 Task: Create new customer invoice with Date Opened: 31-May-23, Select Customer: Health Science, Terms: Net 30. Make invoice entry for item-1 with Date: 31-May-23, Description: Olaplex Bond Intense Moisture Hair Mask Number 8 (3.3 oz)
, Income Account: Income:Sales, Quantity: 1, Unit Price: 12.49, Sales Tax: Y, Sales Tax Included: N, Tax Table: Sales Tax. Post Invoice with Post Date: 31-May-23, Post to Accounts: Assets:Accounts Receivable. Pay / Process Payment with Transaction Date: 29-Jun-23, Amount: 13.24, Transfer Account: Checking Account. Go to 'Print Invoice'.
Action: Mouse moved to (182, 32)
Screenshot: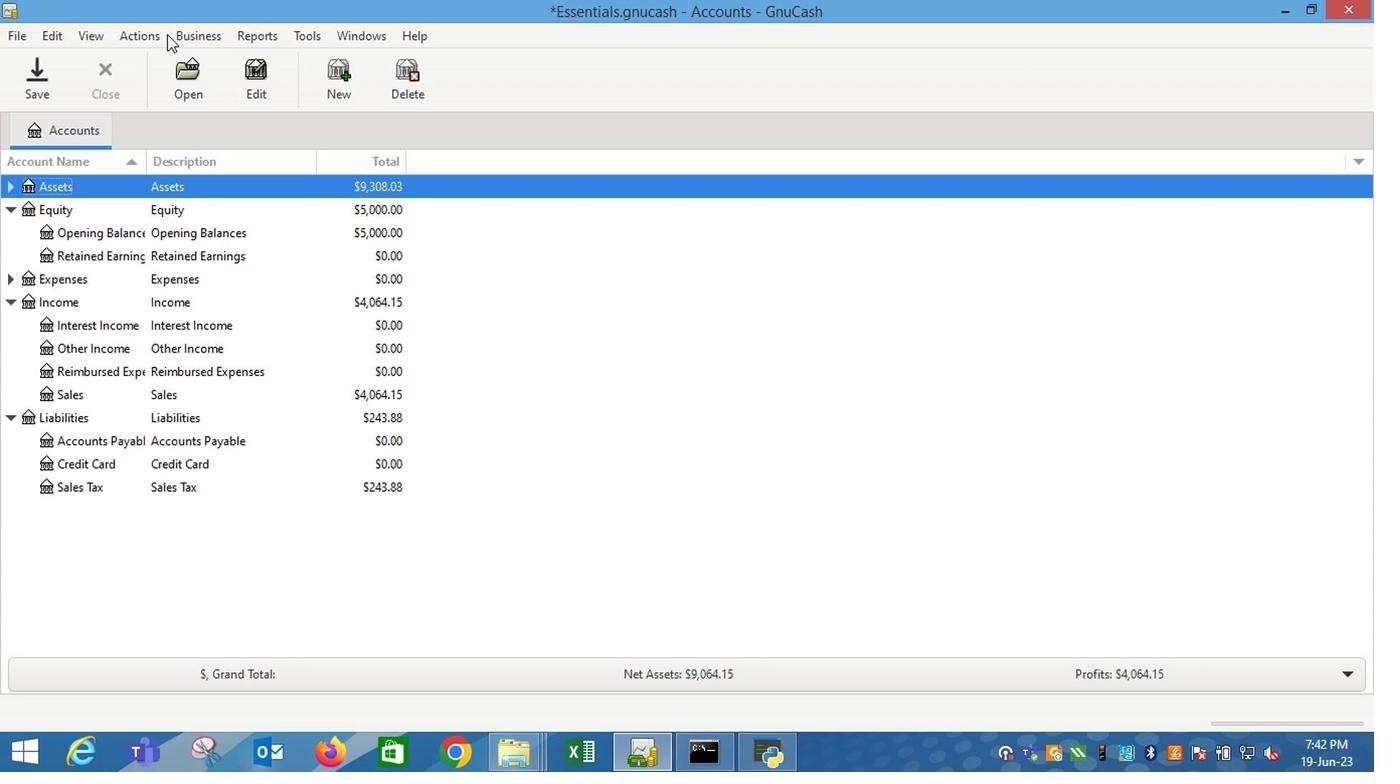 
Action: Mouse pressed left at (182, 32)
Screenshot: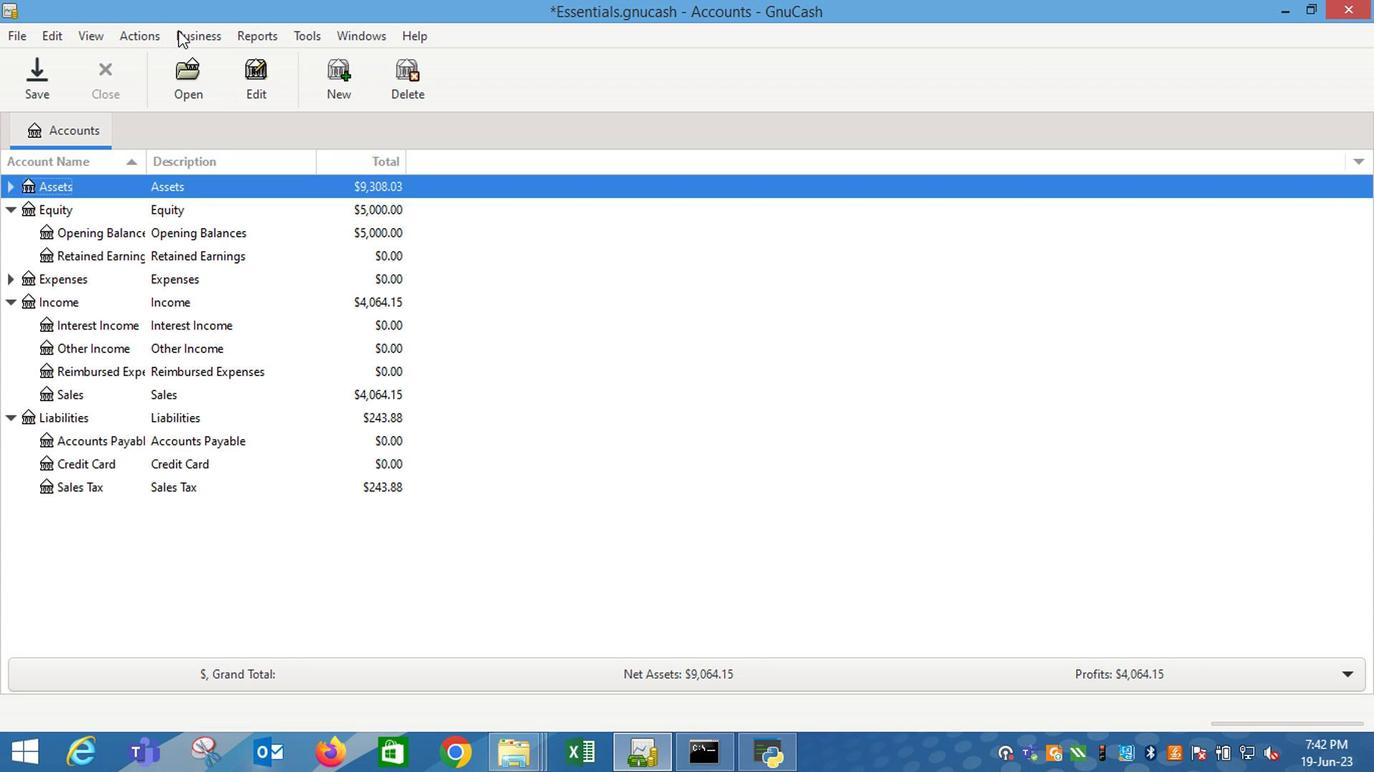 
Action: Mouse moved to (451, 142)
Screenshot: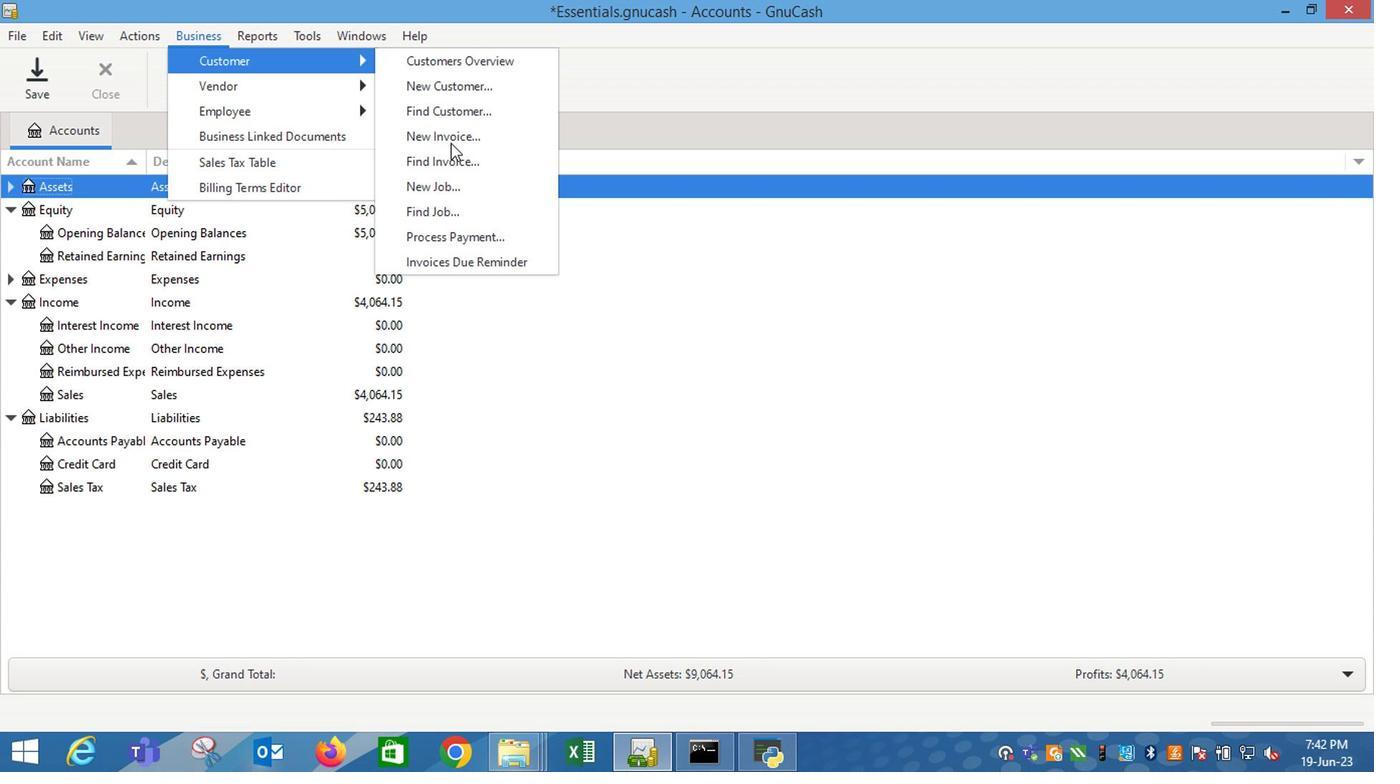
Action: Mouse pressed left at (451, 142)
Screenshot: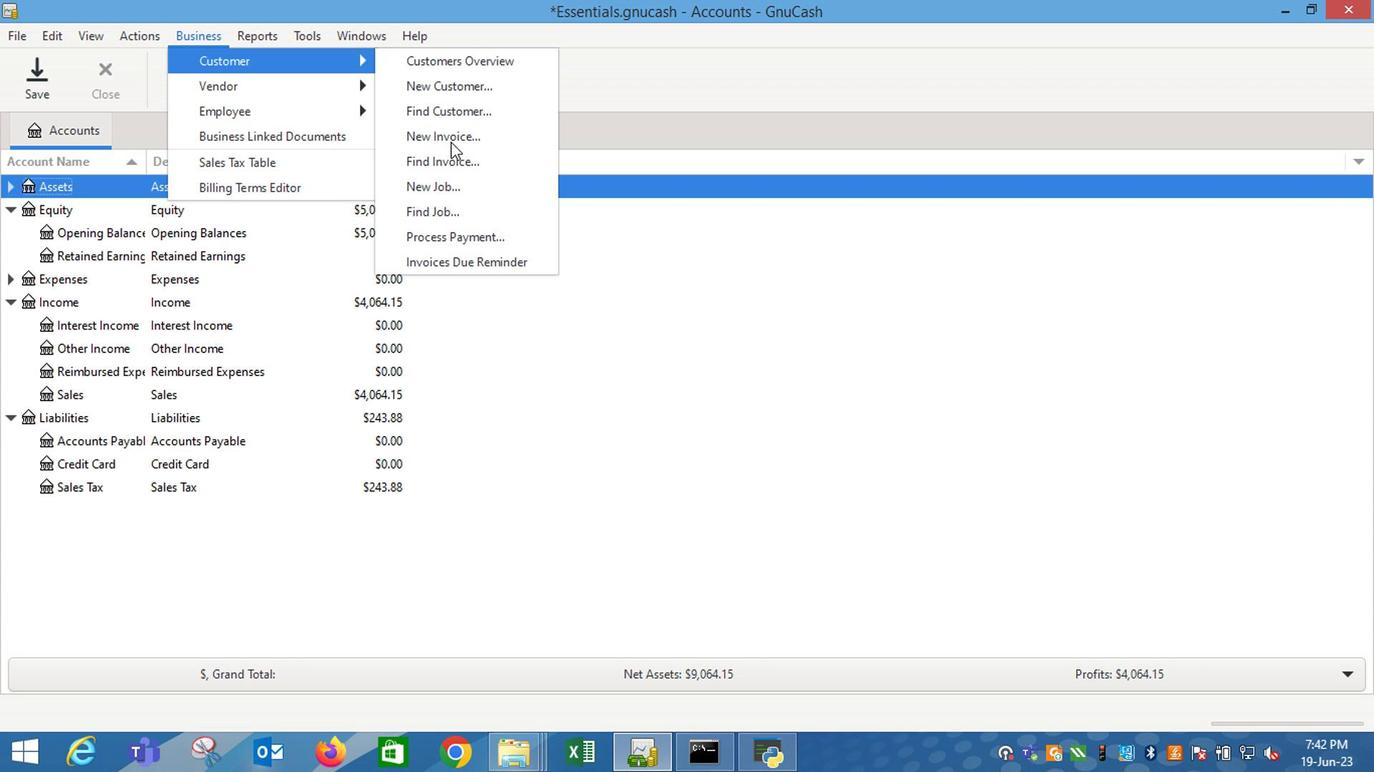 
Action: Mouse moved to (819, 314)
Screenshot: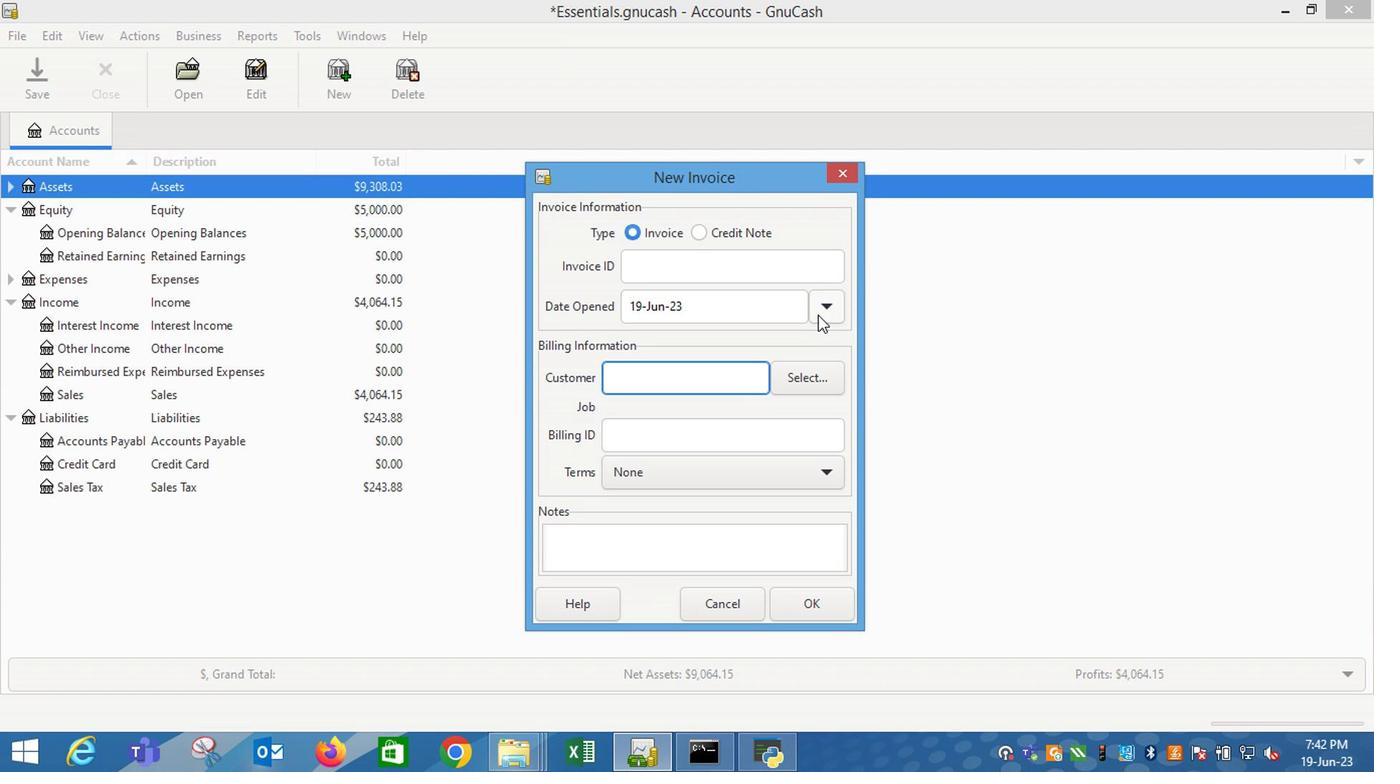 
Action: Mouse pressed left at (819, 314)
Screenshot: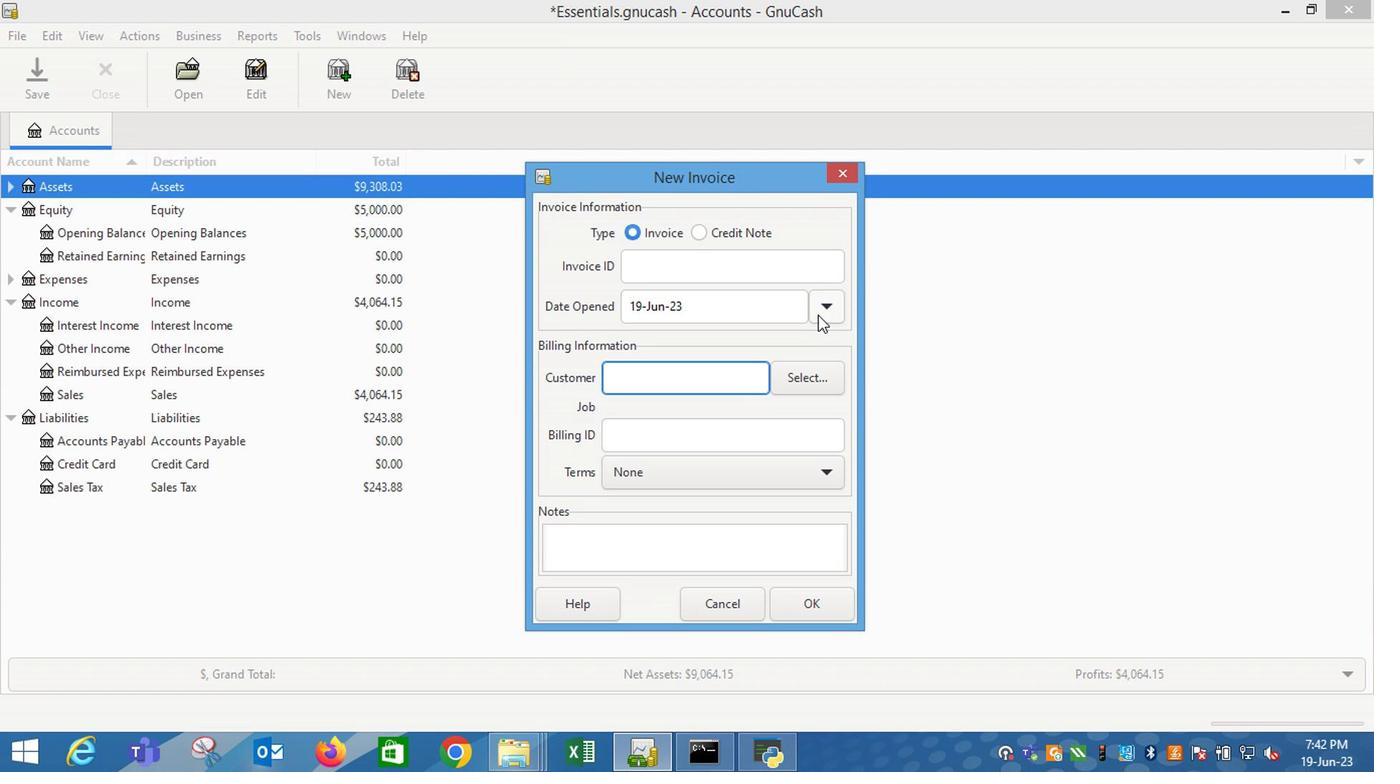 
Action: Mouse moved to (669, 340)
Screenshot: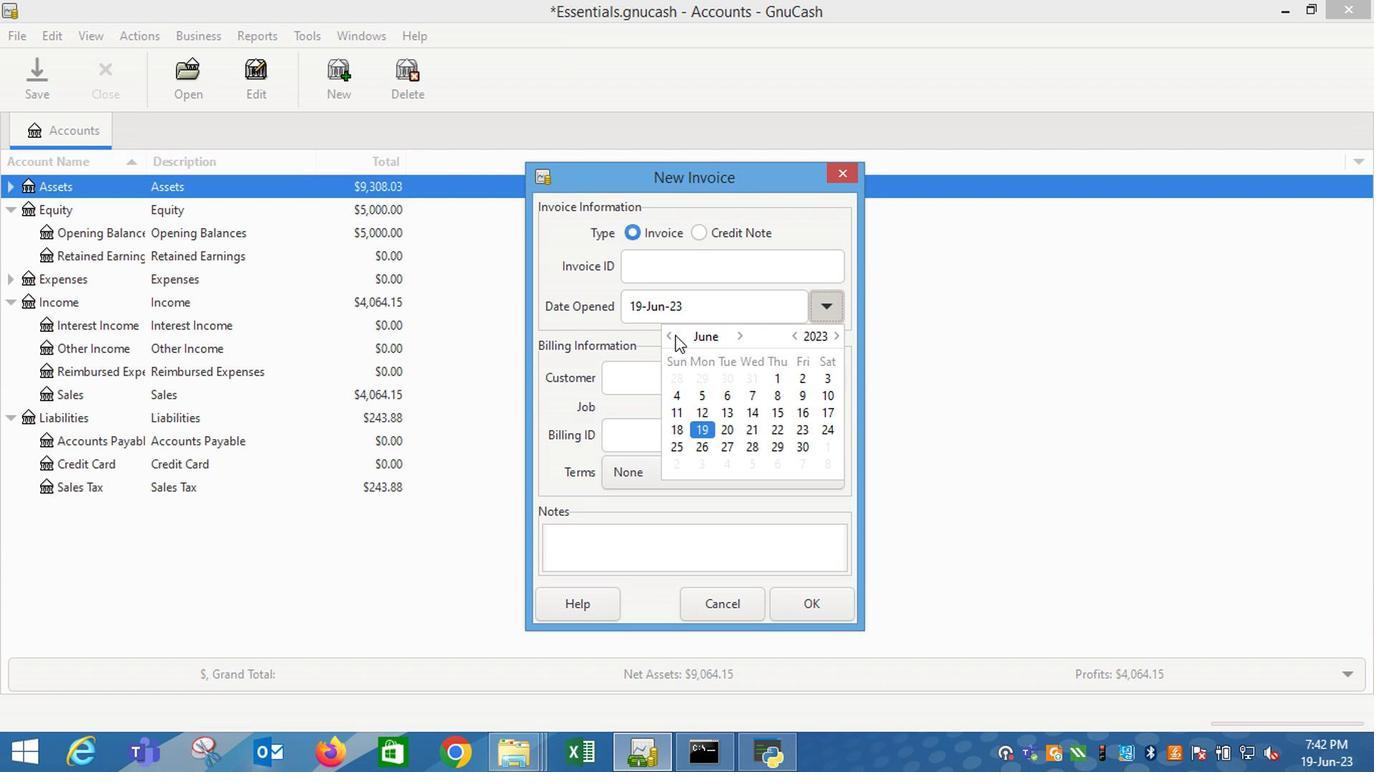 
Action: Mouse pressed left at (669, 340)
Screenshot: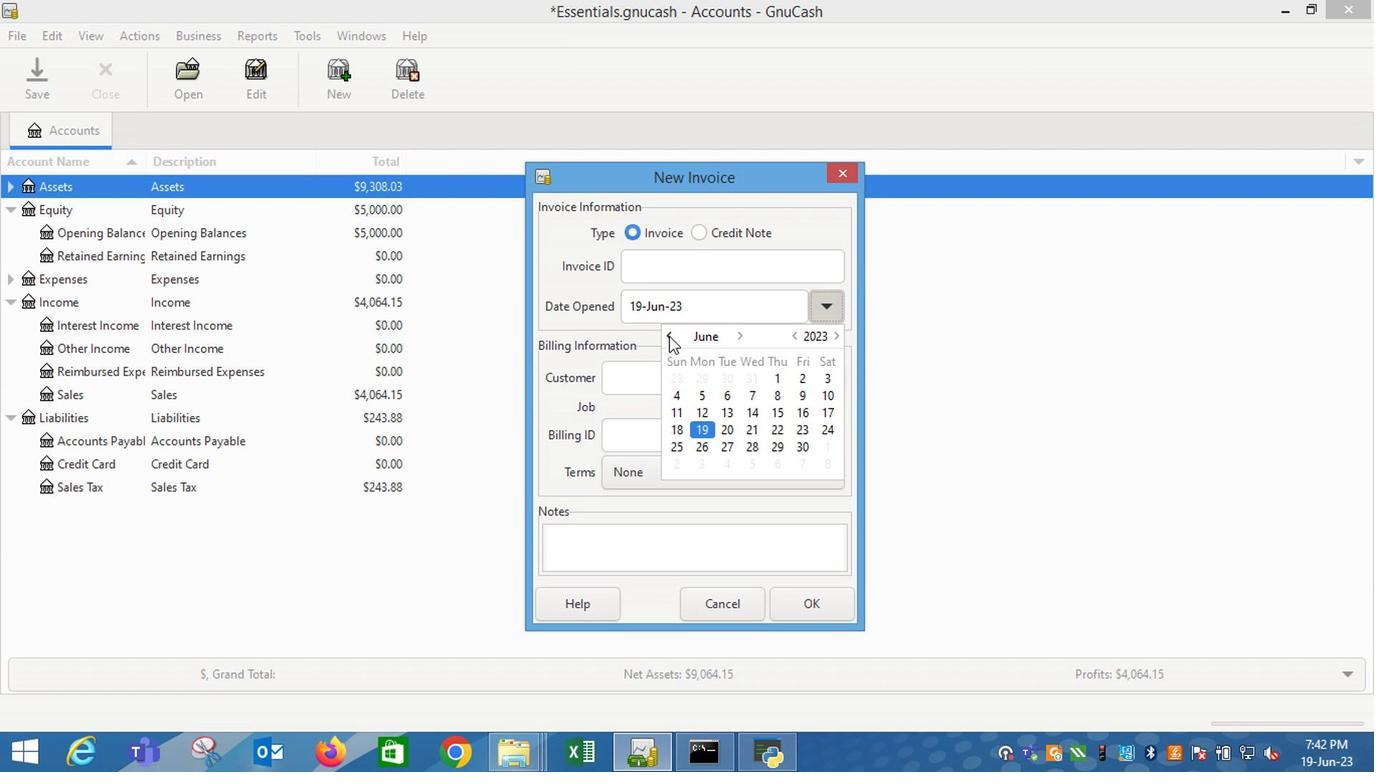 
Action: Mouse moved to (749, 451)
Screenshot: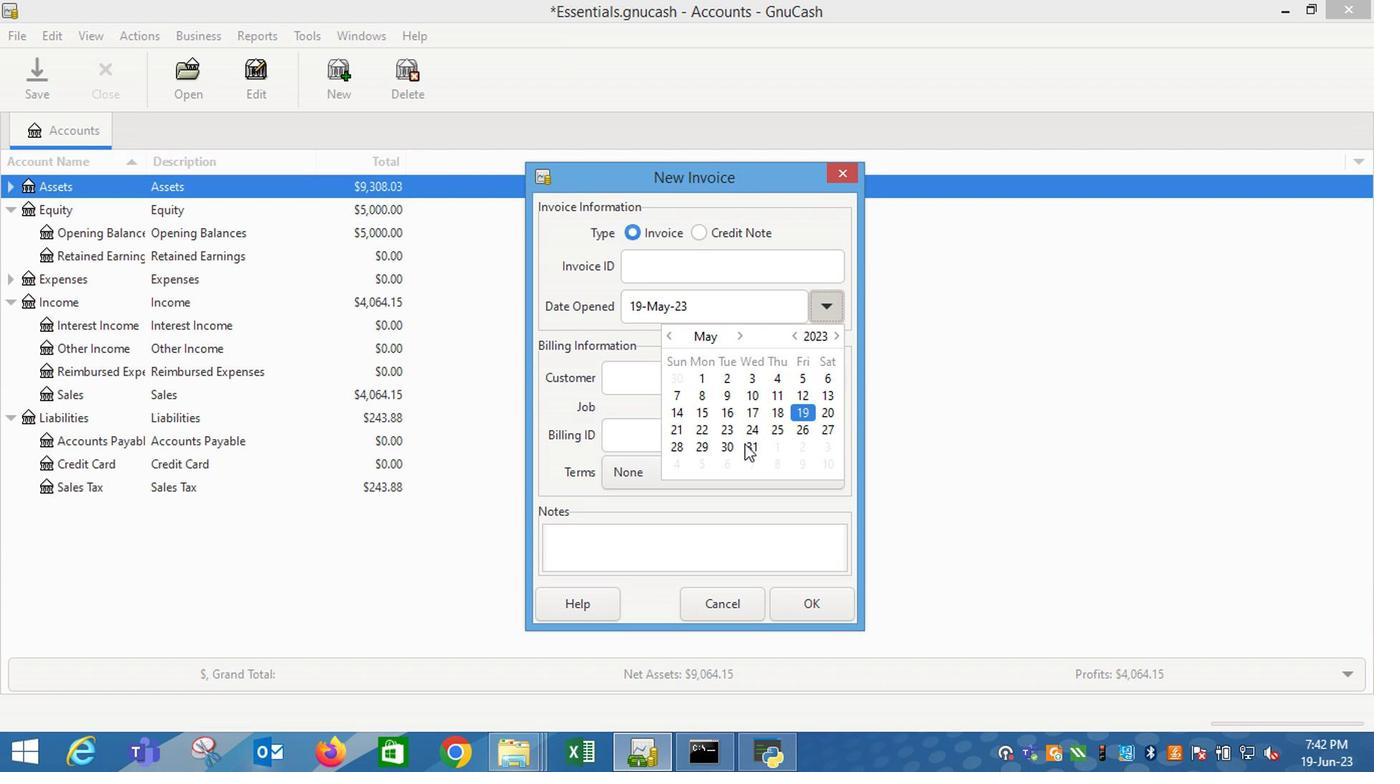 
Action: Mouse pressed left at (749, 451)
Screenshot: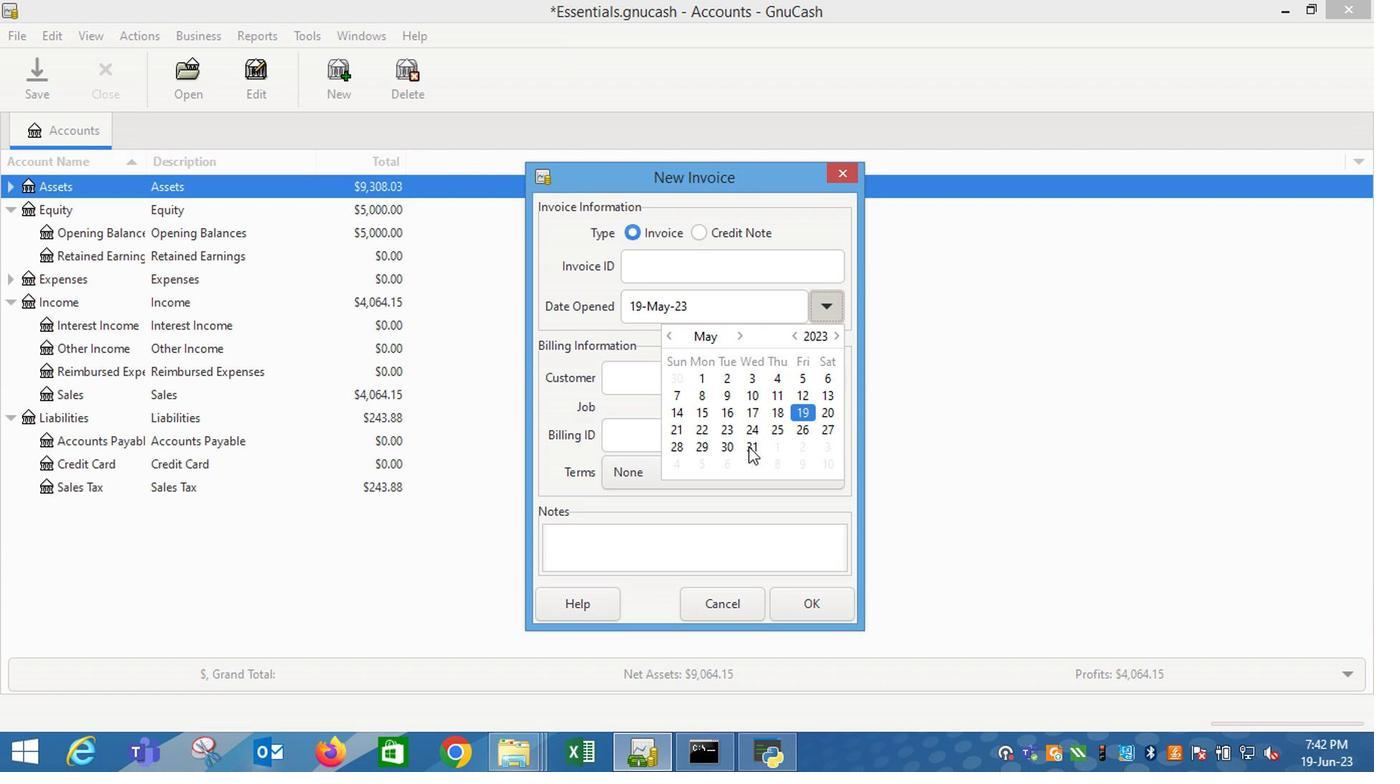 
Action: Mouse moved to (621, 394)
Screenshot: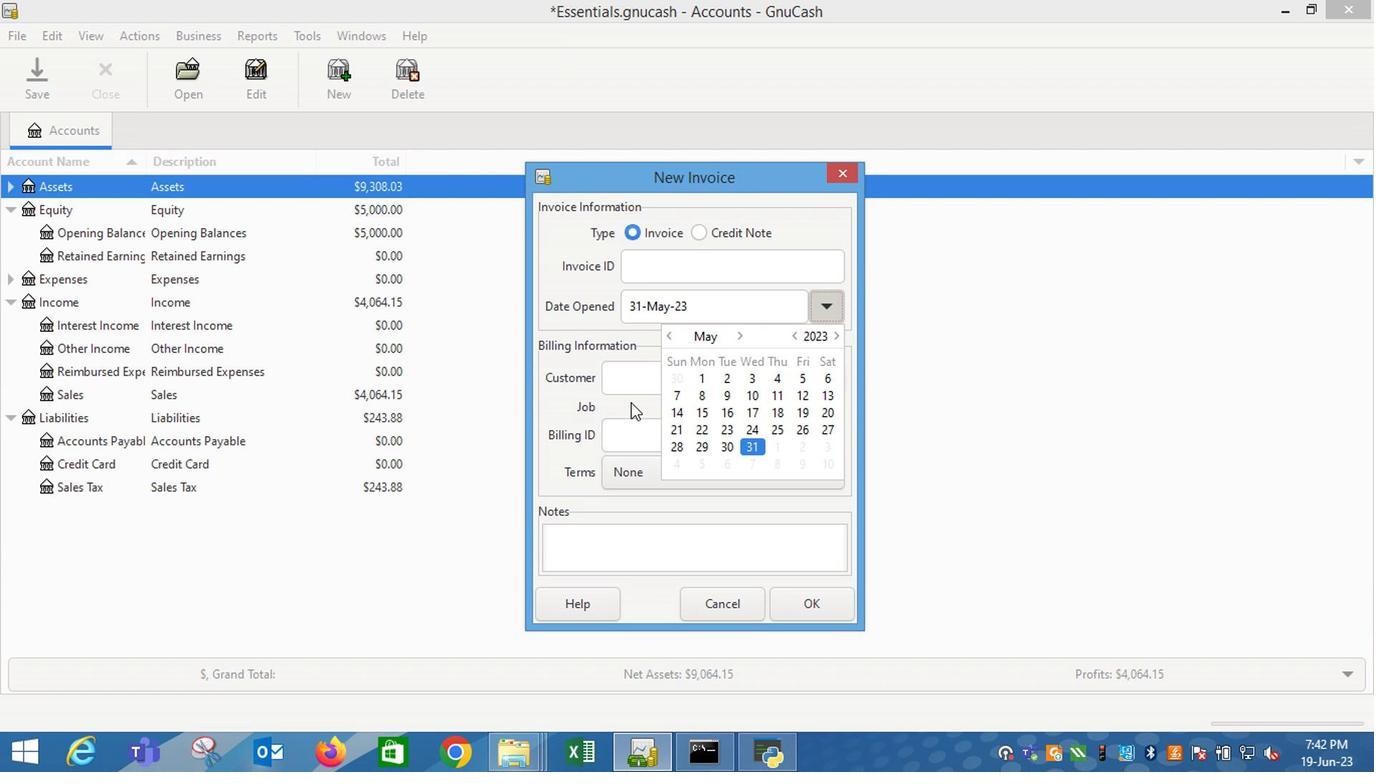 
Action: Mouse pressed left at (621, 394)
Screenshot: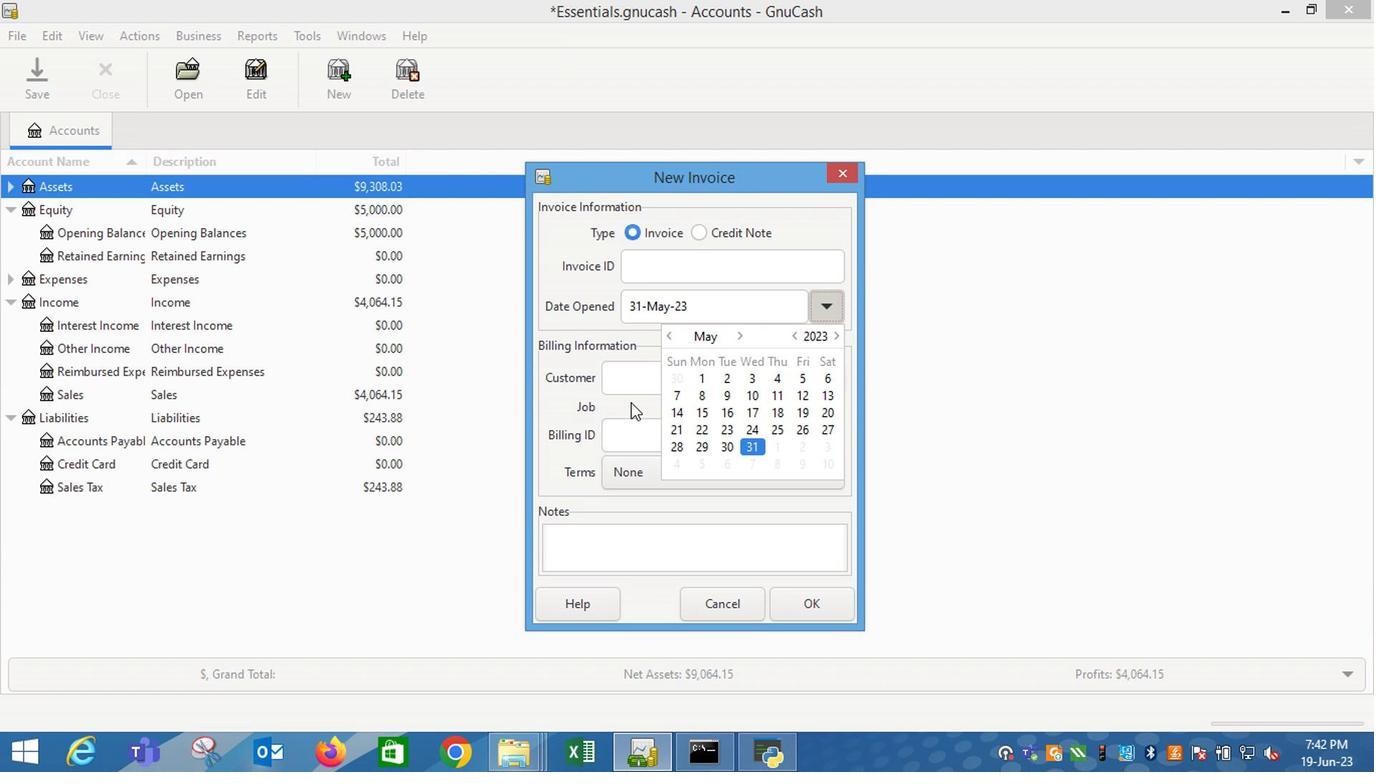 
Action: Mouse moved to (634, 385)
Screenshot: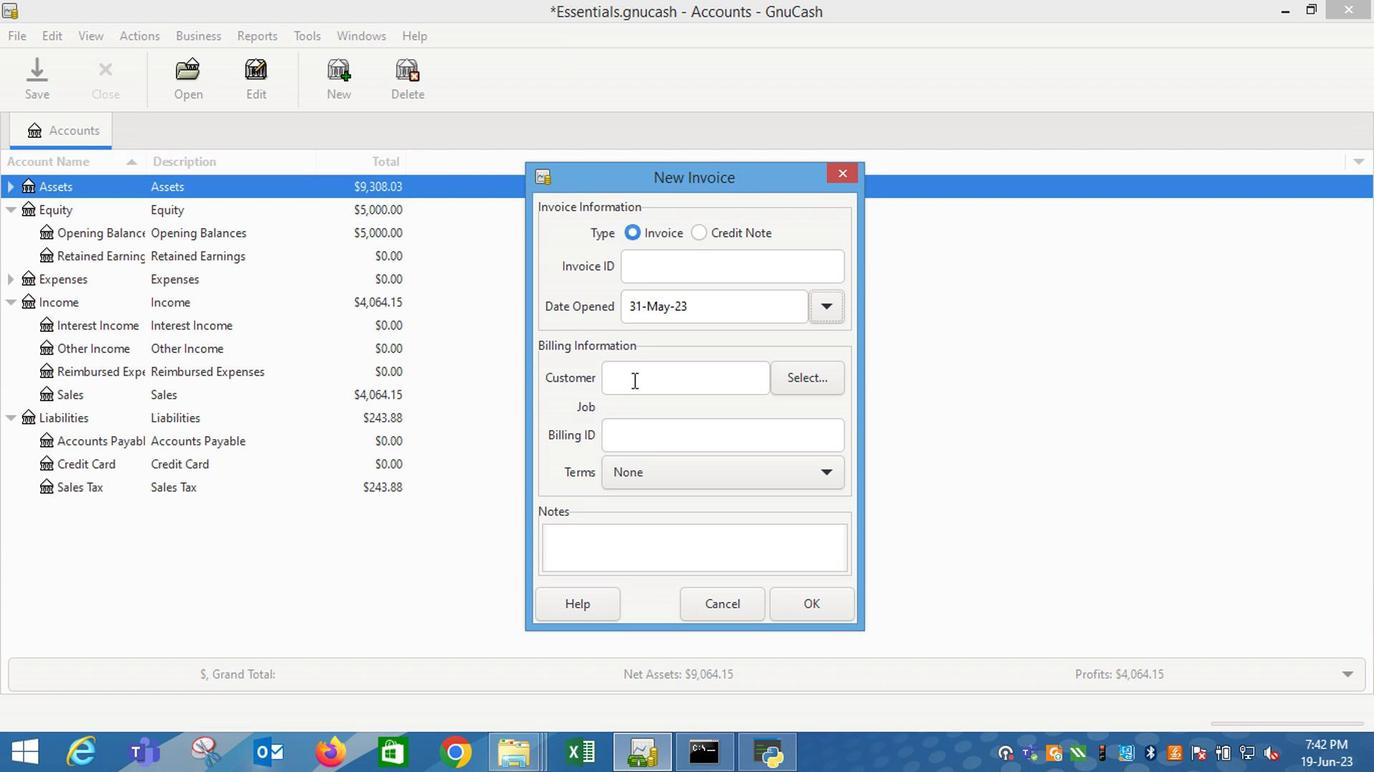 
Action: Mouse pressed left at (634, 385)
Screenshot: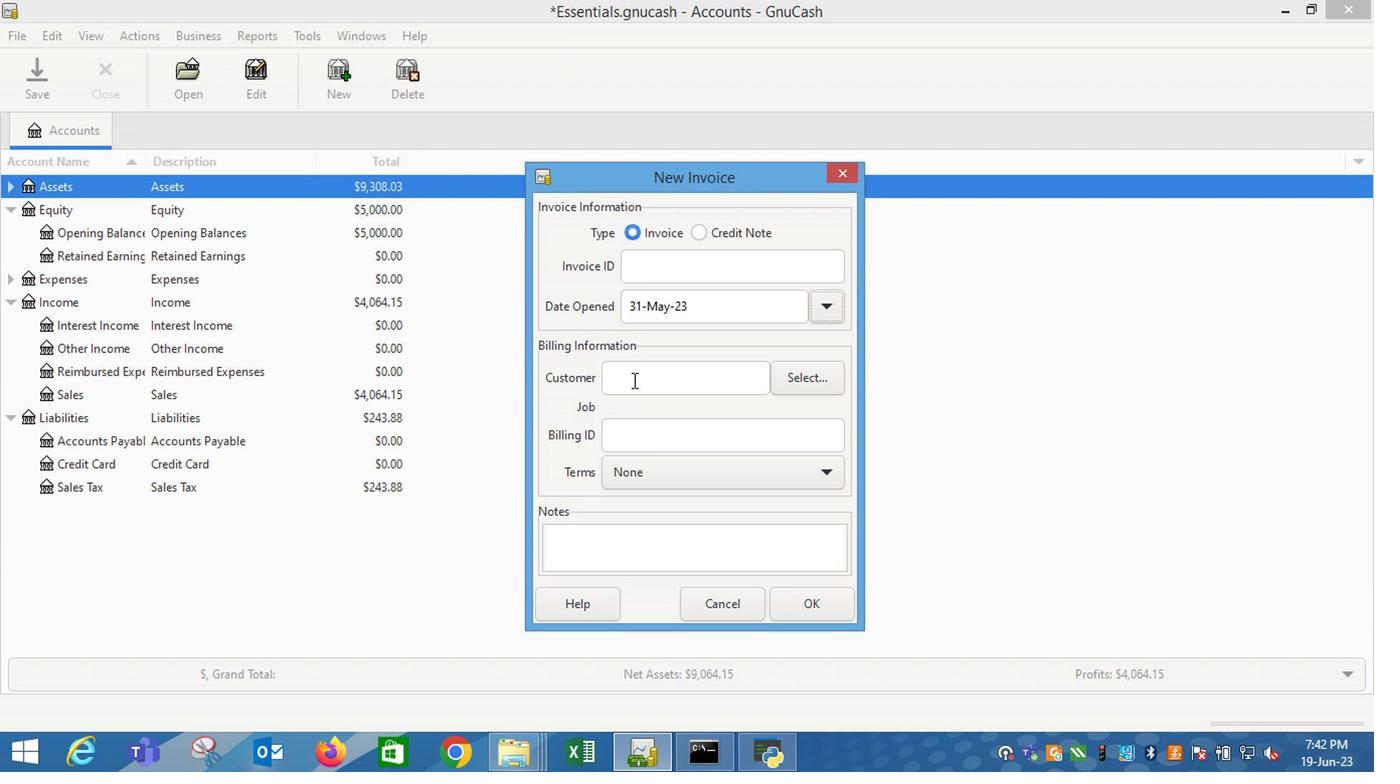 
Action: Mouse moved to (641, 379)
Screenshot: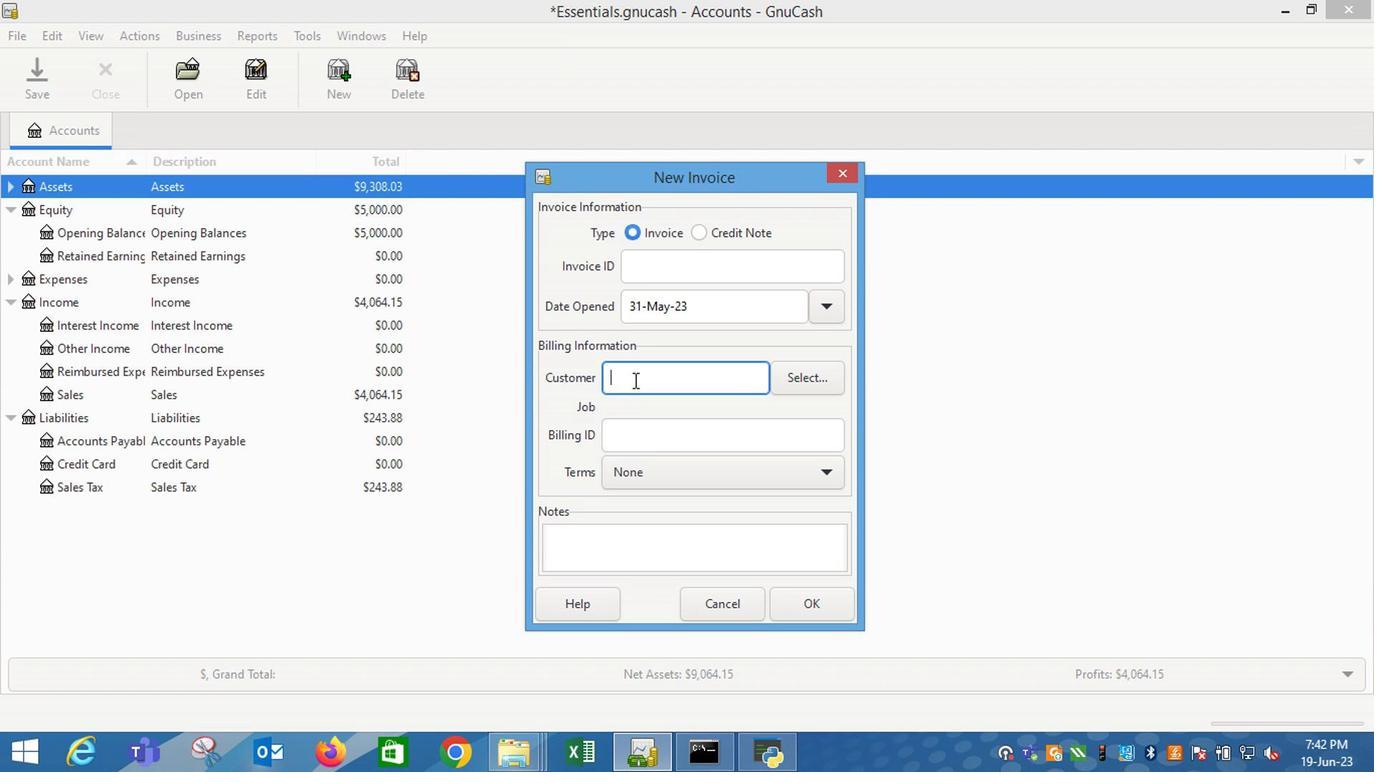
Action: Key pressed <Key.shift_r>Hea
Screenshot: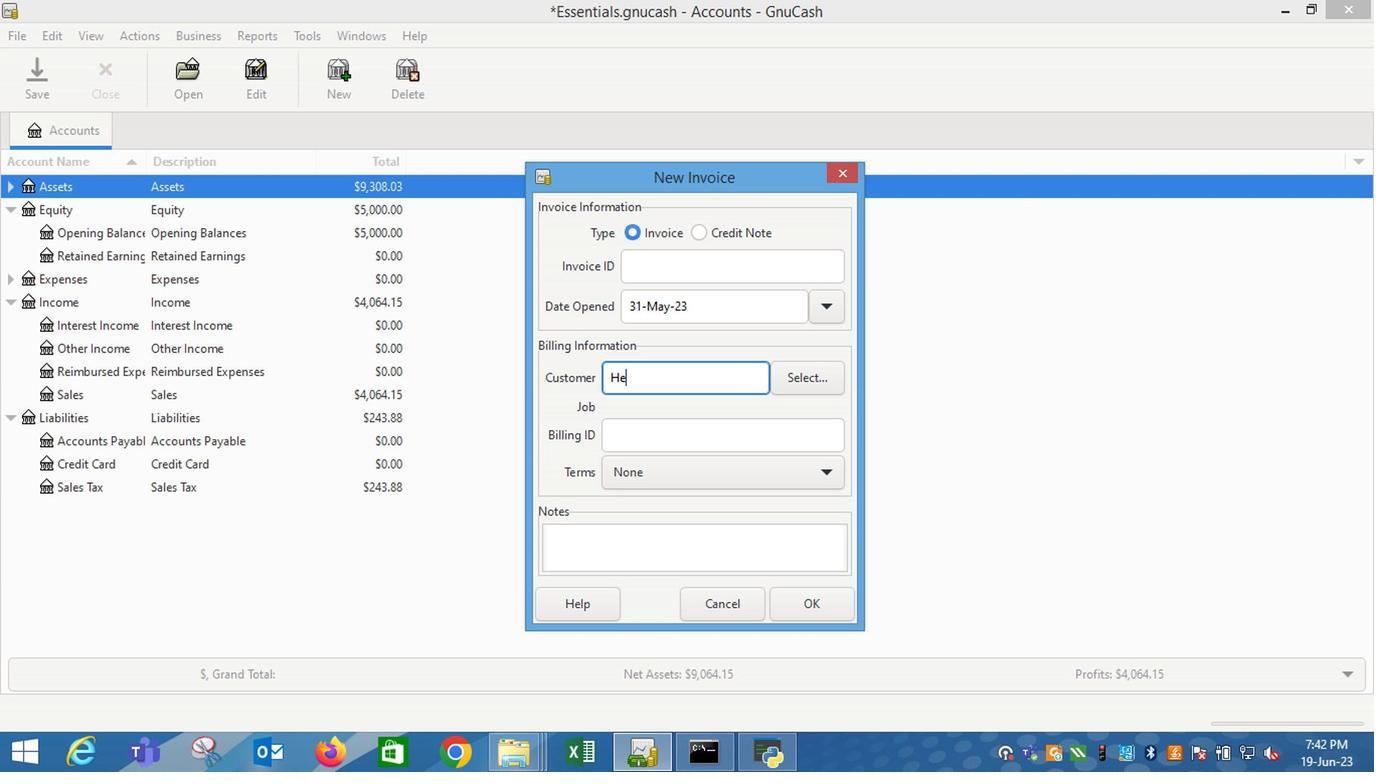 
Action: Mouse moved to (656, 446)
Screenshot: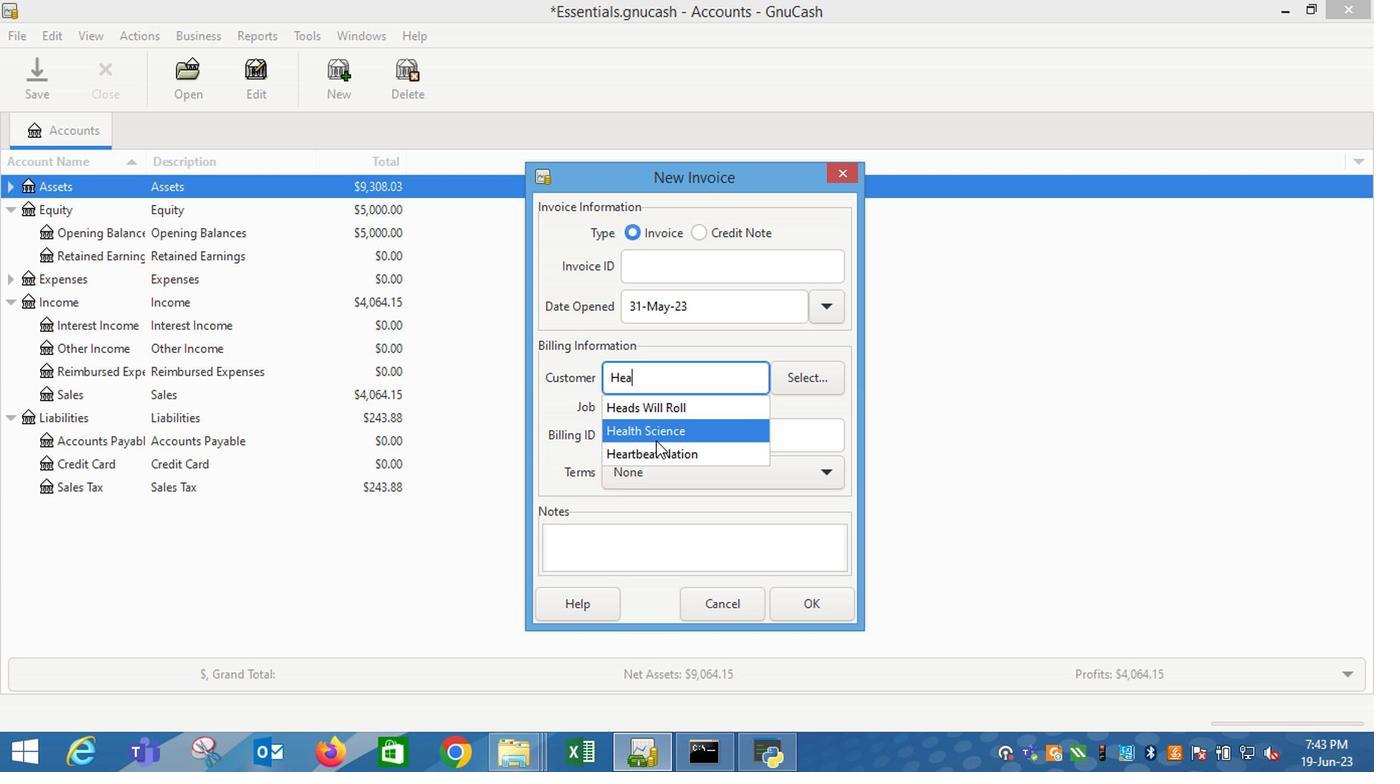 
Action: Mouse pressed left at (656, 446)
Screenshot: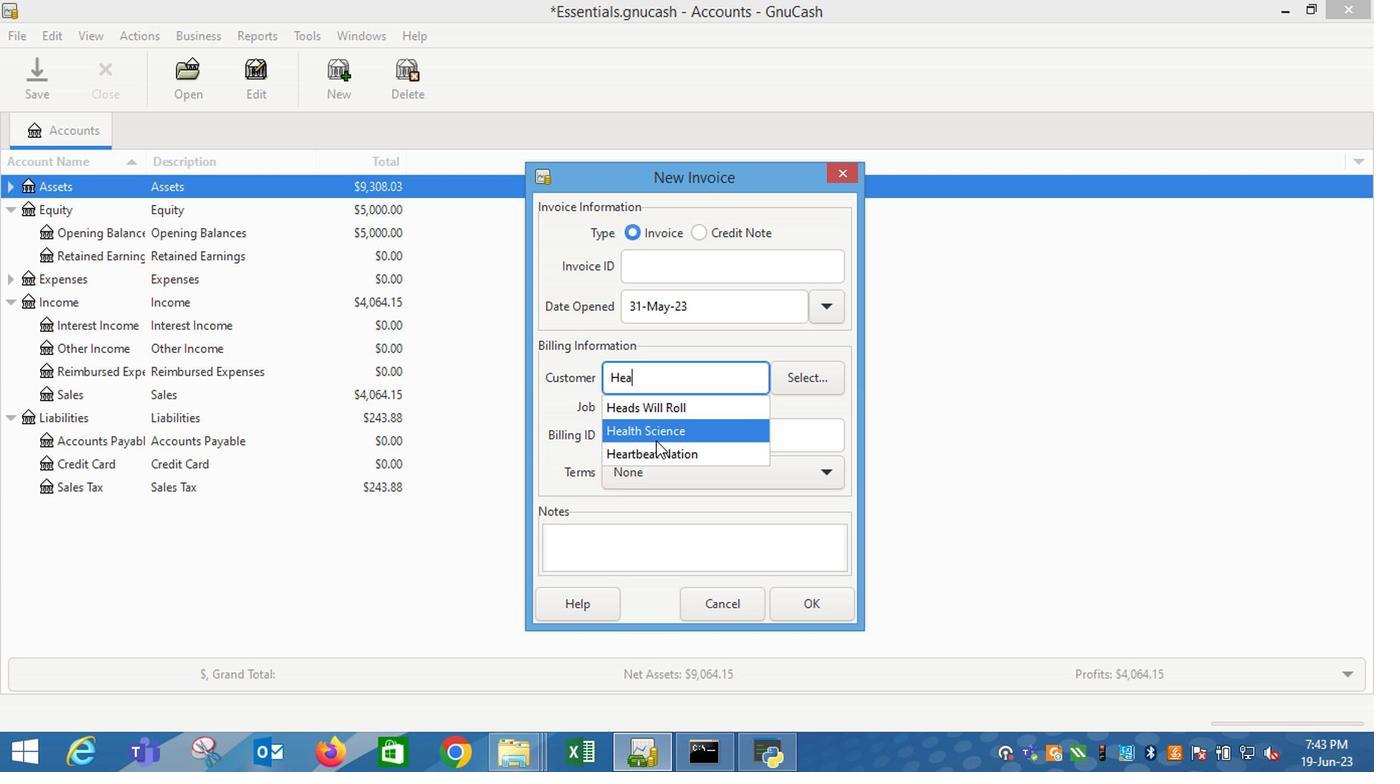 
Action: Mouse moved to (825, 495)
Screenshot: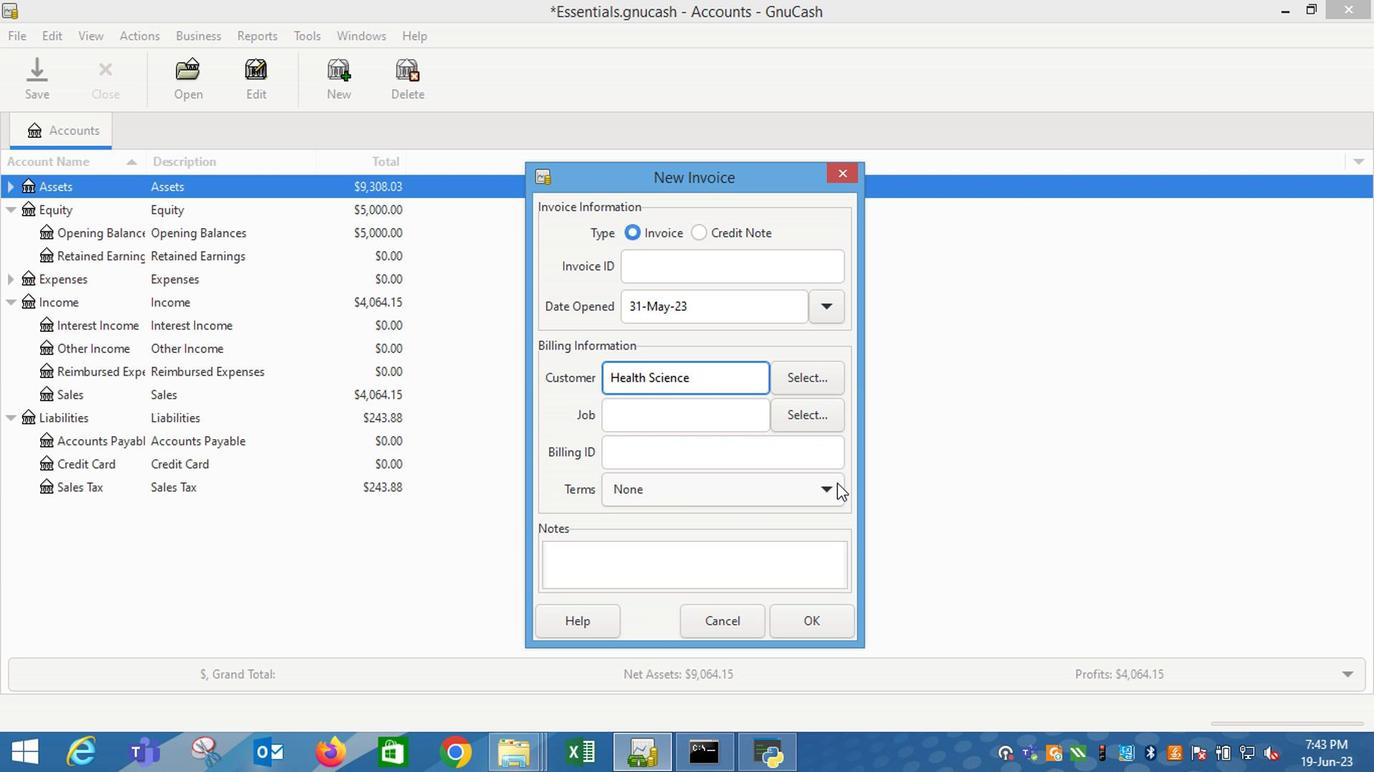 
Action: Mouse pressed left at (825, 495)
Screenshot: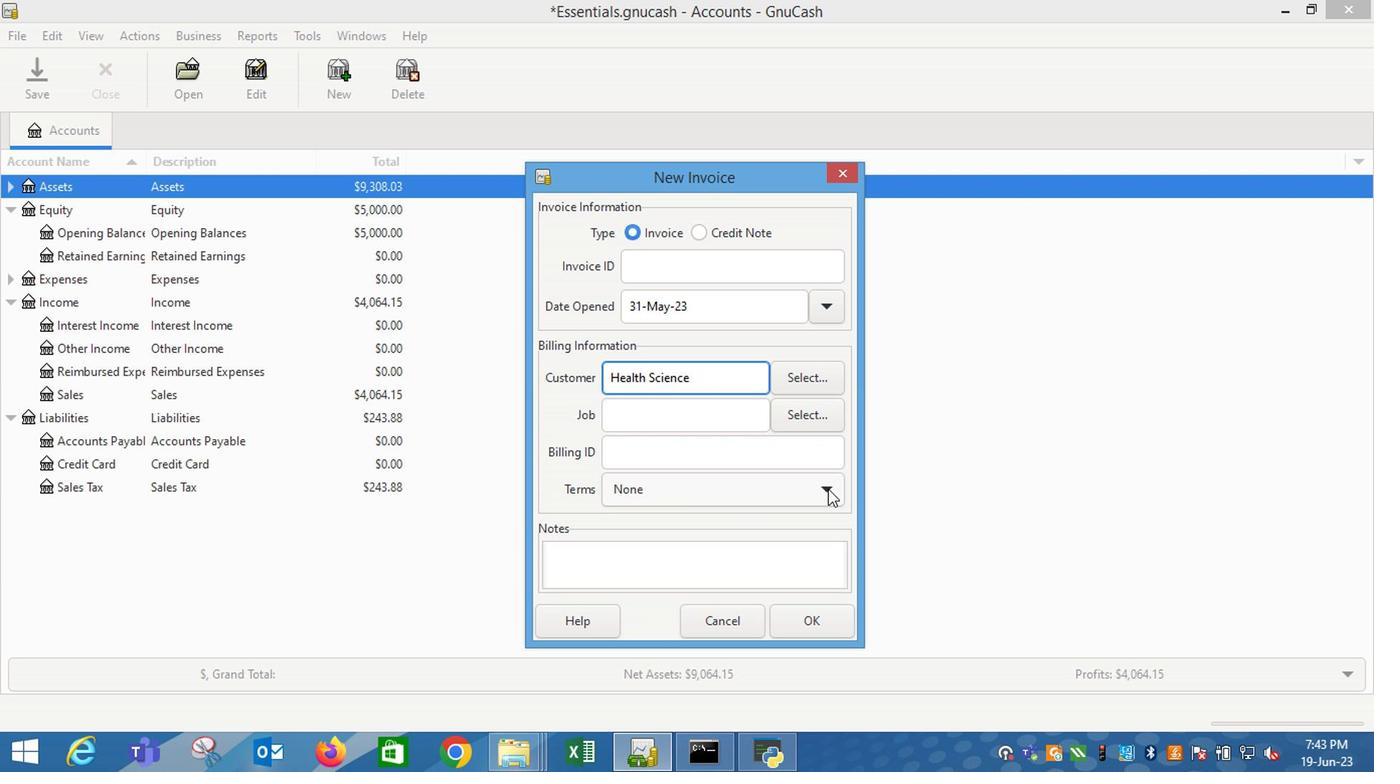 
Action: Mouse moved to (736, 549)
Screenshot: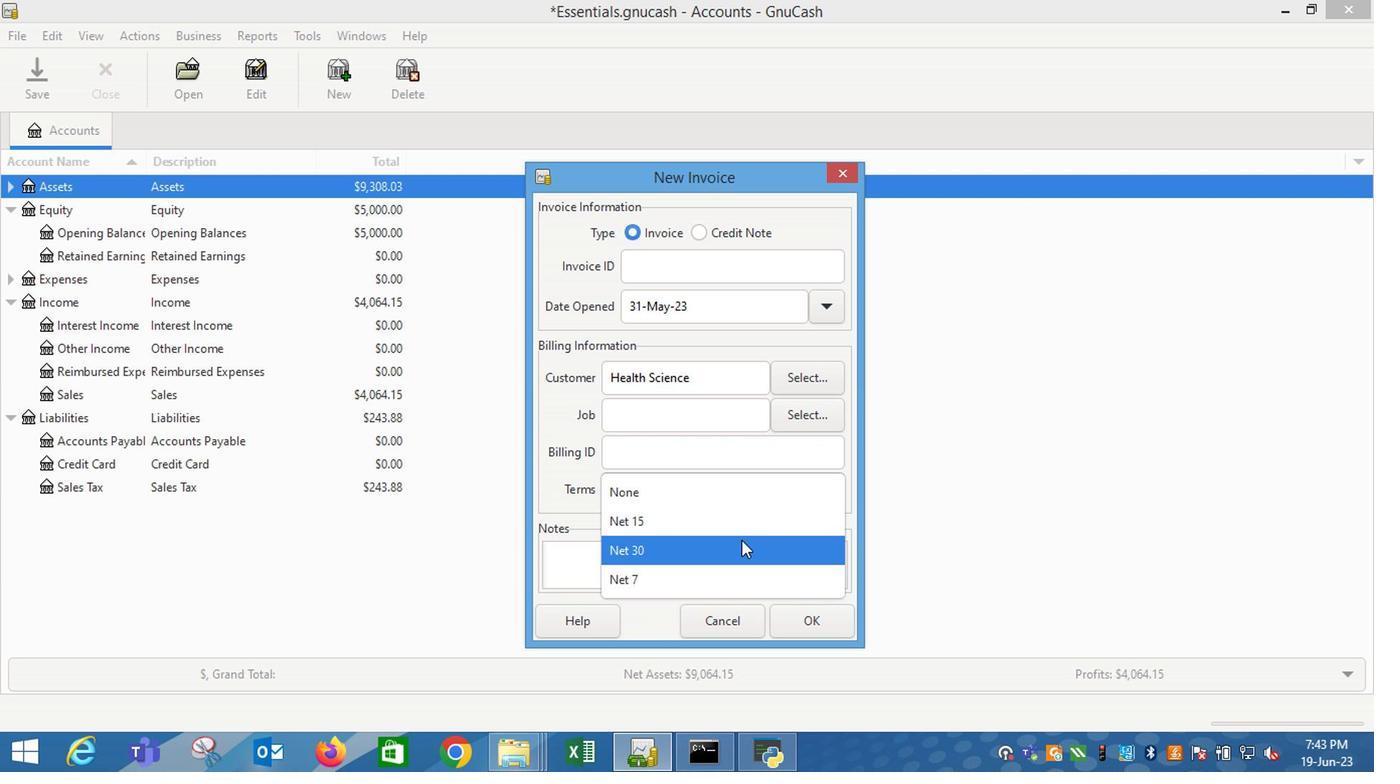 
Action: Mouse pressed left at (736, 549)
Screenshot: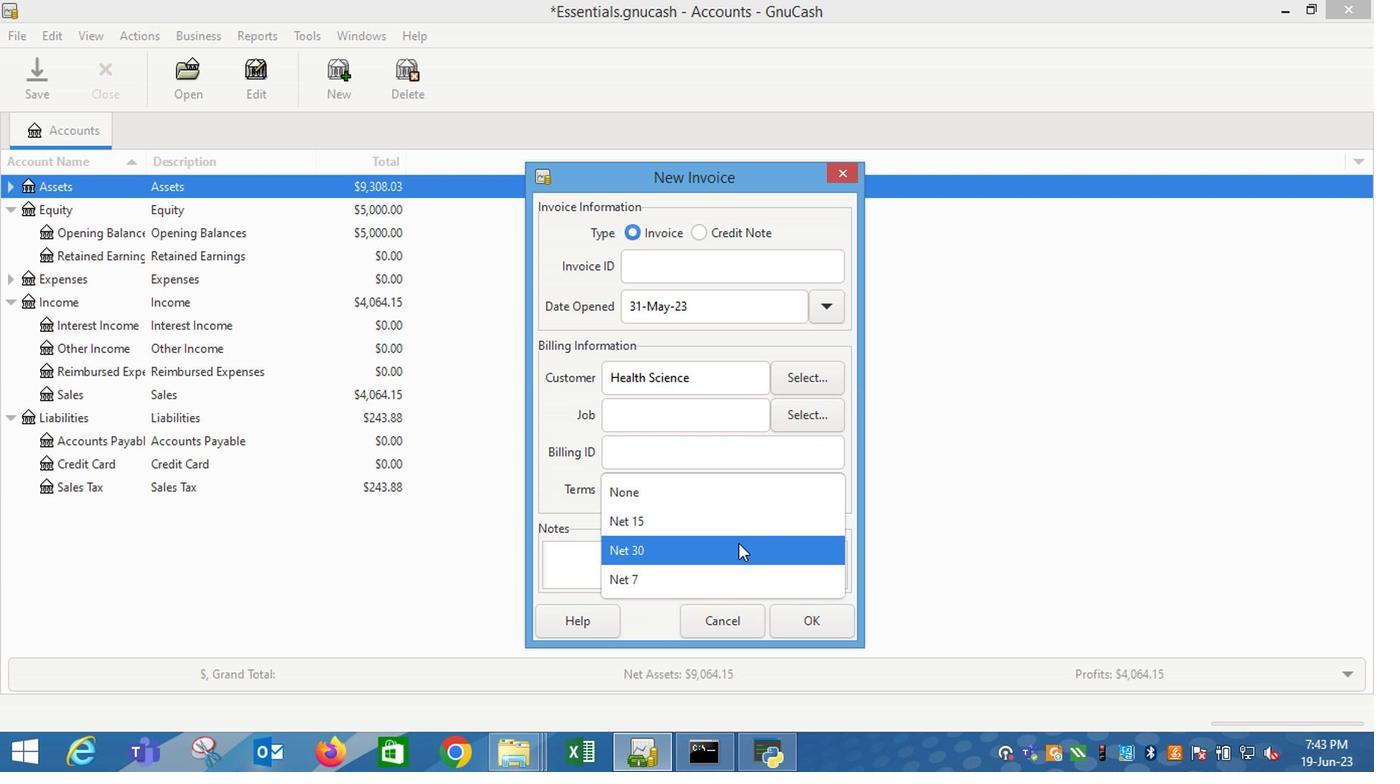 
Action: Mouse moved to (807, 627)
Screenshot: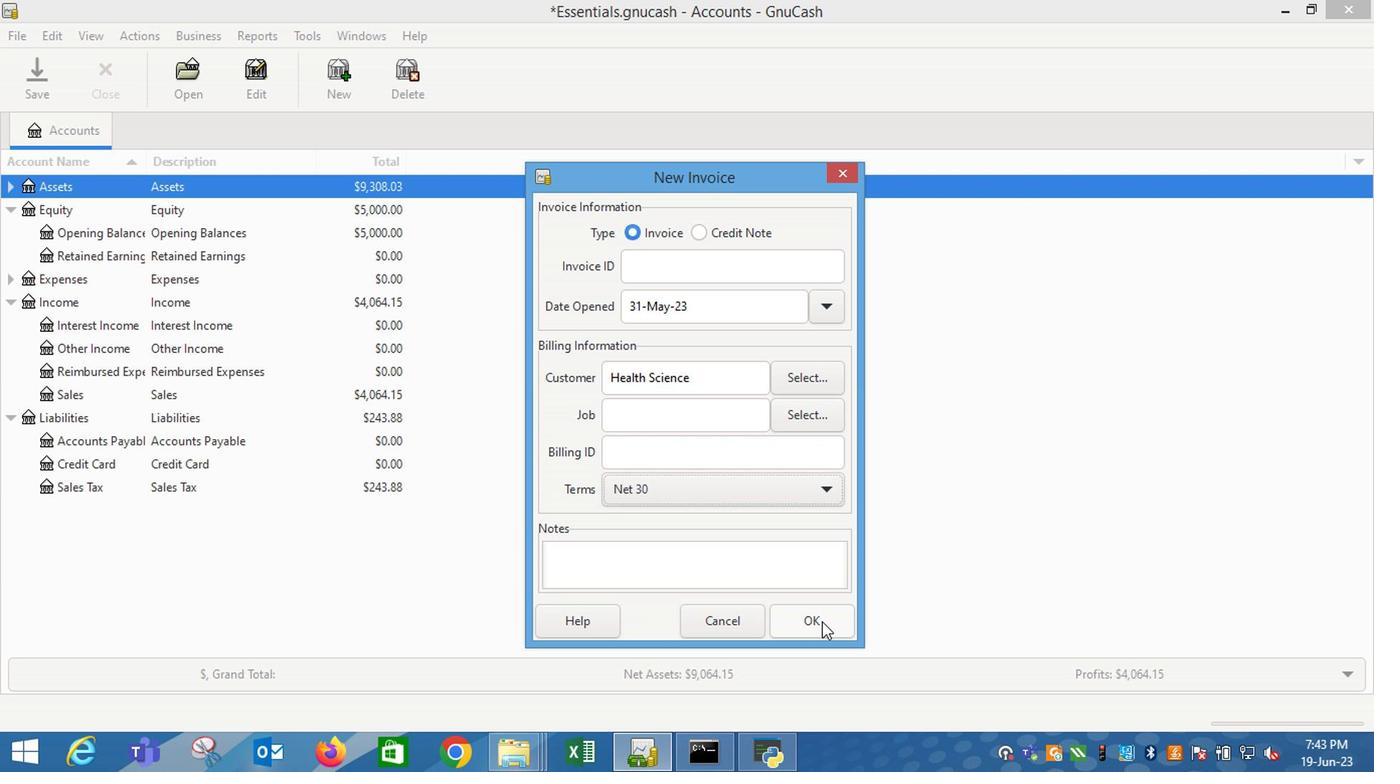 
Action: Mouse pressed left at (807, 627)
Screenshot: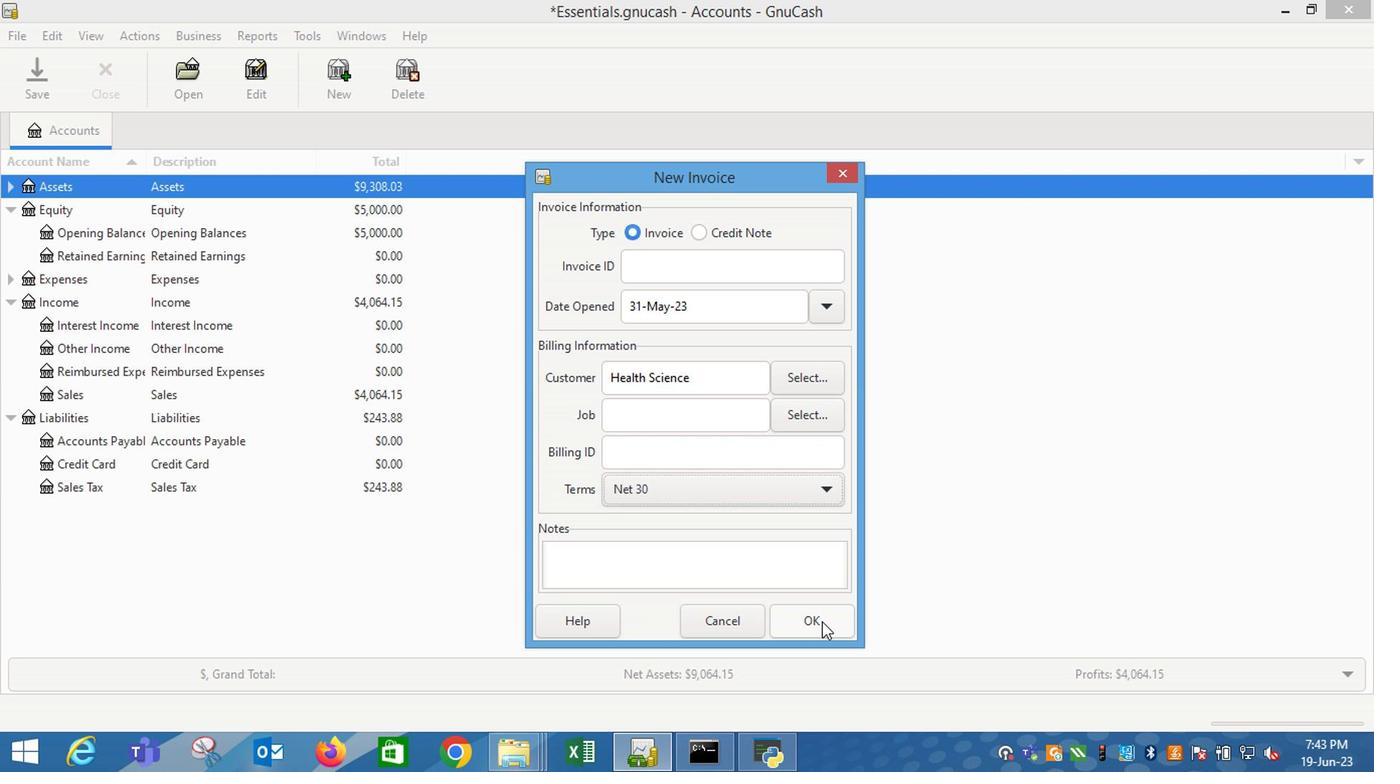 
Action: Mouse moved to (99, 397)
Screenshot: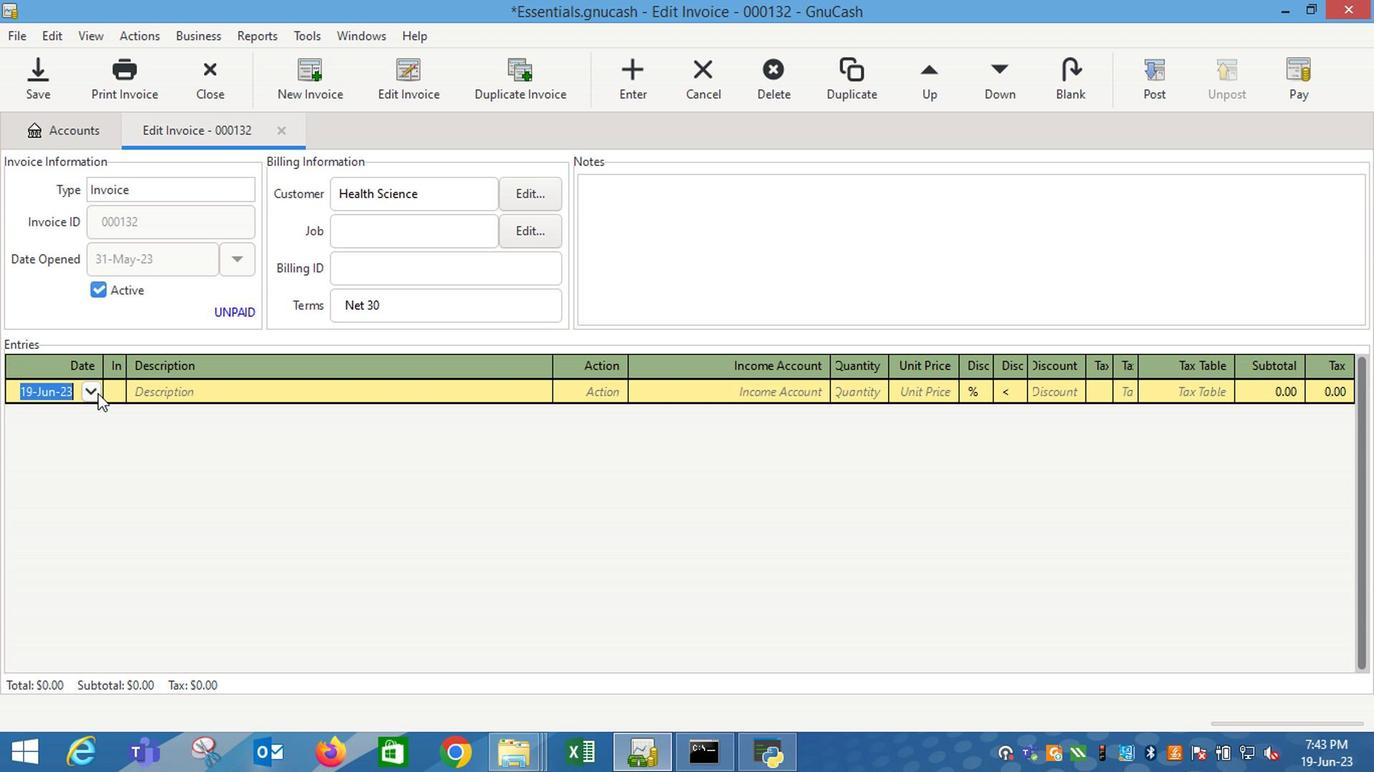 
Action: Mouse pressed left at (99, 397)
Screenshot: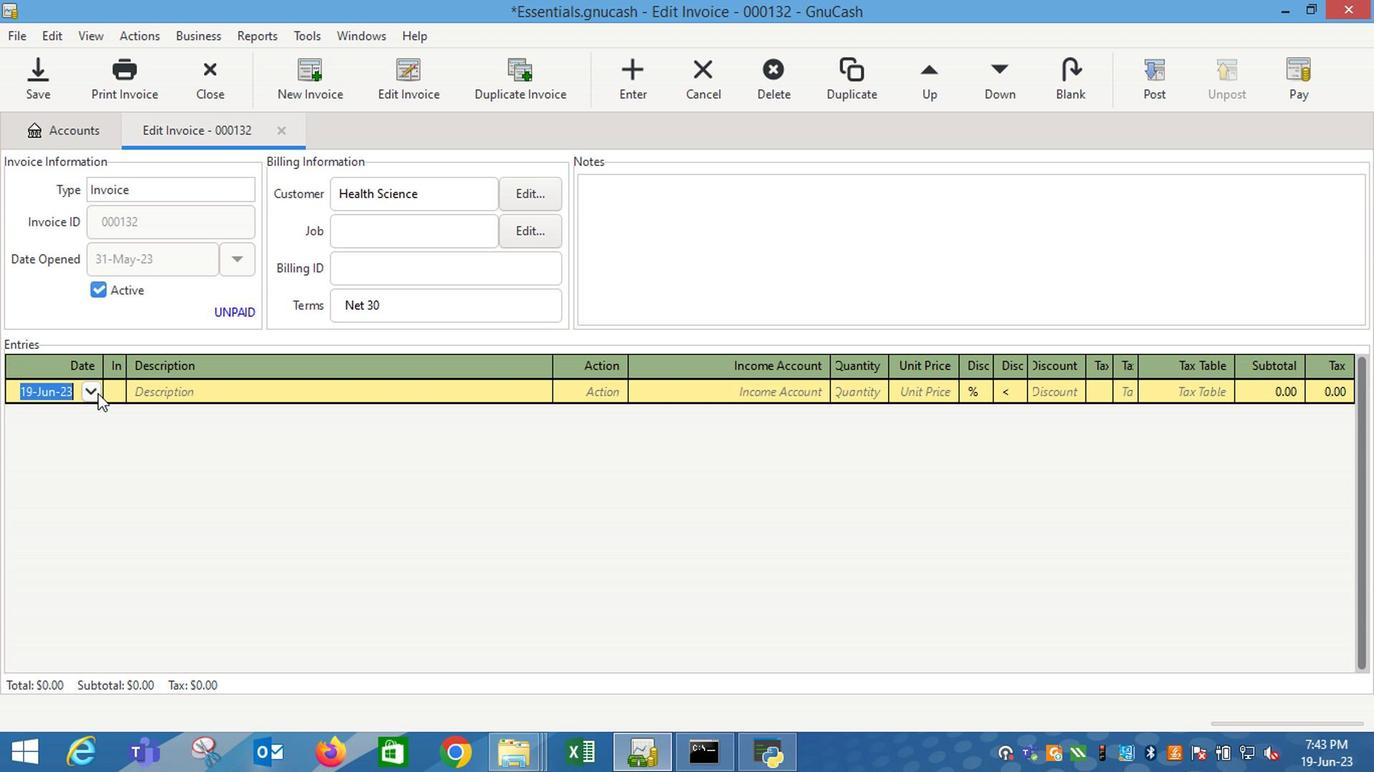 
Action: Mouse moved to (12, 421)
Screenshot: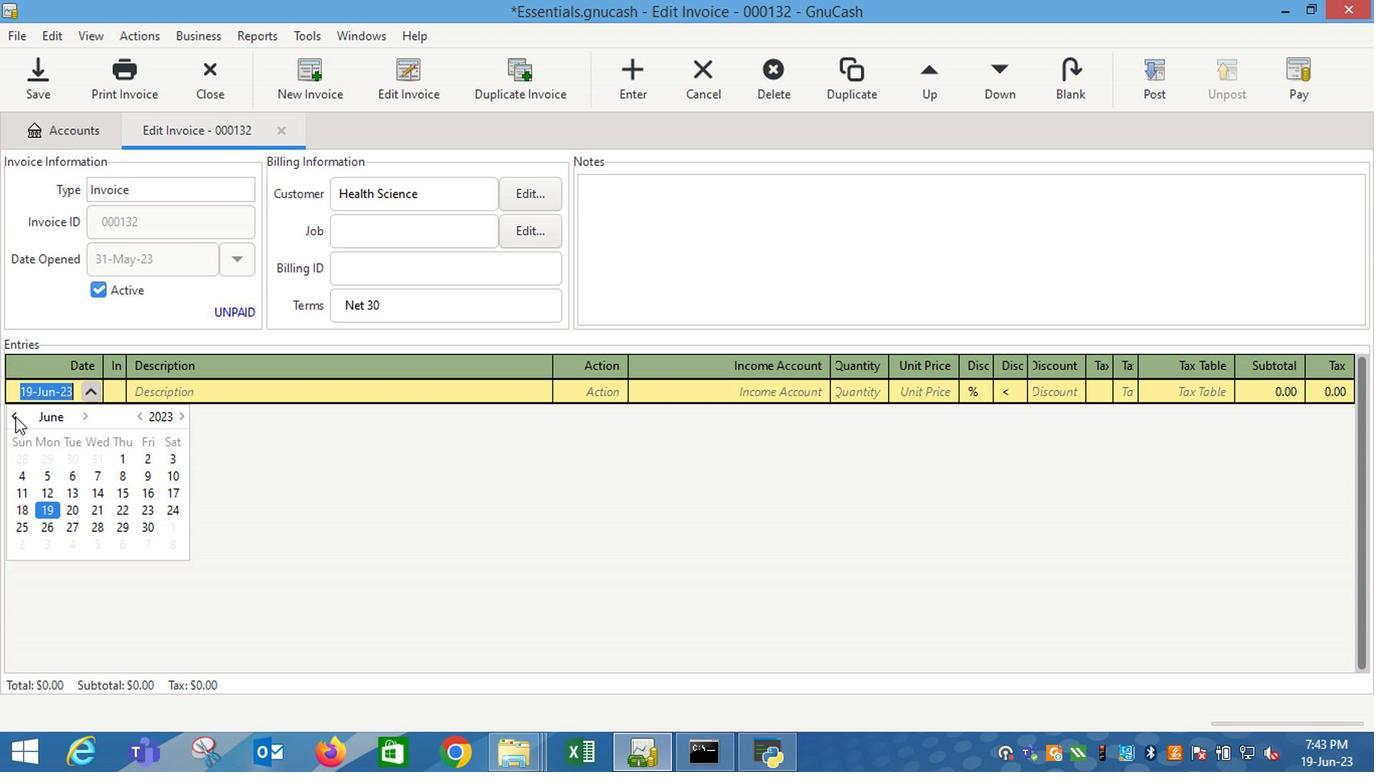 
Action: Mouse pressed left at (12, 421)
Screenshot: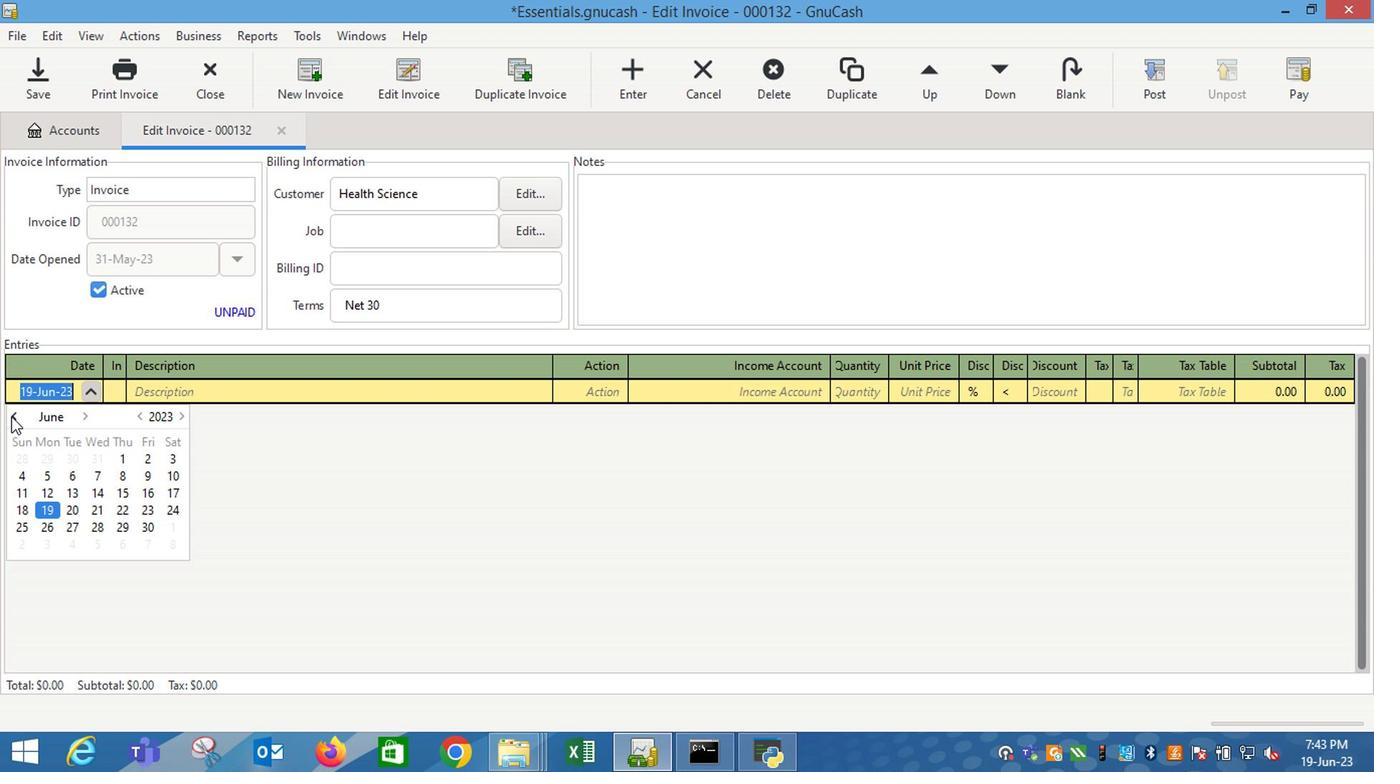 
Action: Mouse moved to (88, 531)
Screenshot: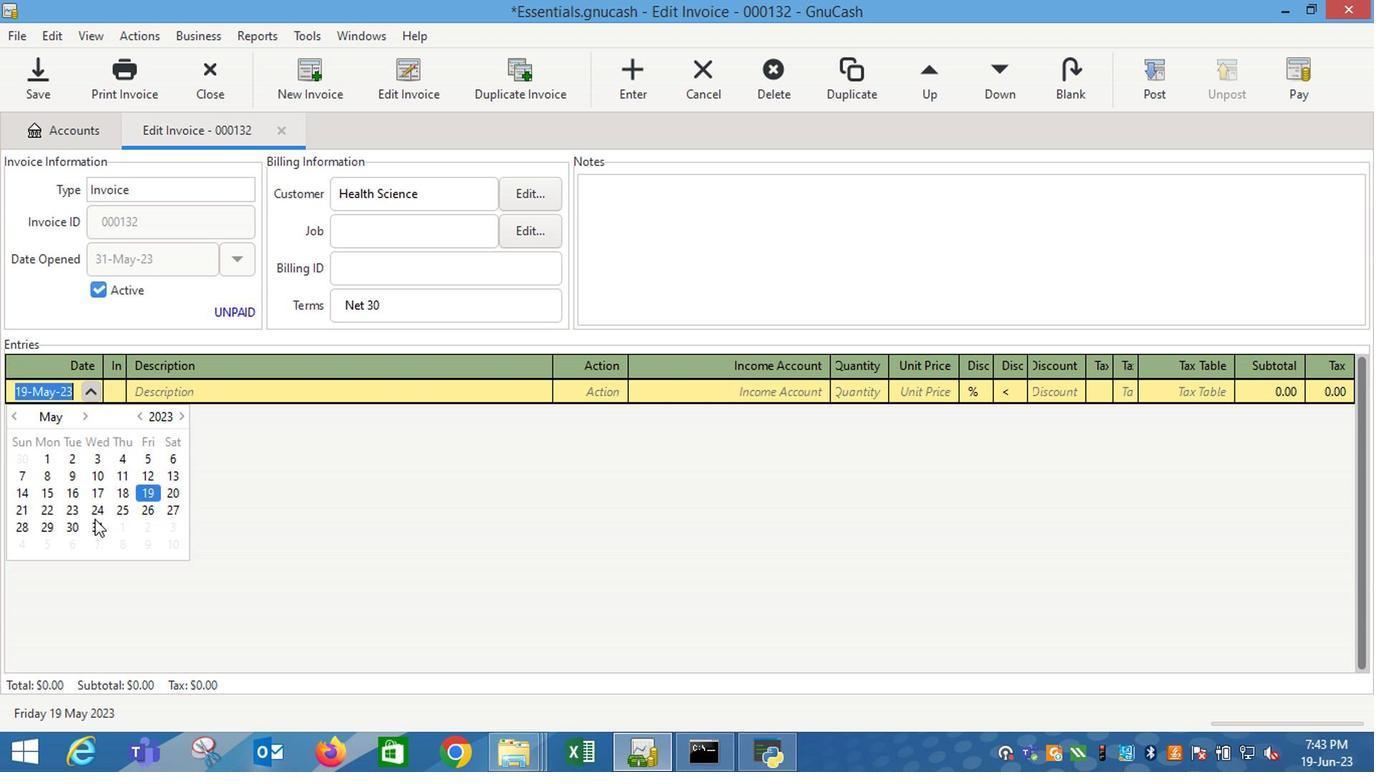 
Action: Mouse pressed left at (88, 531)
Screenshot: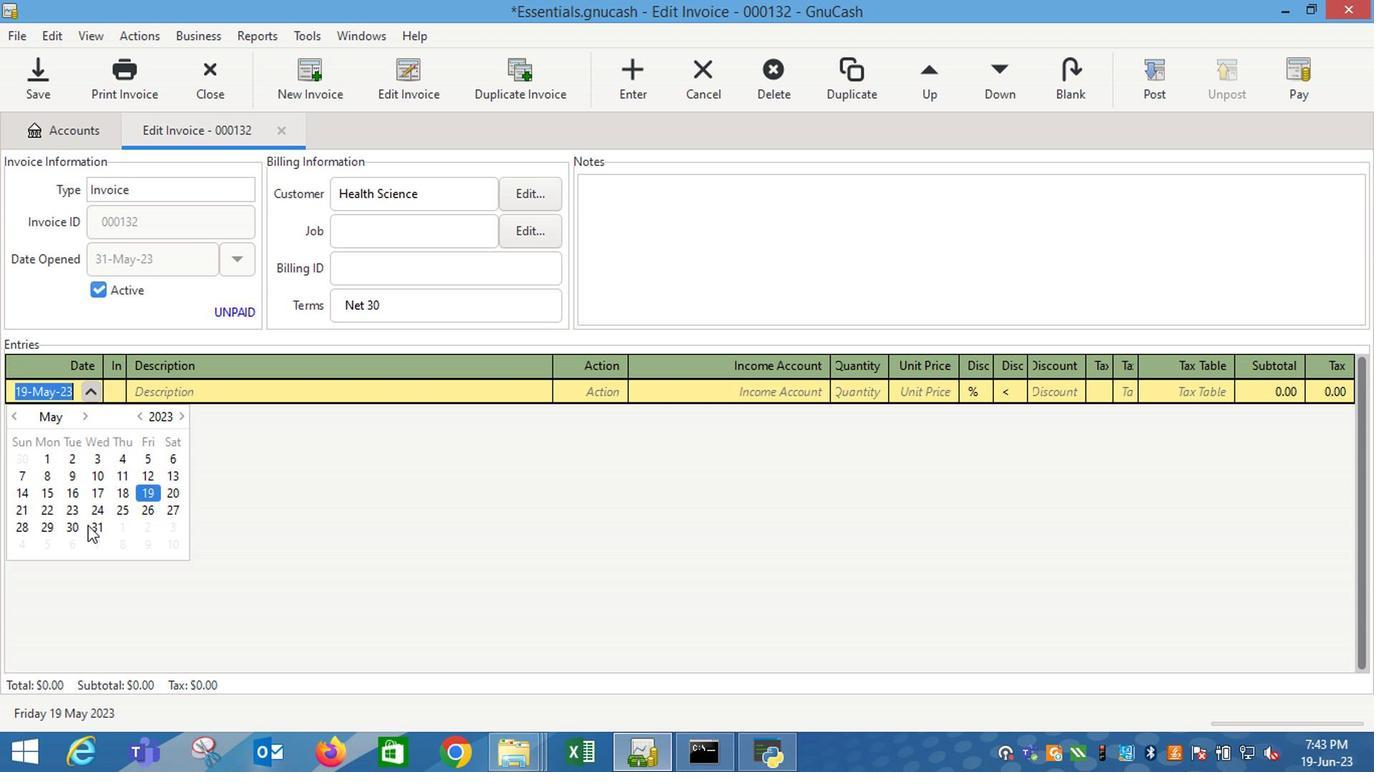 
Action: Mouse moved to (88, 531)
Screenshot: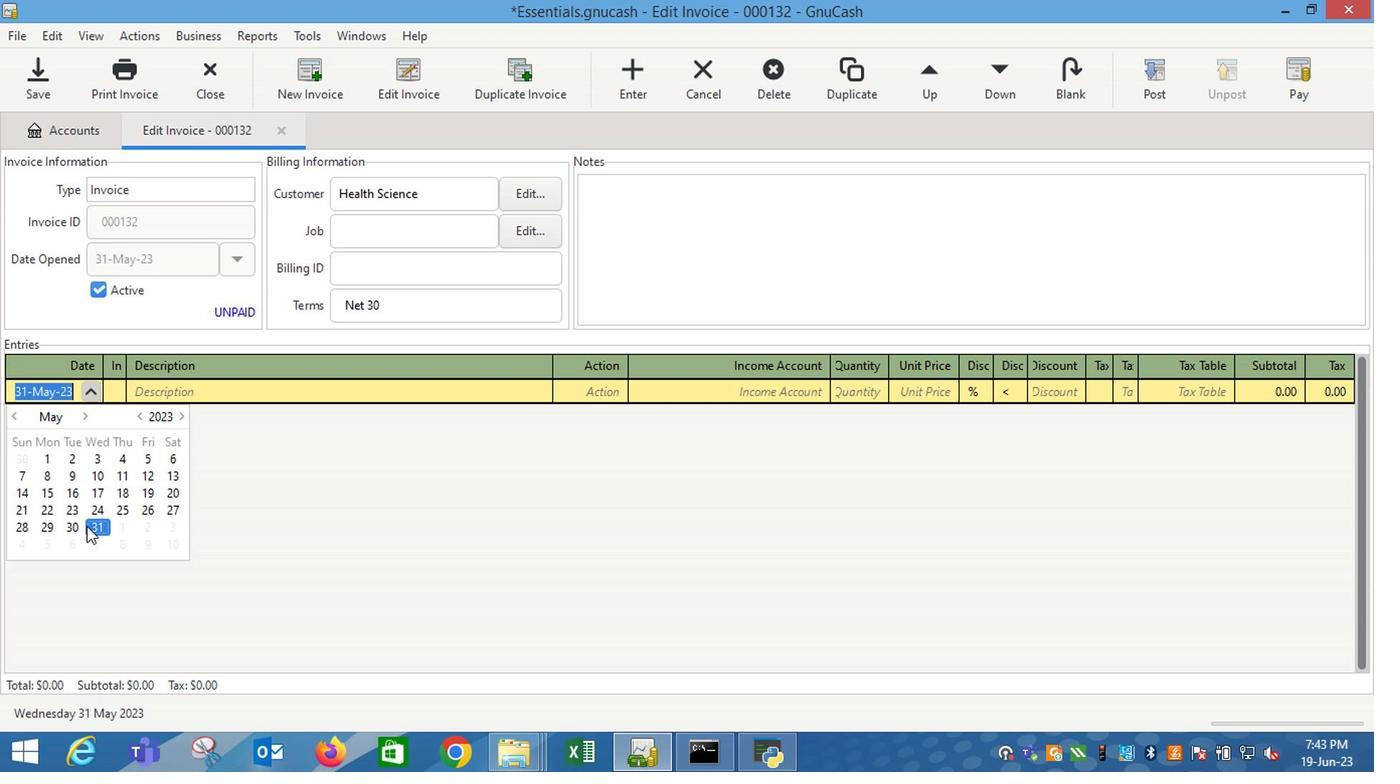 
Action: Key pressed <Key.tab>
Screenshot: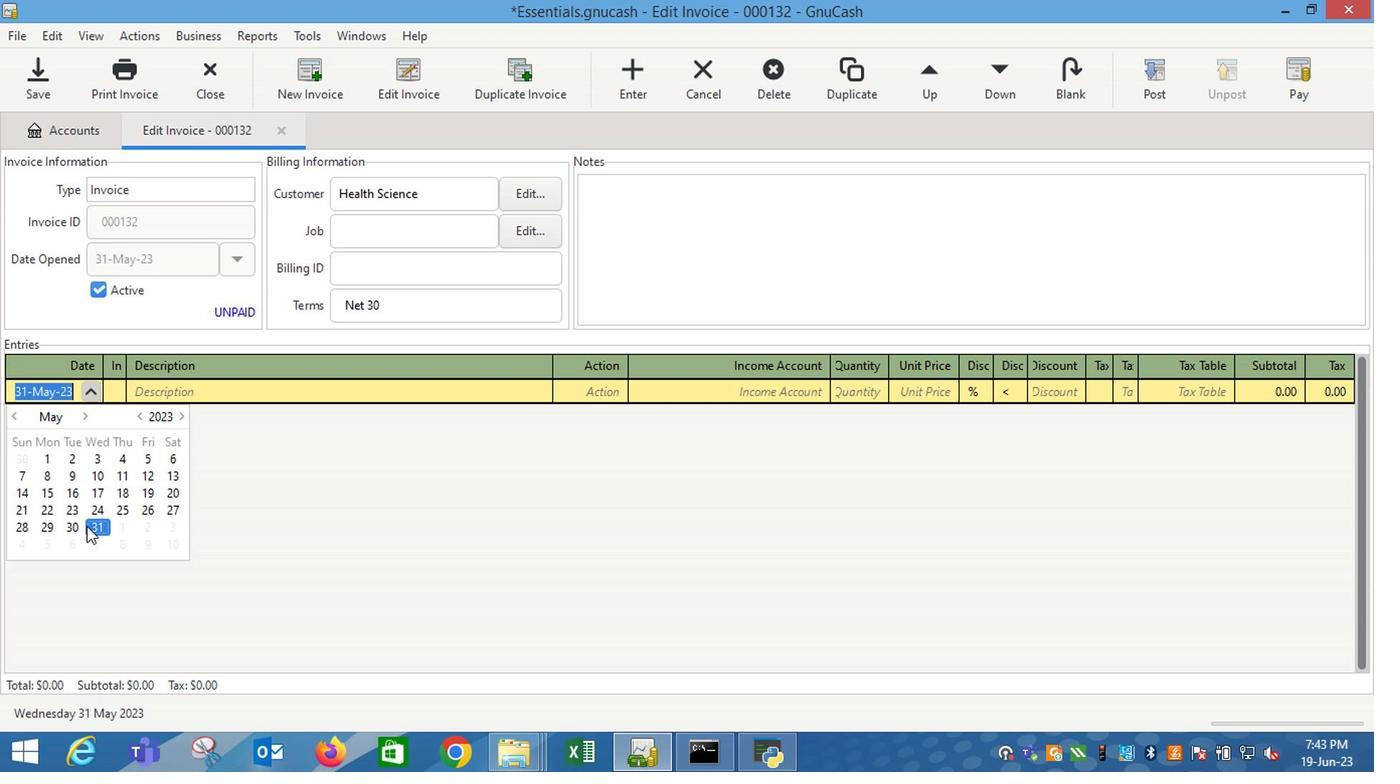 
Action: Mouse moved to (161, 508)
Screenshot: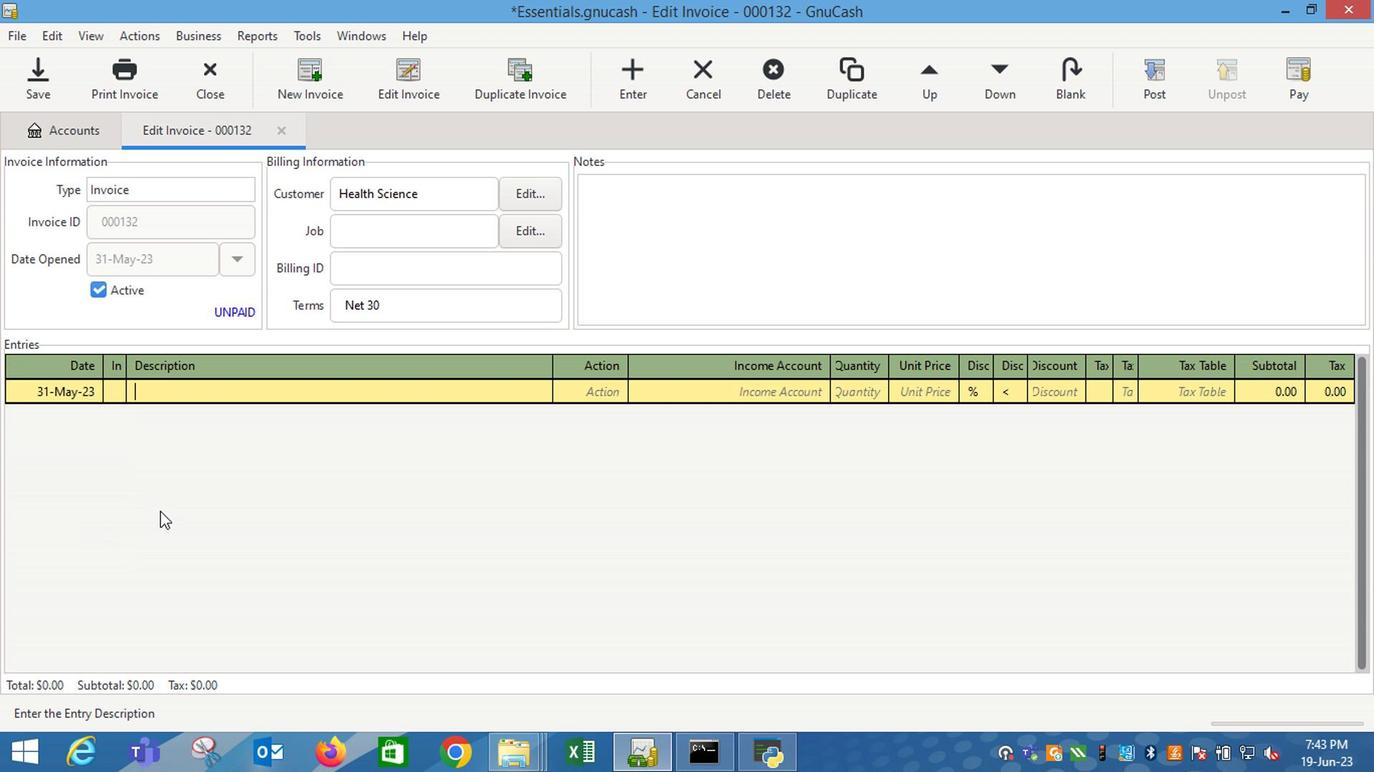 
Action: Key pressed <Key.shift_r>Olaplex<Key.space><Key.shift_r>Bond<Key.space><Key.shift_r>Intense<Key.space><Key.shift_r>Moisture<Key.space><Key.shift_r>Hair<Key.space><Key.shift_r>Mask<Key.space><Key.shift_r>Number<Key.space>8<Key.space><Key.shift_r>(3.3<Key.space>oz<Key.shift_r>)<Key.tab><Key.tab>i<Key.down><Key.down><Key.down><Key.tab>1<Key.tab>12.49<Key.tab>
Screenshot: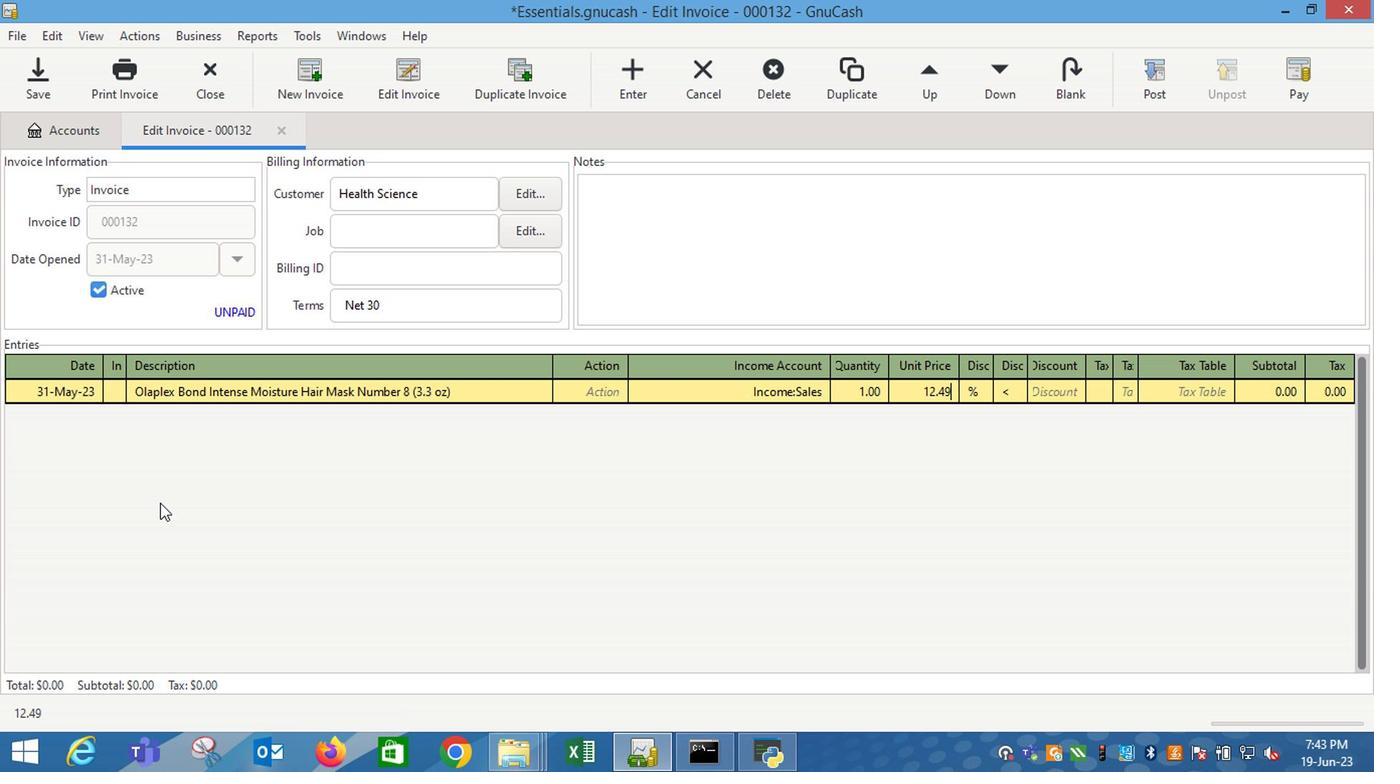 
Action: Mouse moved to (1103, 392)
Screenshot: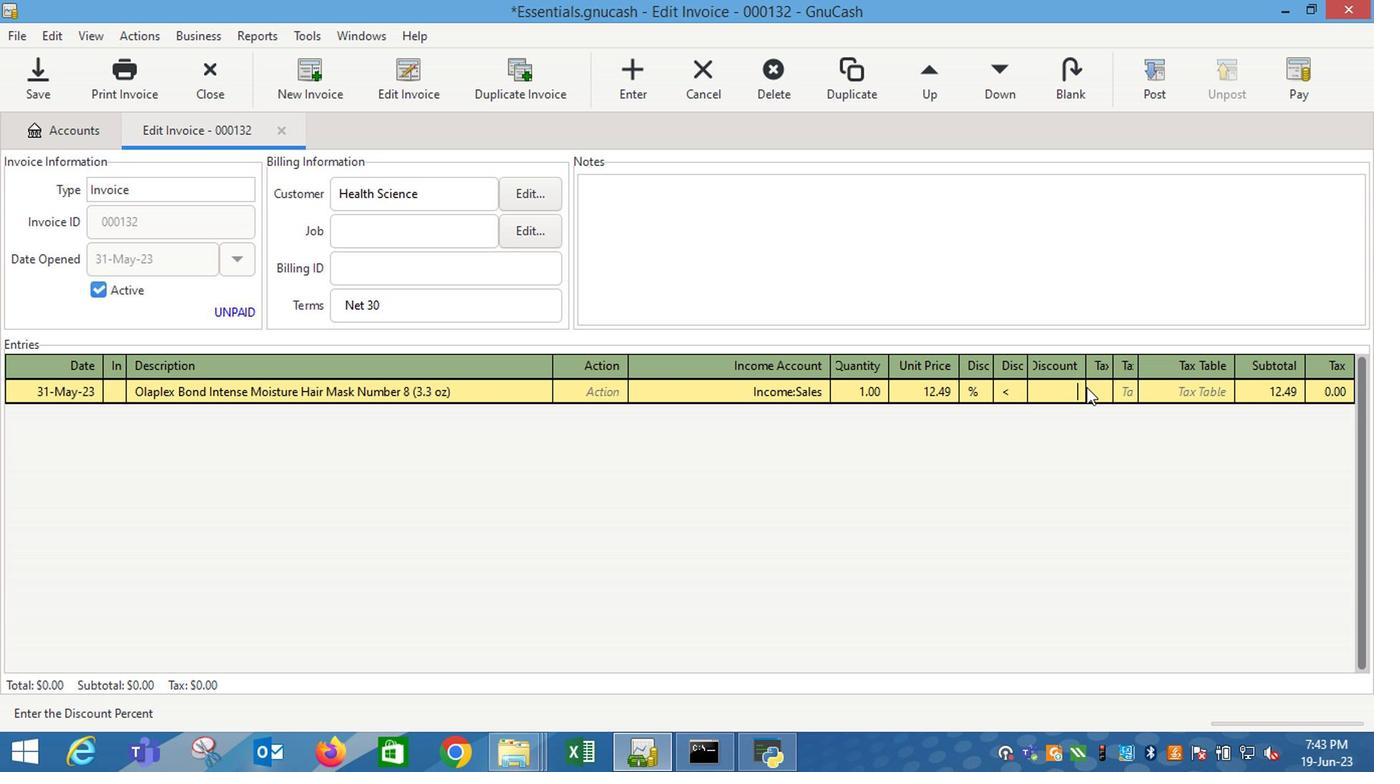 
Action: Mouse pressed left at (1103, 392)
Screenshot: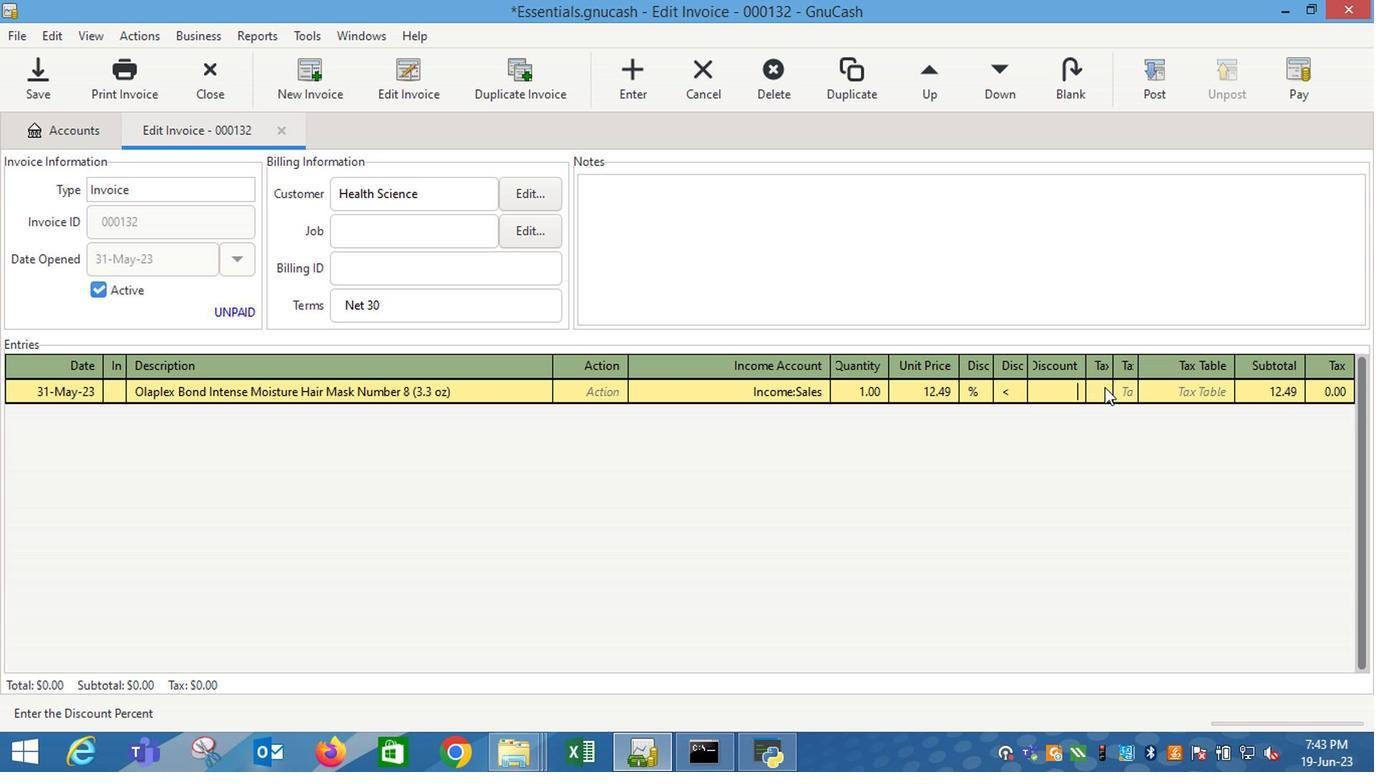 
Action: Mouse moved to (1167, 397)
Screenshot: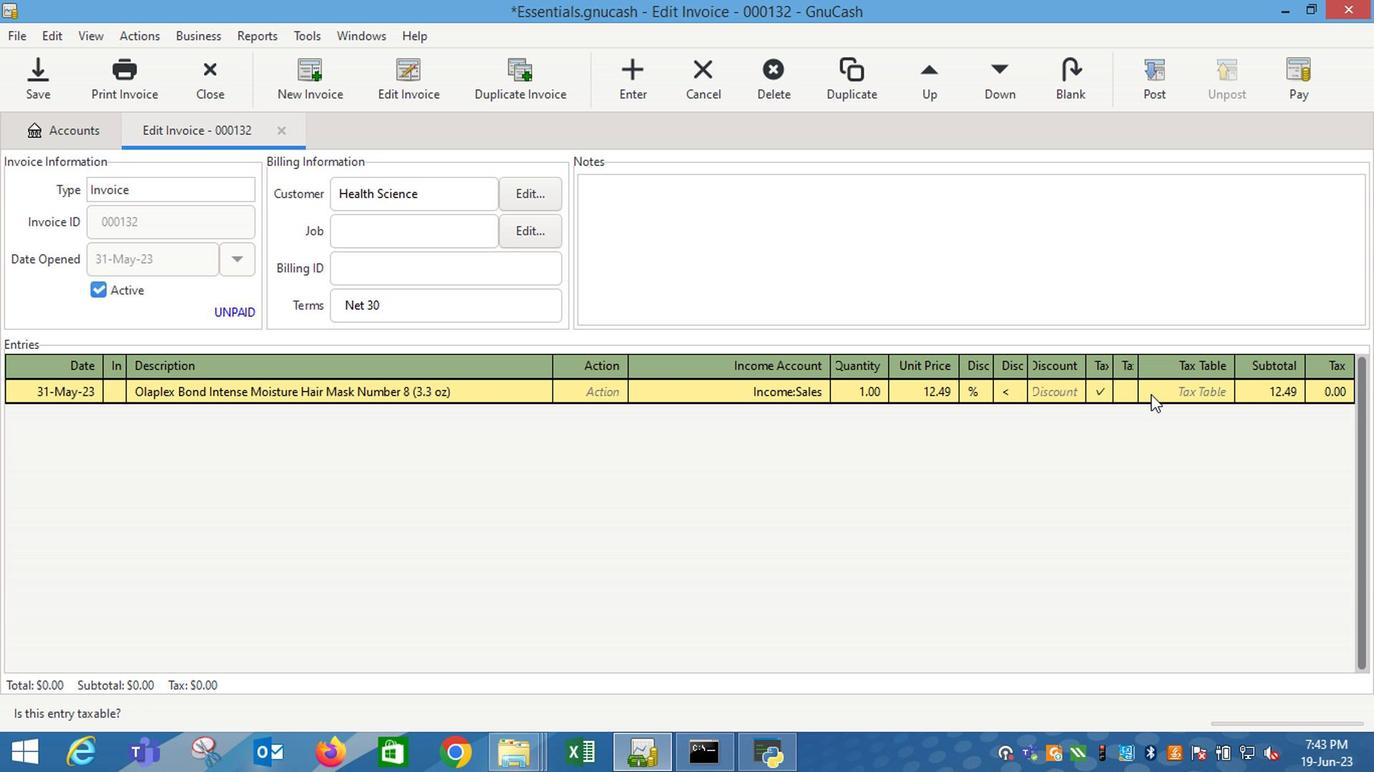 
Action: Mouse pressed left at (1167, 397)
Screenshot: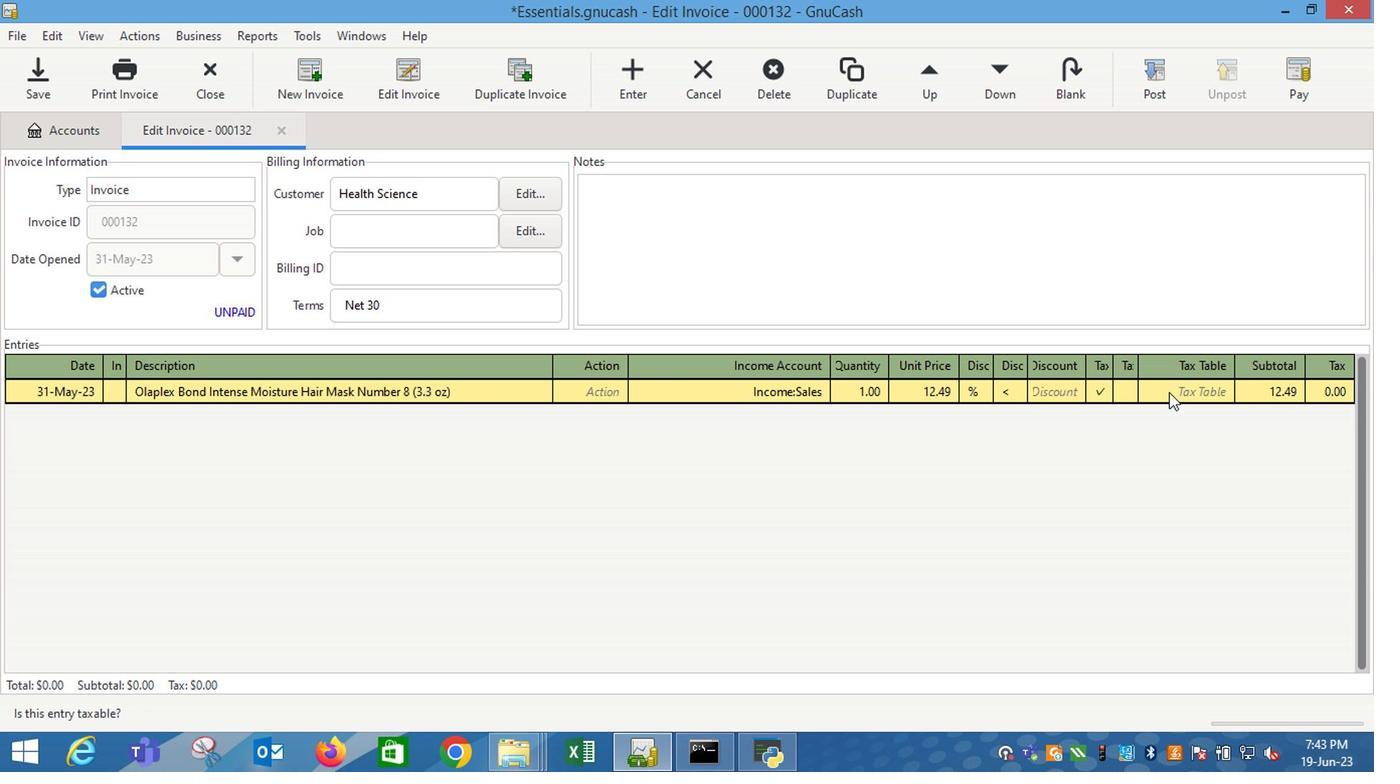 
Action: Mouse moved to (1221, 397)
Screenshot: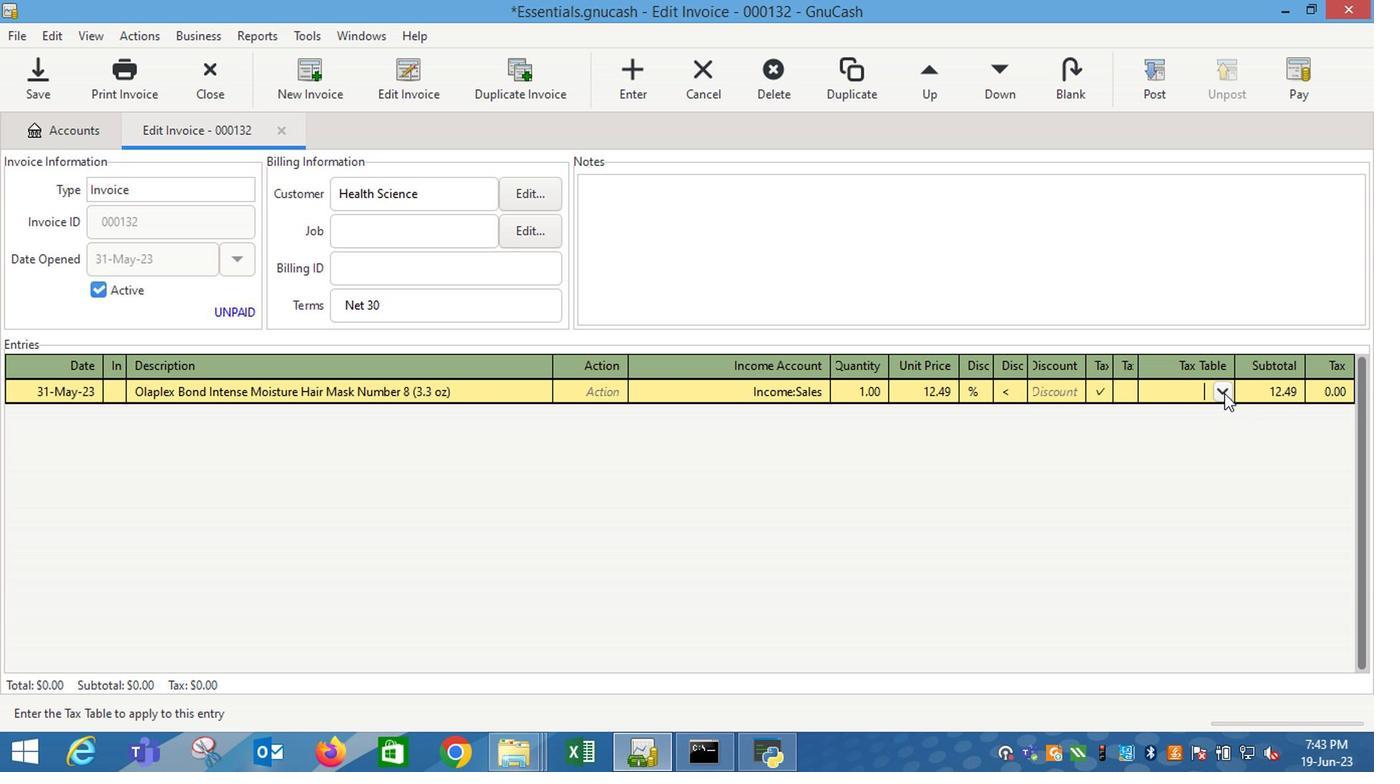 
Action: Mouse pressed left at (1221, 397)
Screenshot: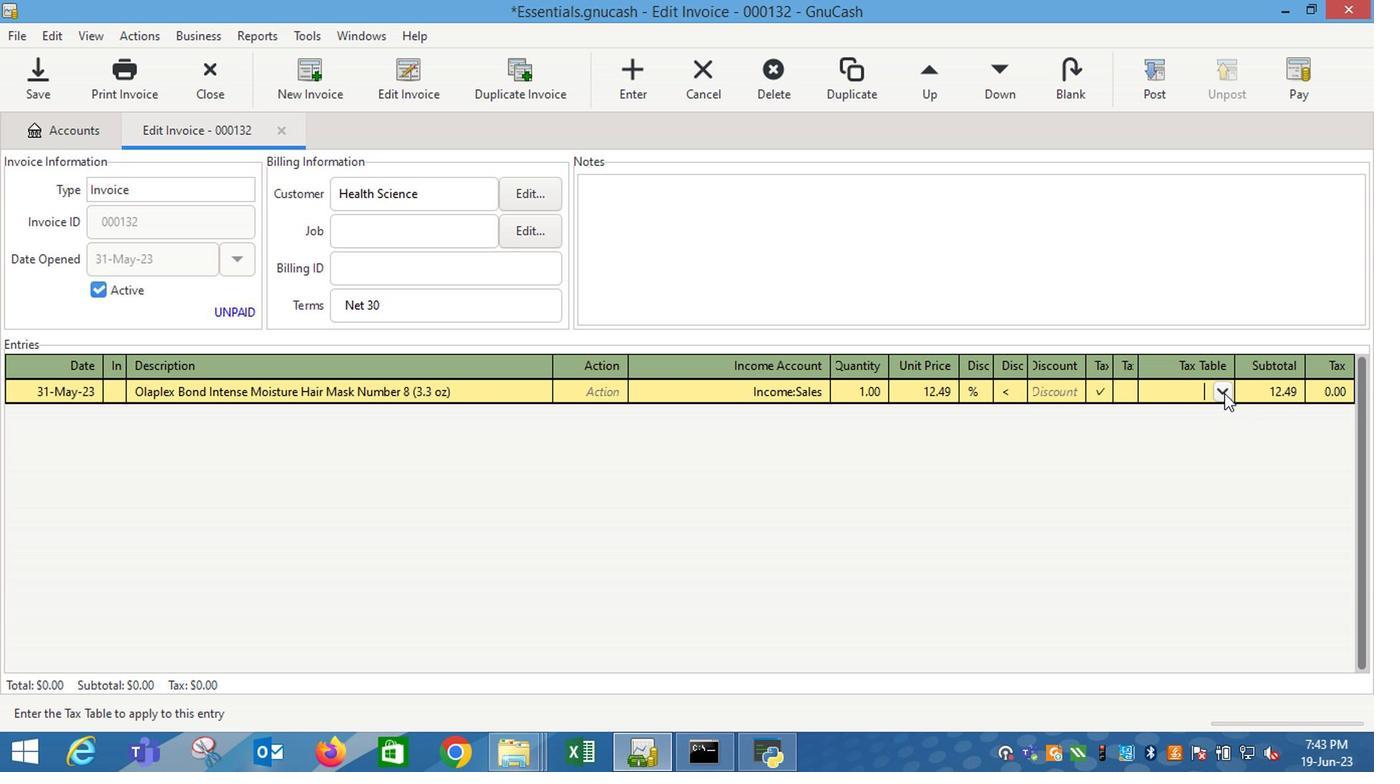 
Action: Mouse moved to (1168, 423)
Screenshot: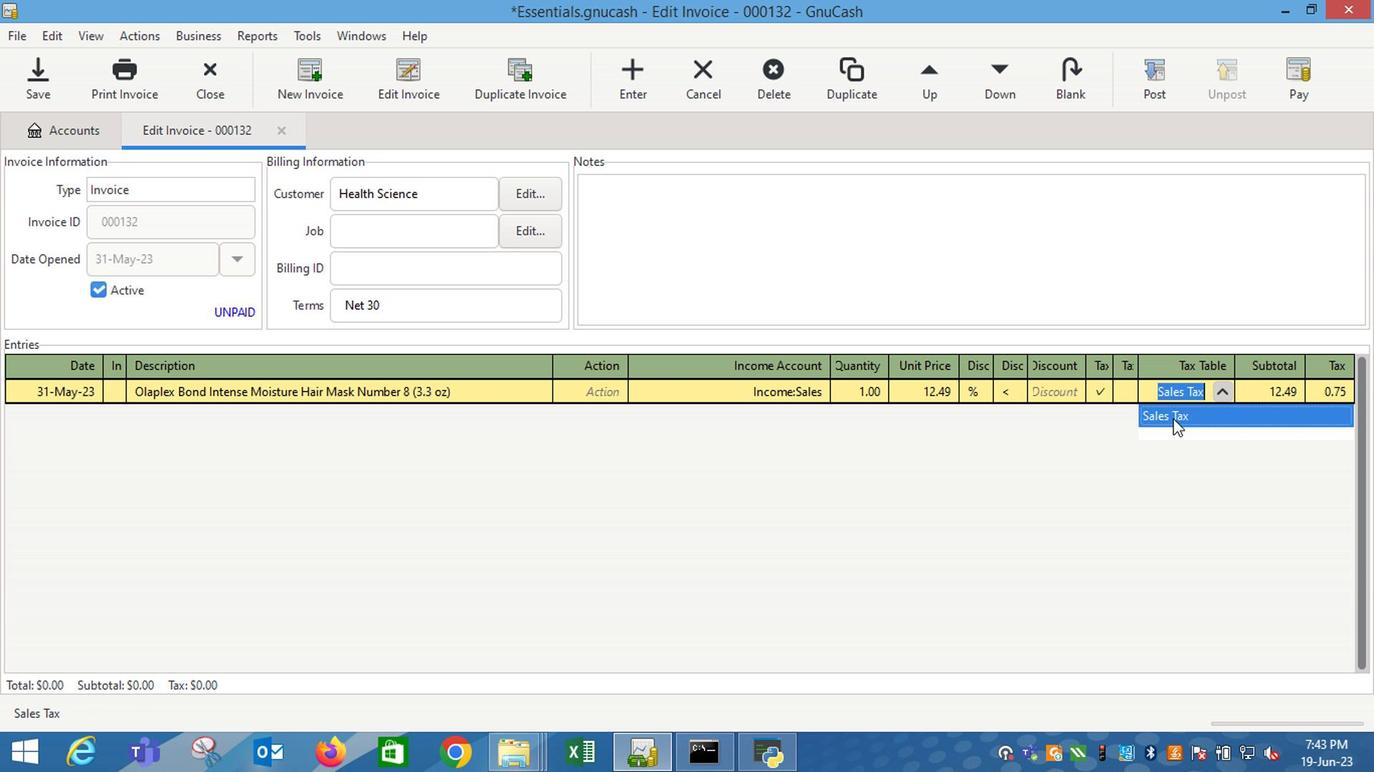 
Action: Mouse pressed left at (1168, 423)
Screenshot: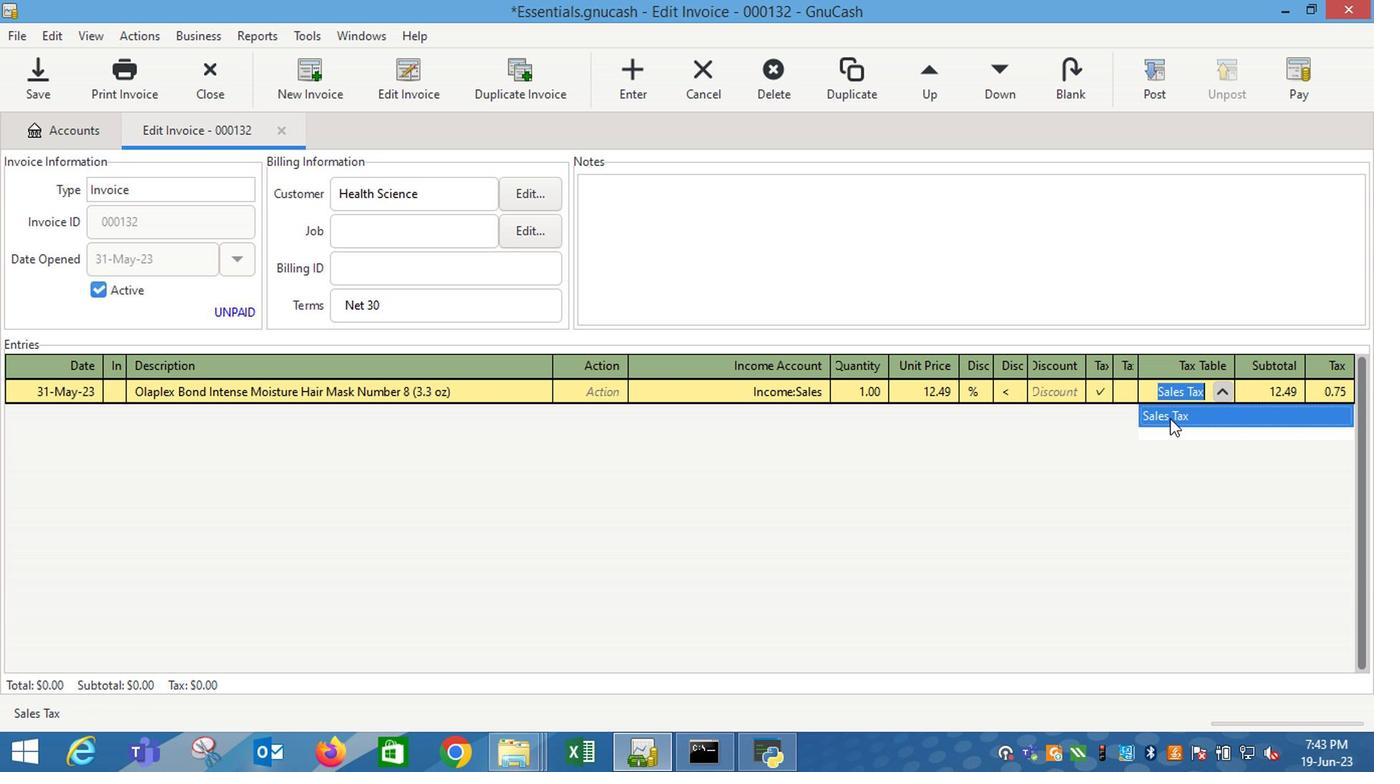
Action: Mouse moved to (1124, 426)
Screenshot: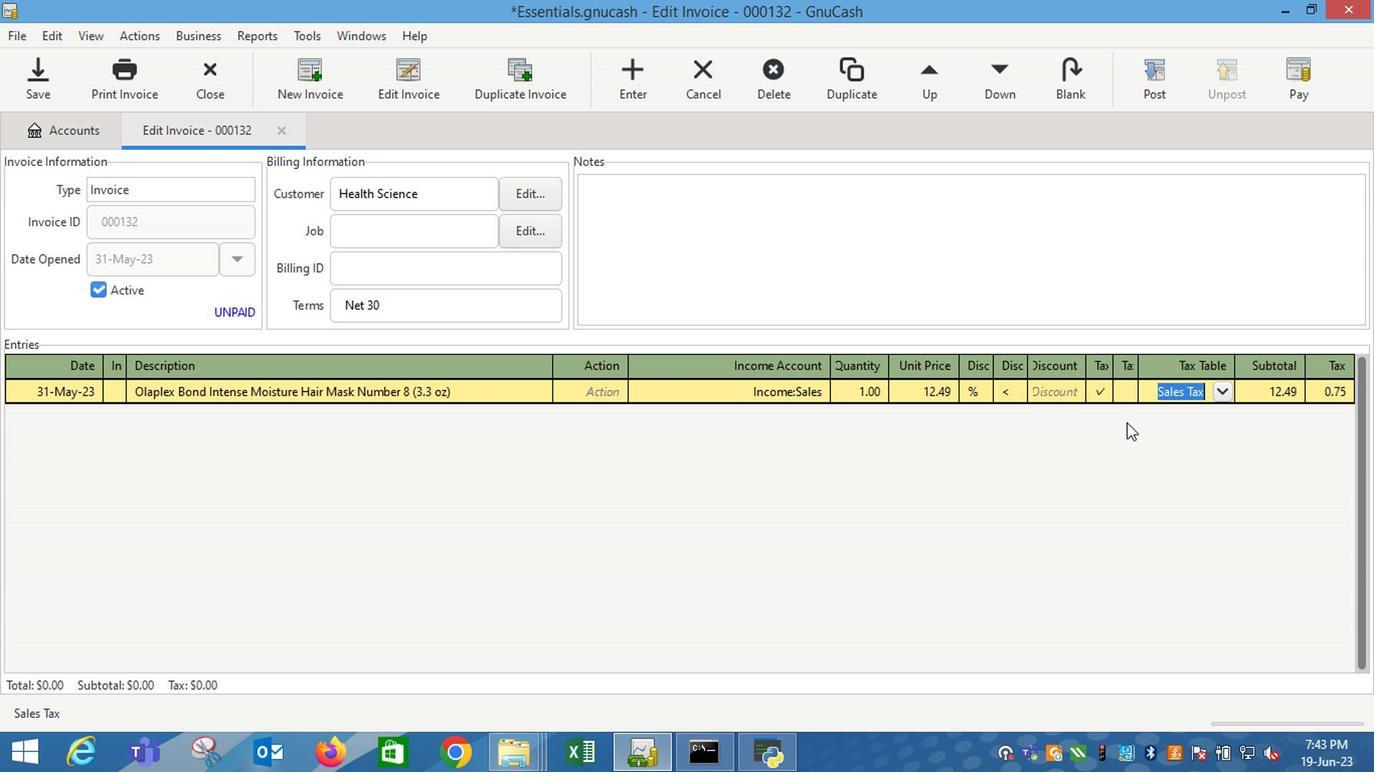 
Action: Key pressed <Key.enter>
Screenshot: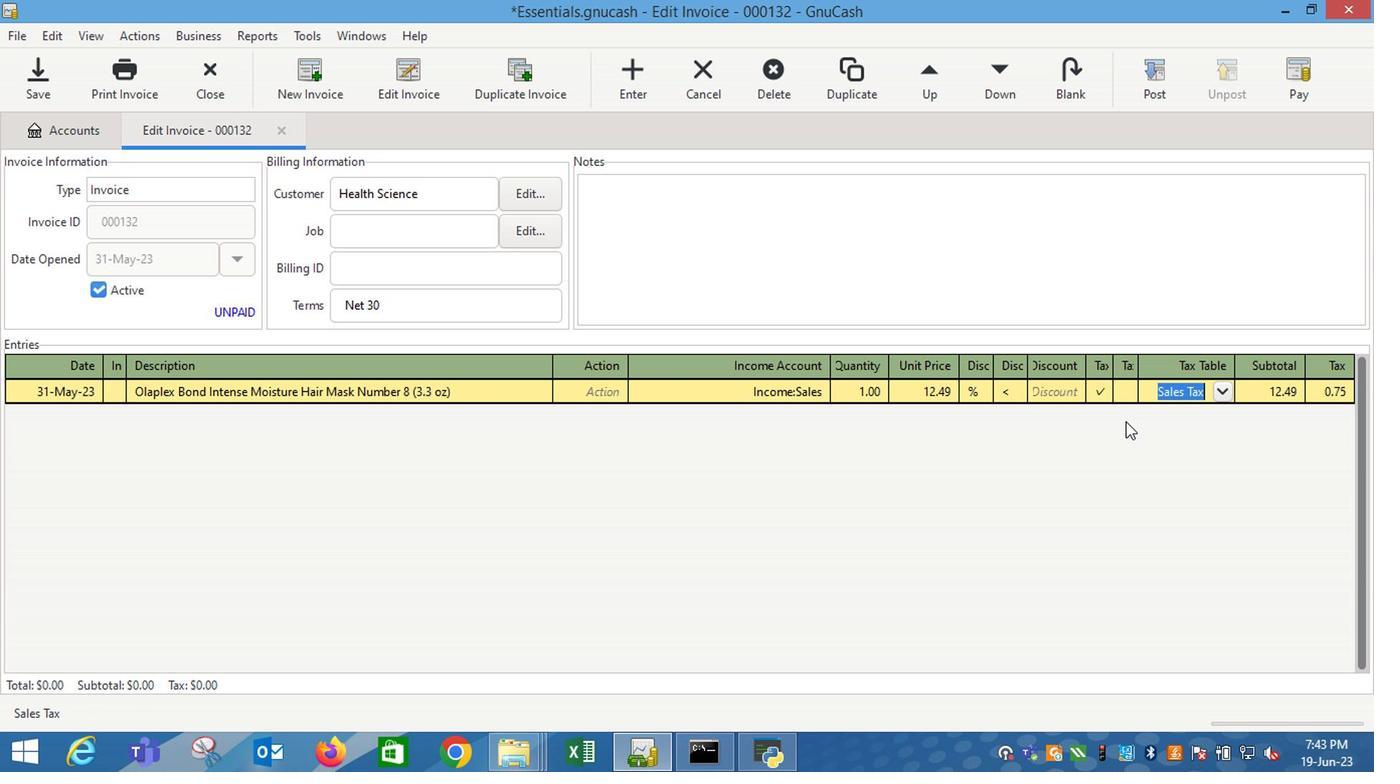 
Action: Mouse moved to (1152, 71)
Screenshot: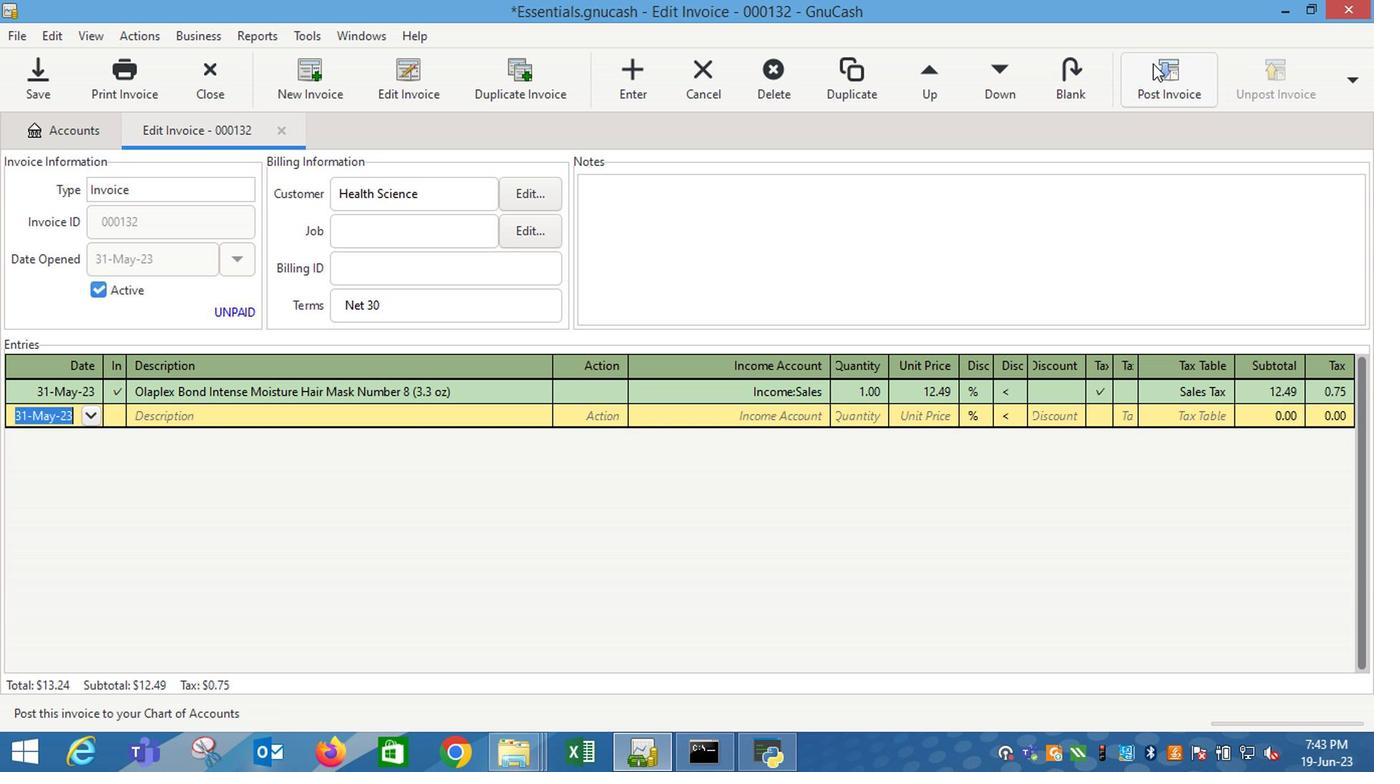 
Action: Mouse pressed left at (1152, 71)
Screenshot: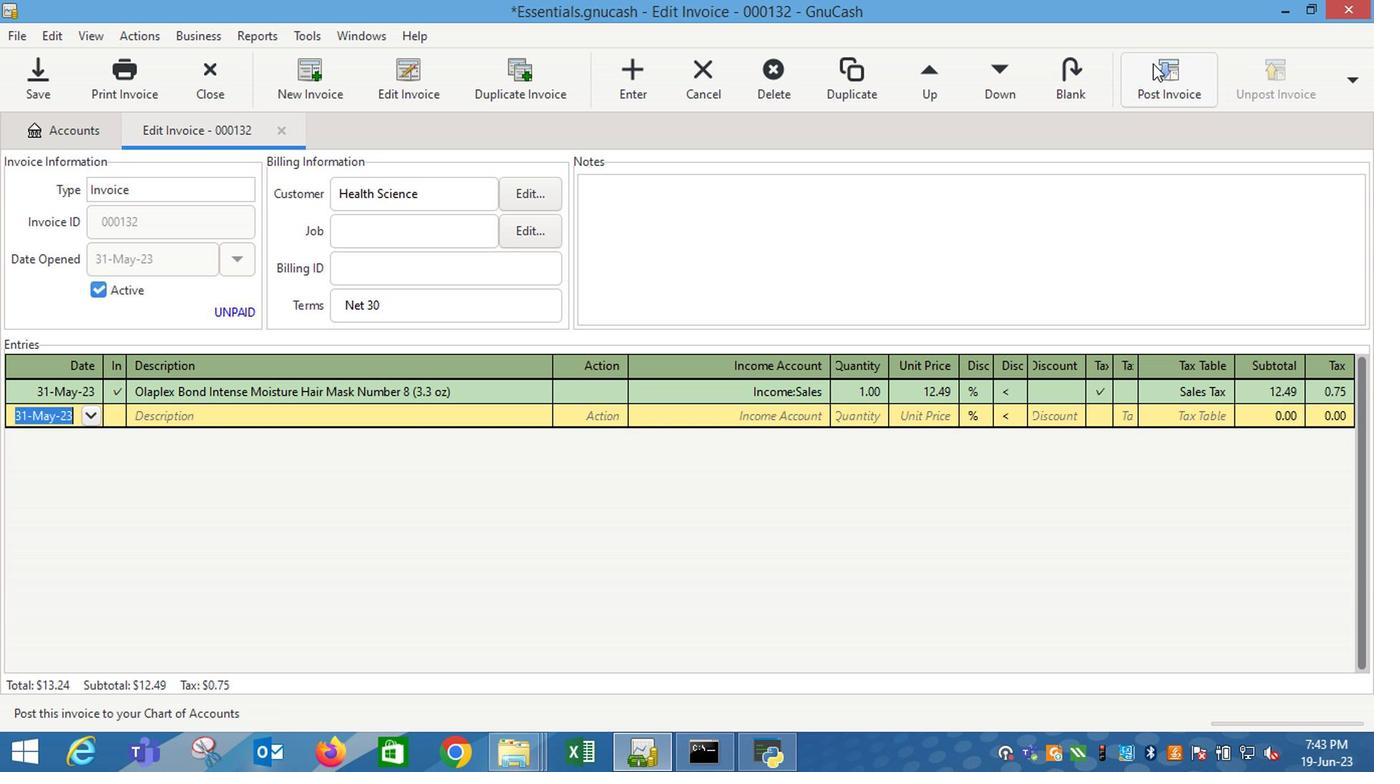 
Action: Mouse moved to (849, 338)
Screenshot: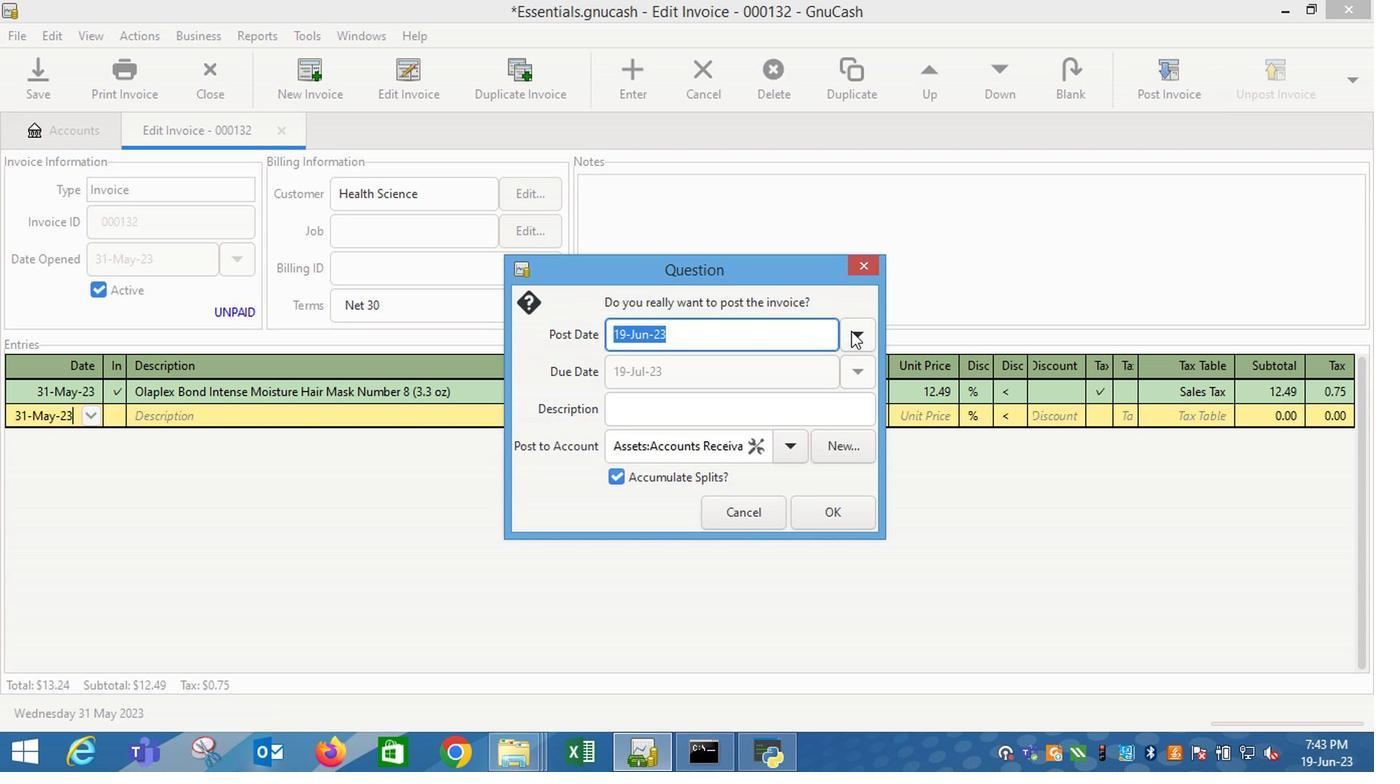 
Action: Mouse pressed left at (849, 338)
Screenshot: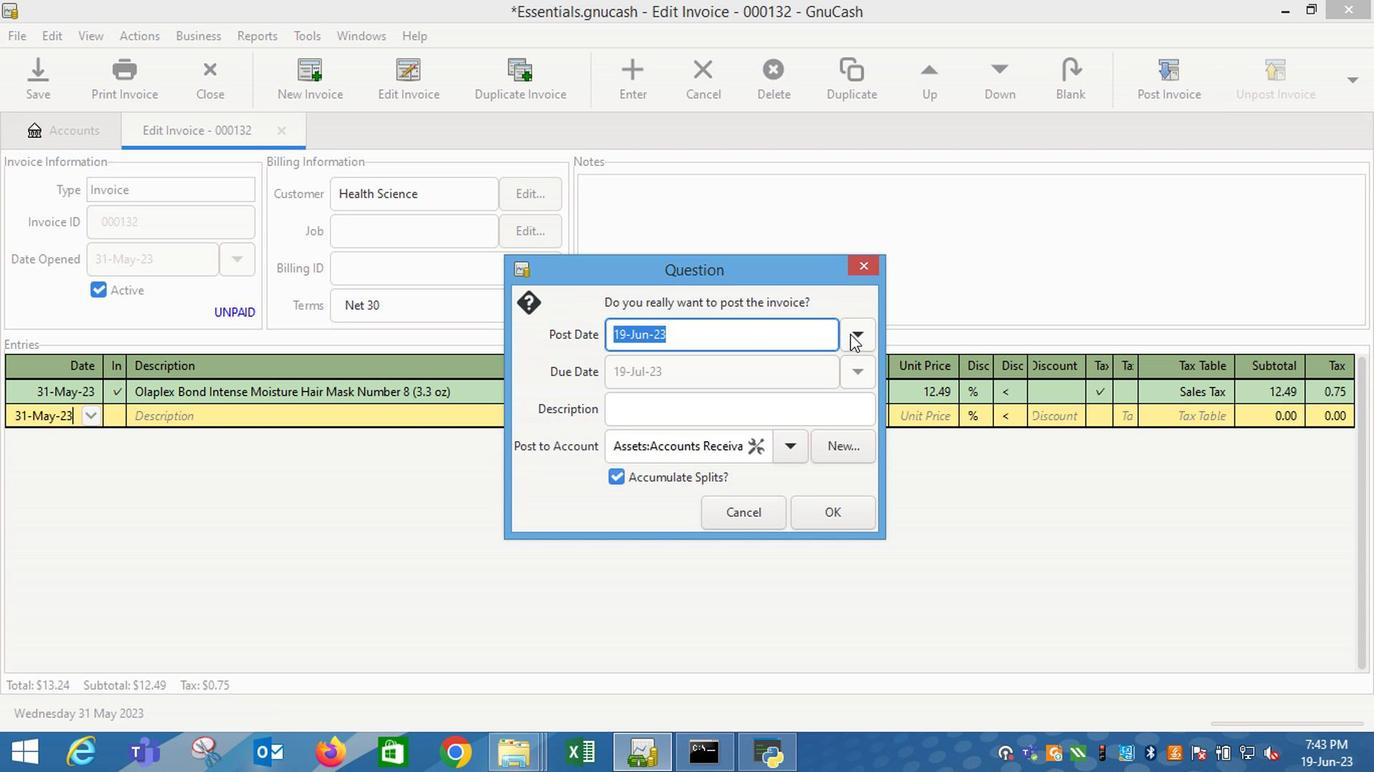 
Action: Mouse moved to (703, 370)
Screenshot: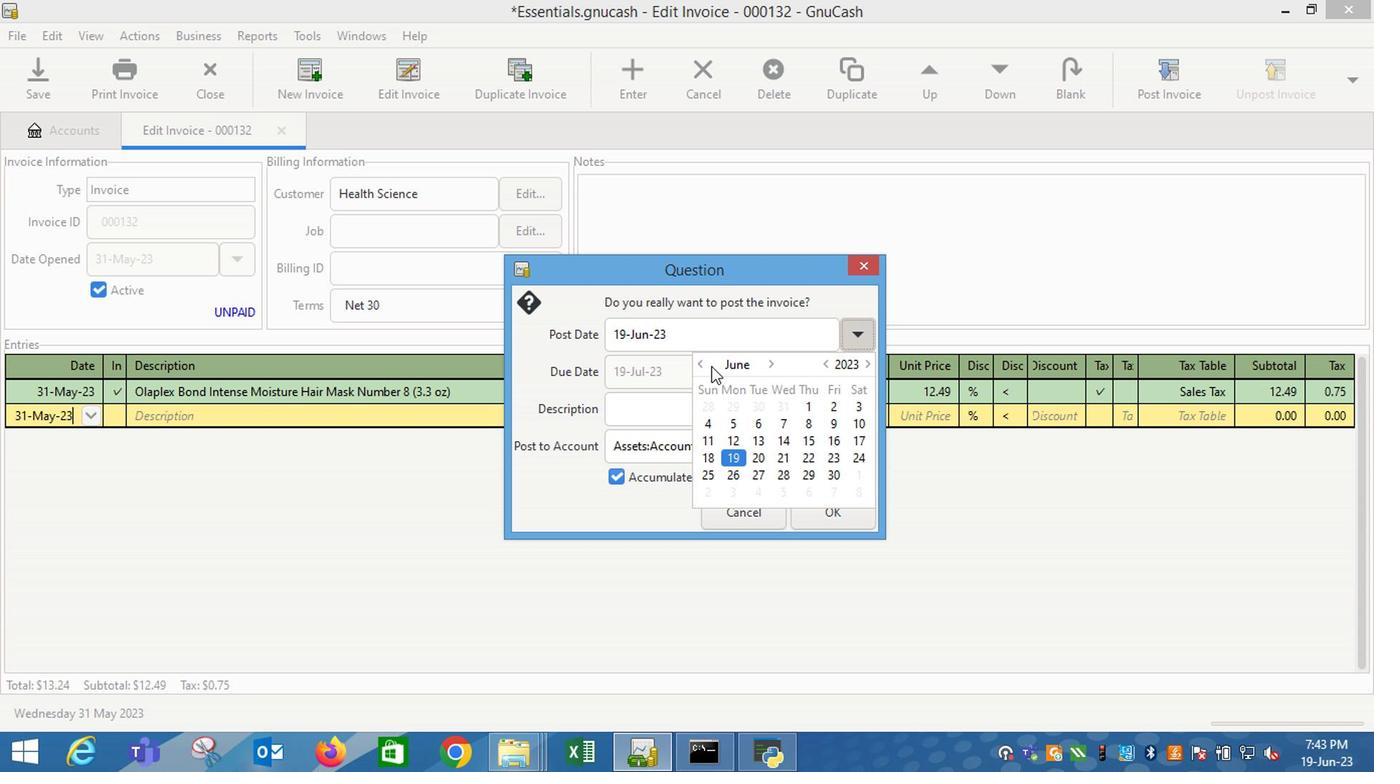 
Action: Mouse pressed left at (703, 370)
Screenshot: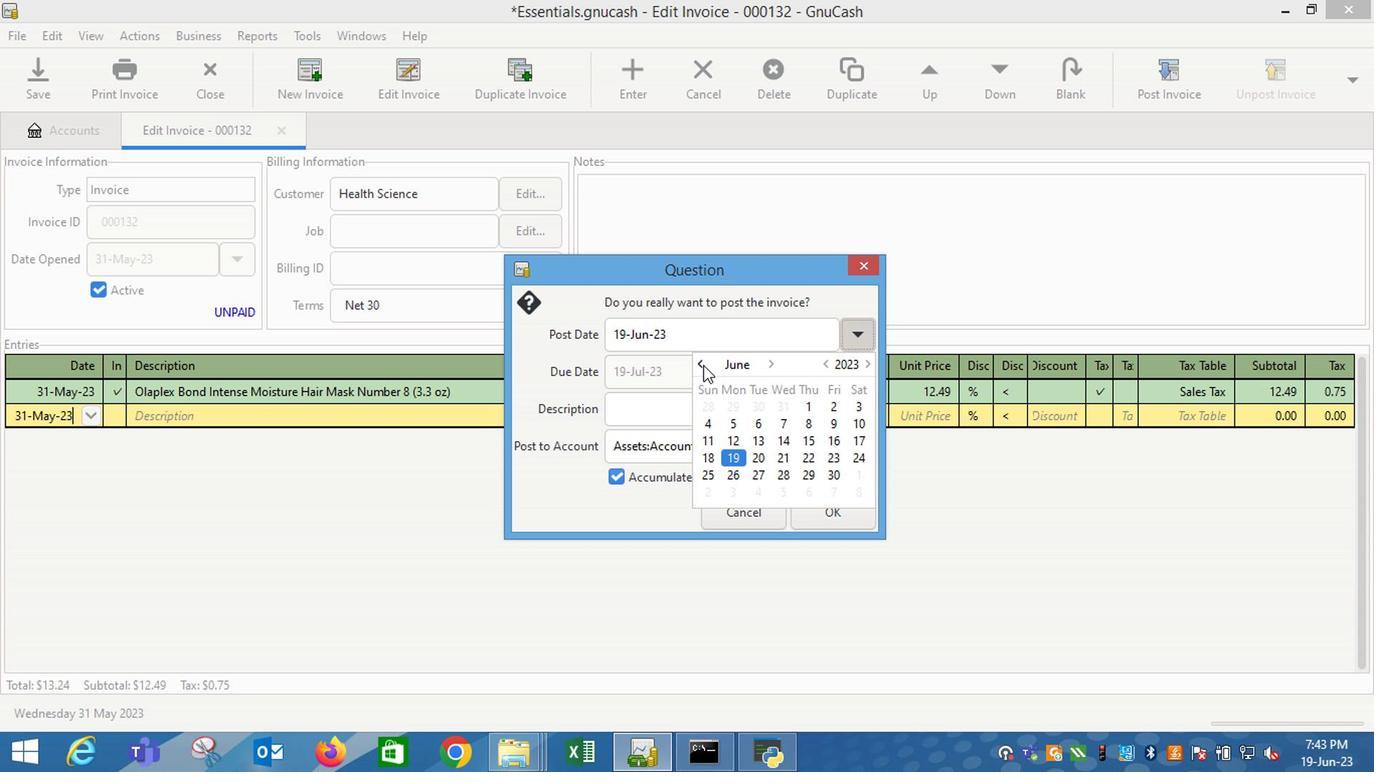
Action: Mouse moved to (780, 482)
Screenshot: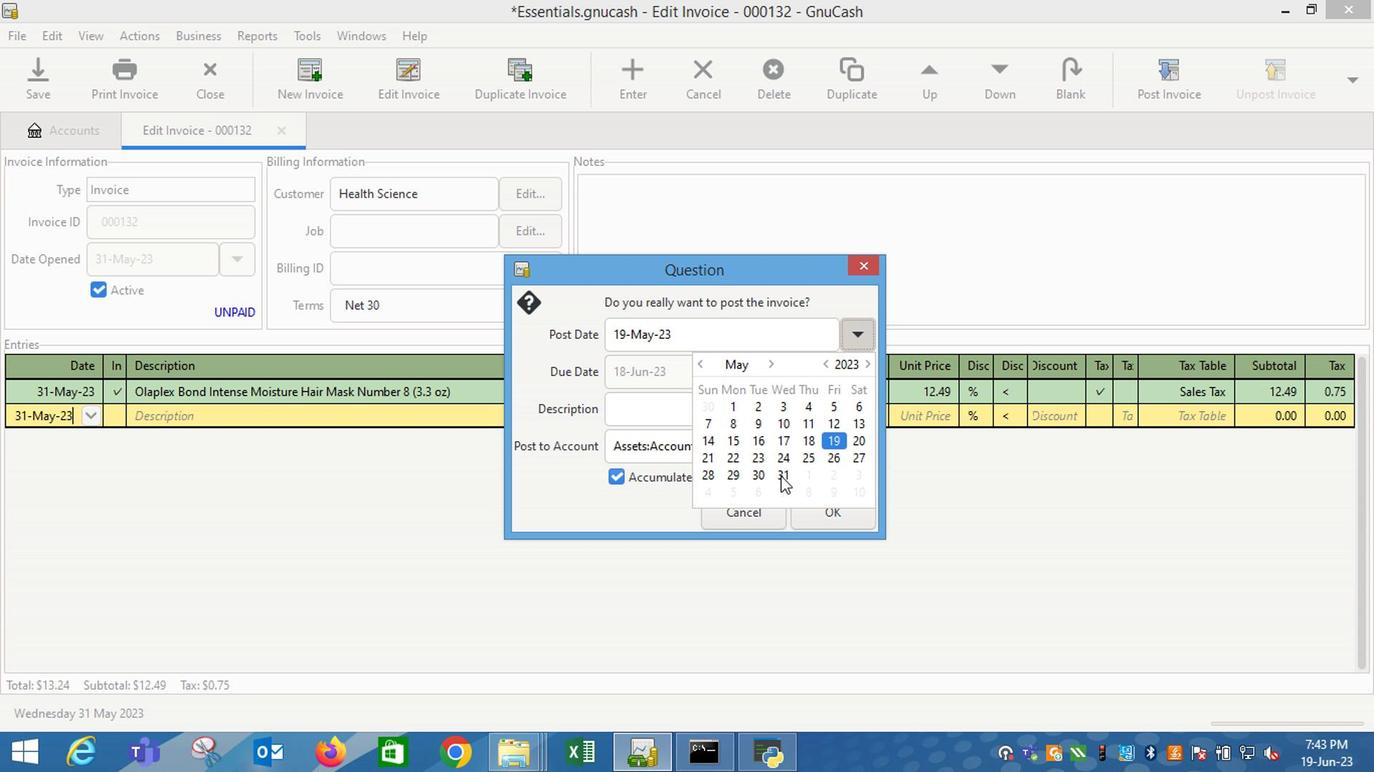 
Action: Mouse pressed left at (780, 482)
Screenshot: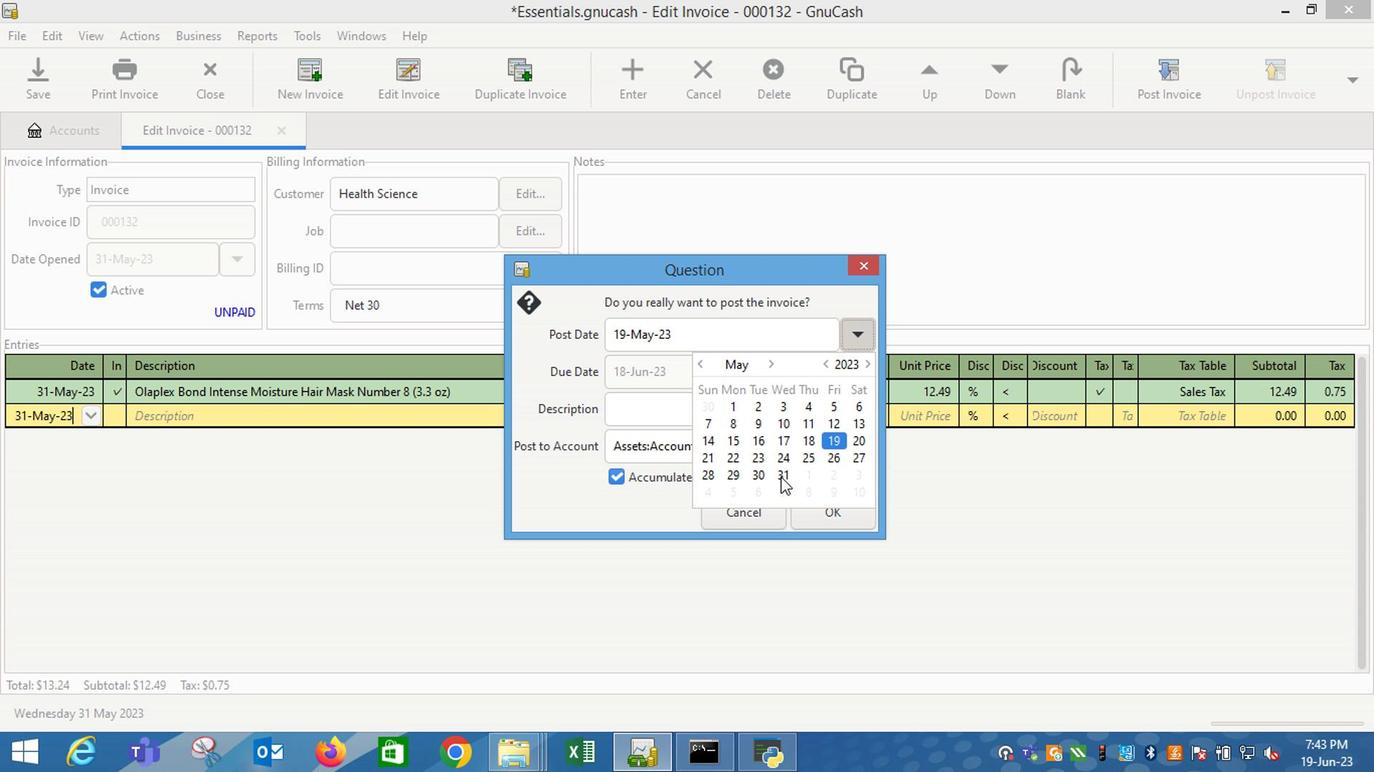 
Action: Mouse moved to (664, 500)
Screenshot: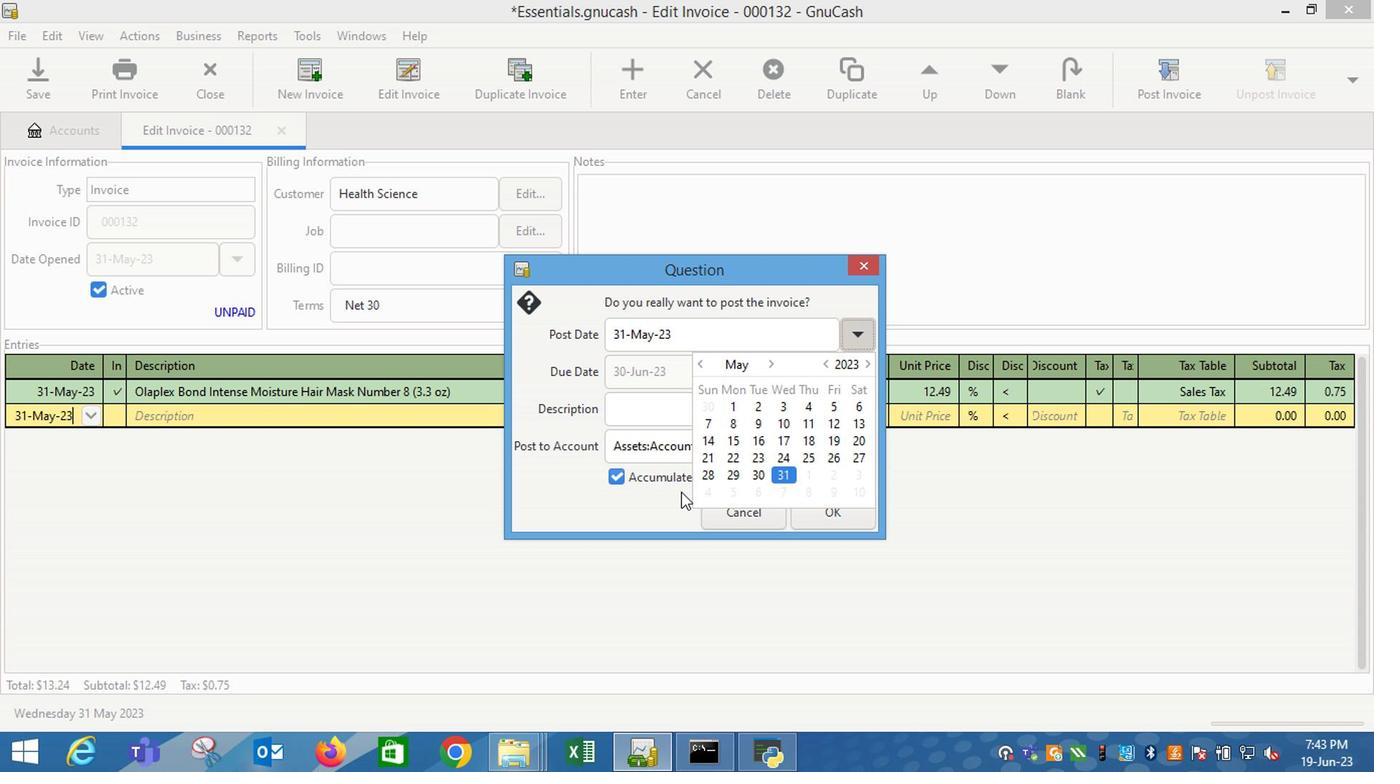 
Action: Mouse pressed left at (664, 500)
Screenshot: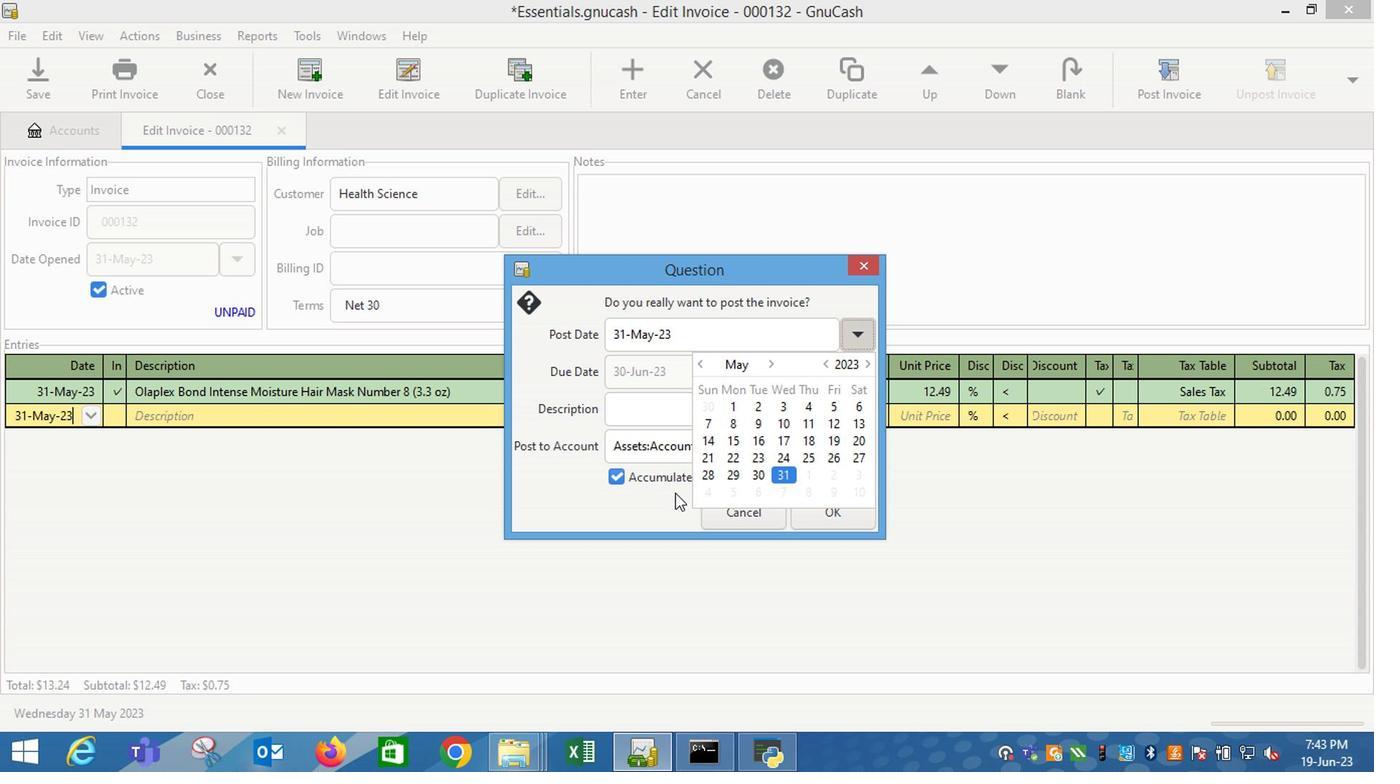 
Action: Mouse moved to (832, 519)
Screenshot: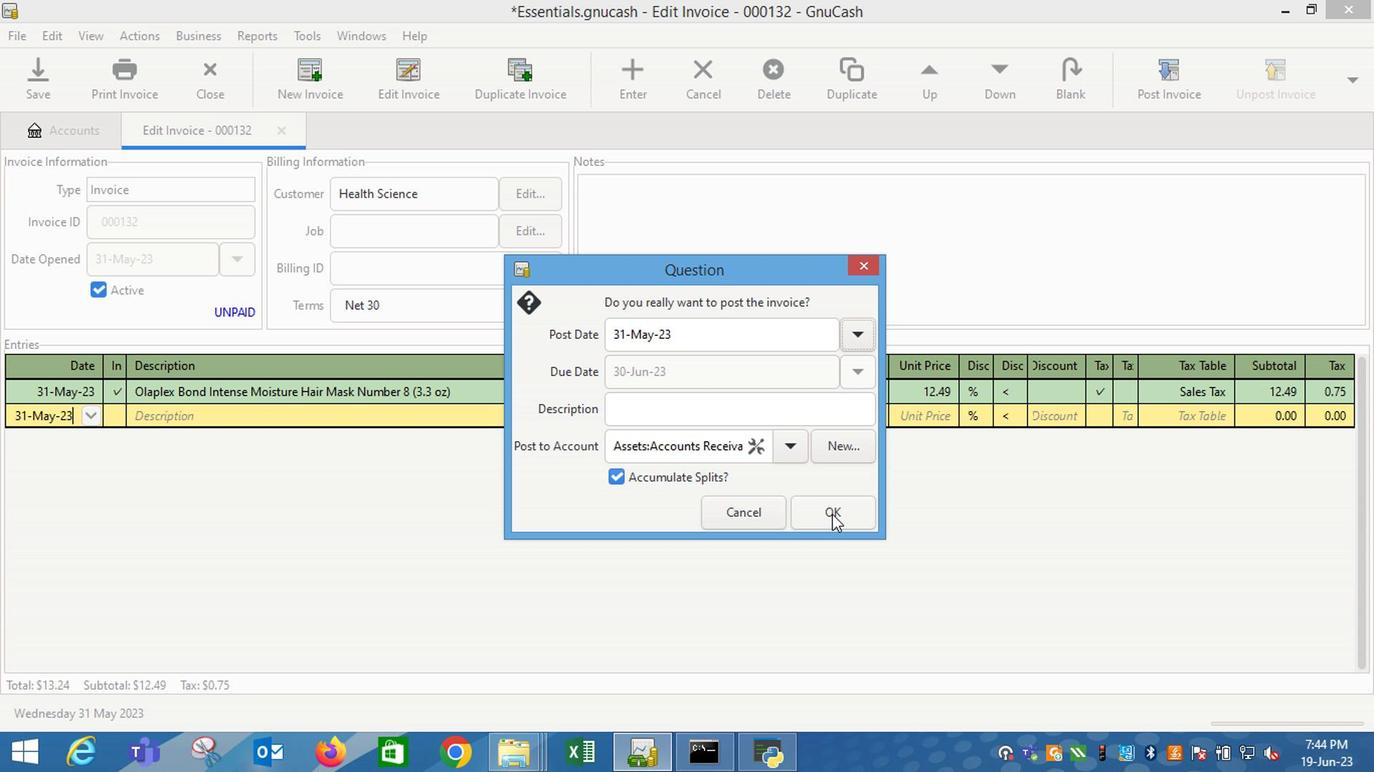 
Action: Mouse pressed left at (832, 519)
Screenshot: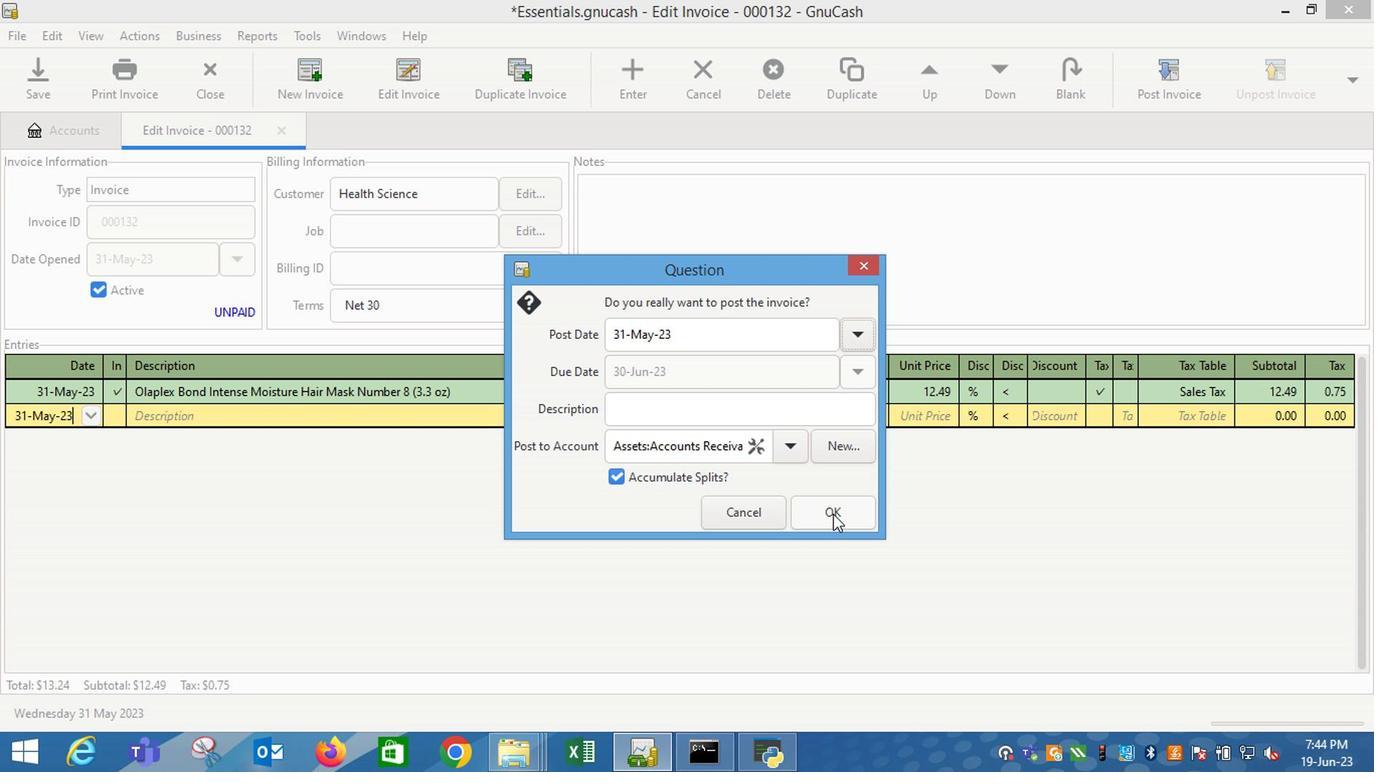
Action: Mouse moved to (1299, 88)
Screenshot: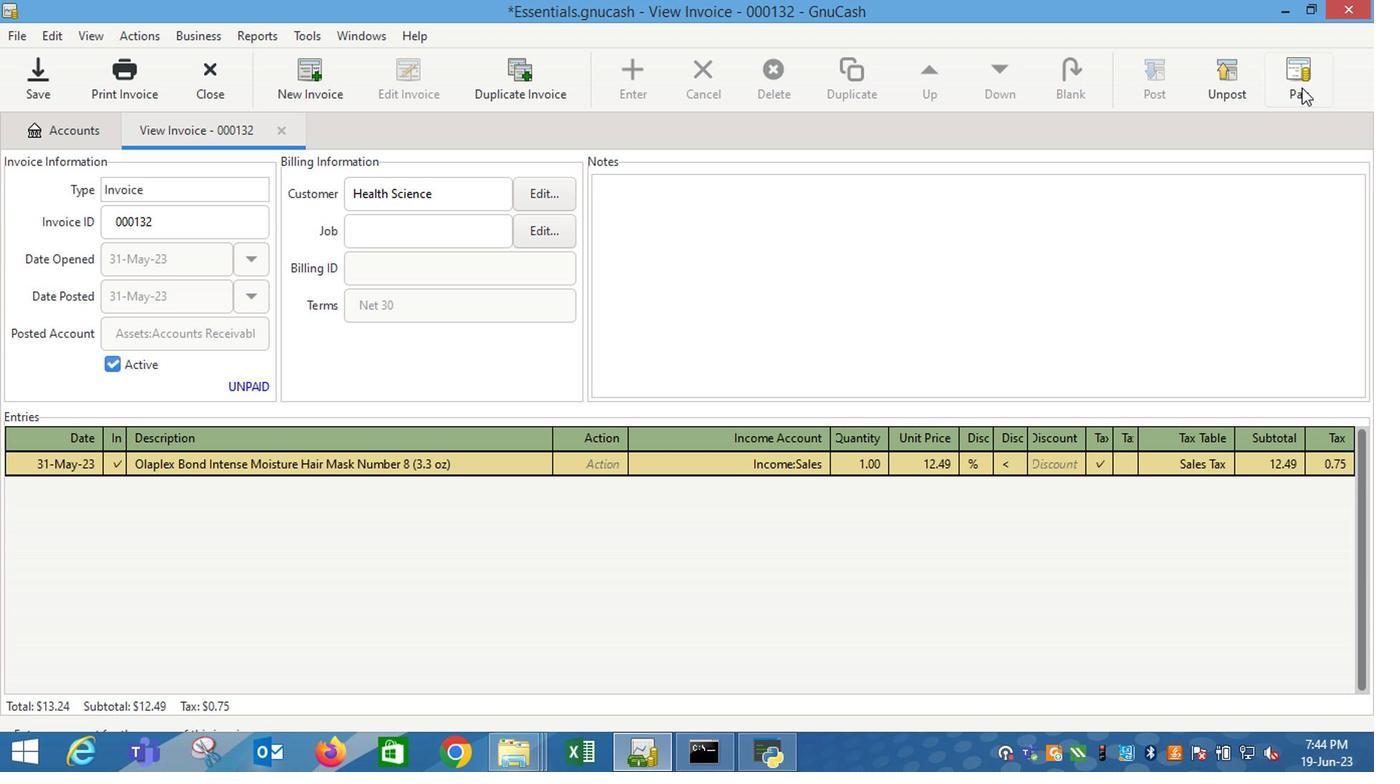 
Action: Mouse pressed left at (1299, 88)
Screenshot: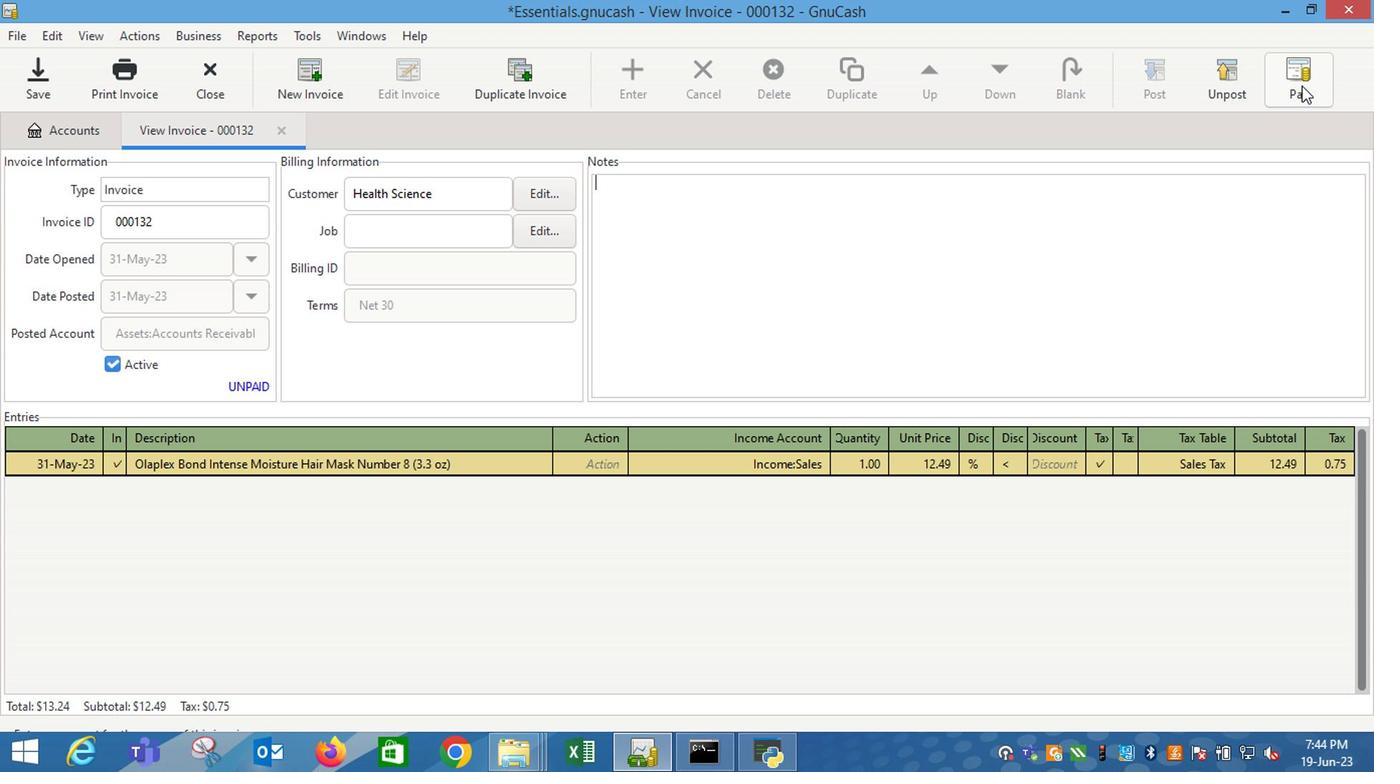 
Action: Mouse moved to (616, 405)
Screenshot: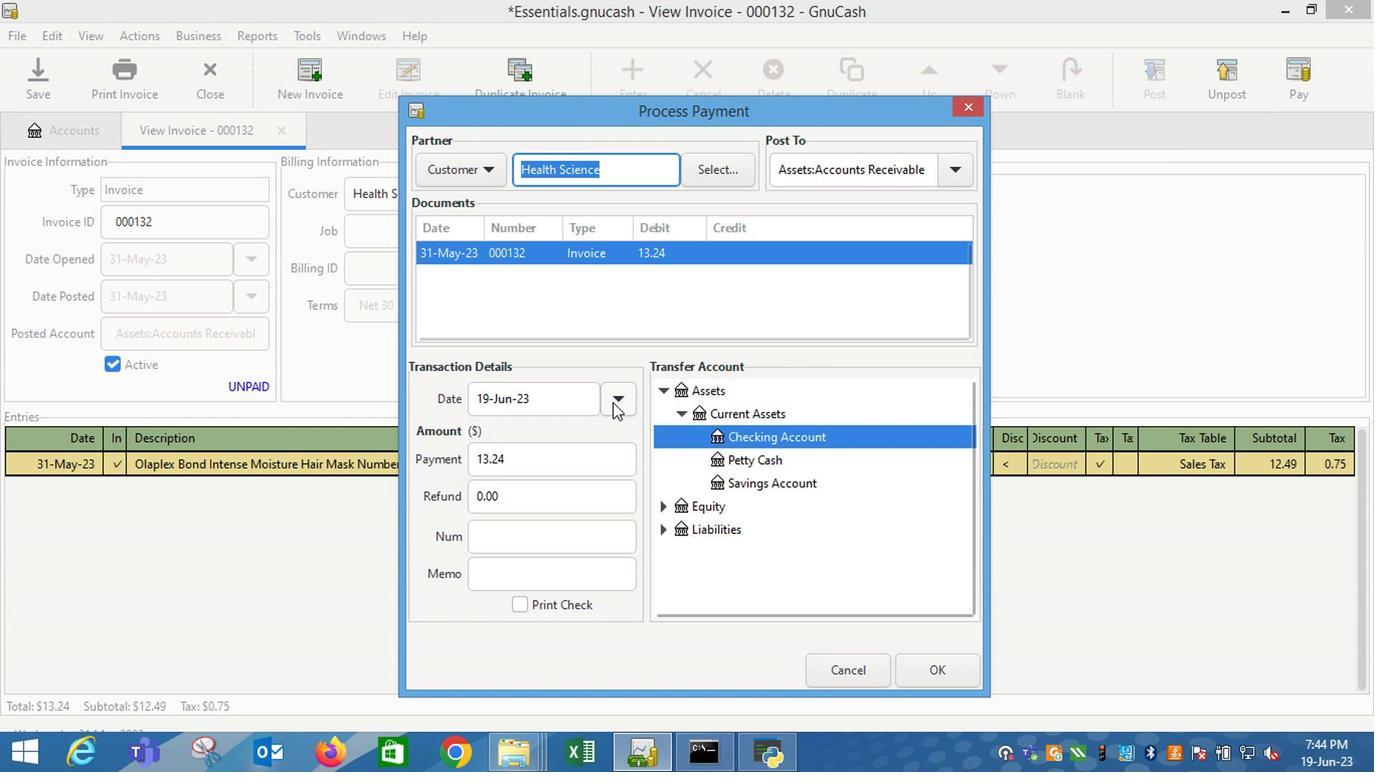 
Action: Mouse pressed left at (616, 405)
Screenshot: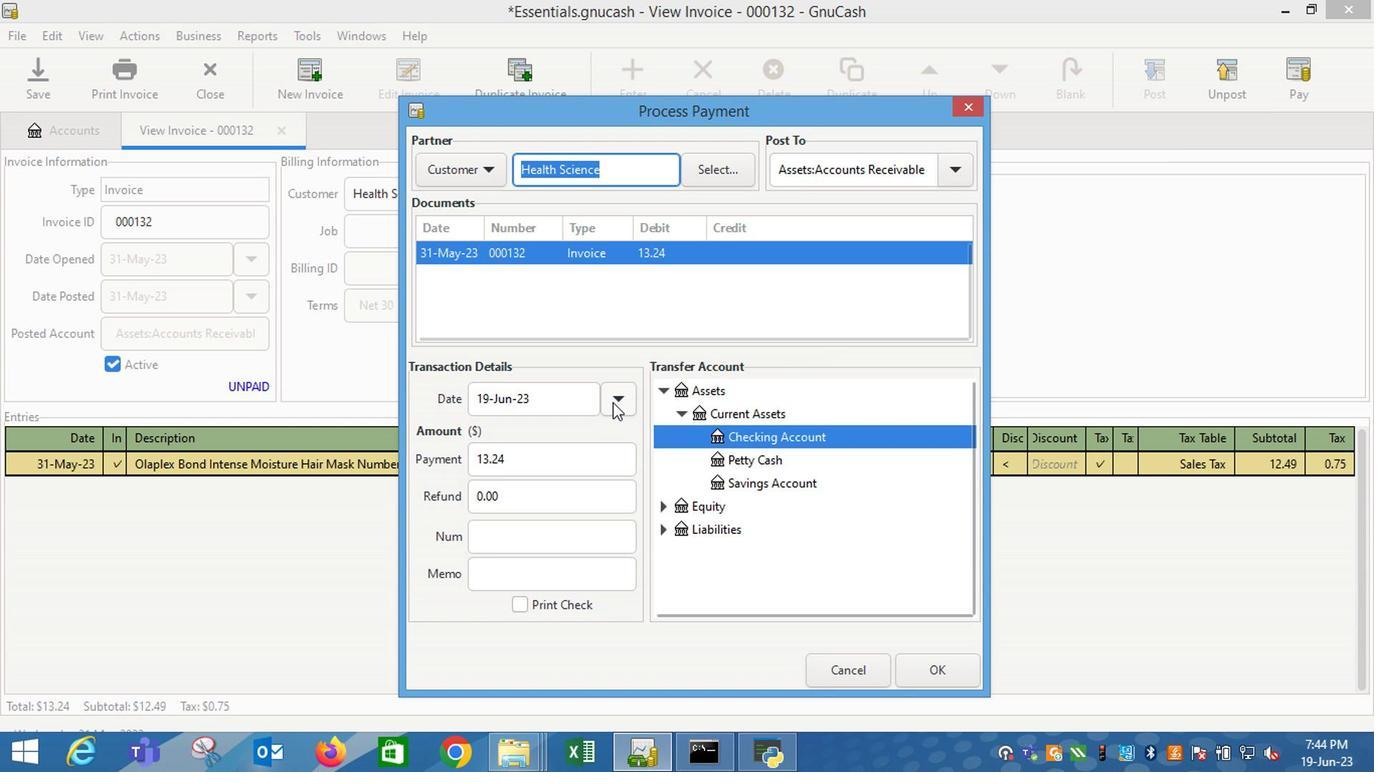 
Action: Mouse moved to (567, 542)
Screenshot: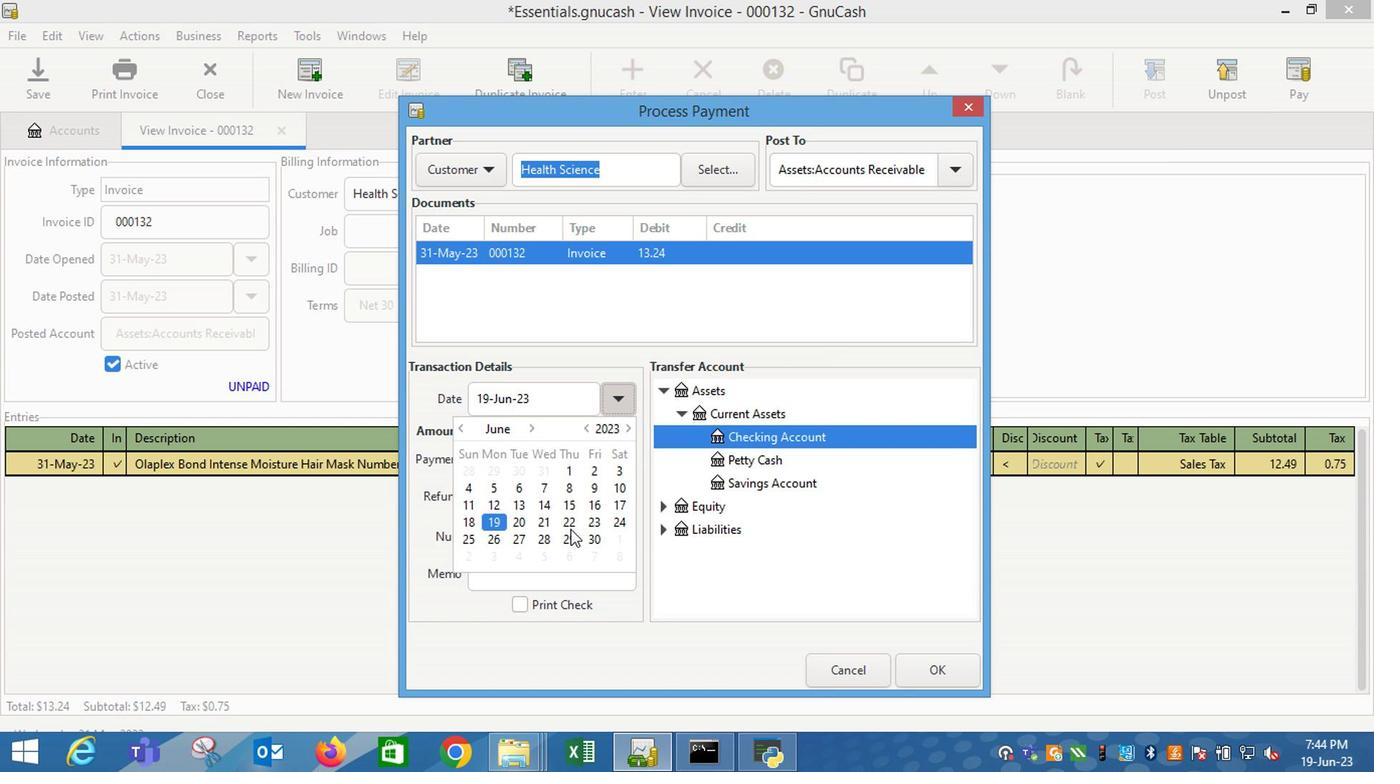 
Action: Mouse pressed left at (567, 542)
Screenshot: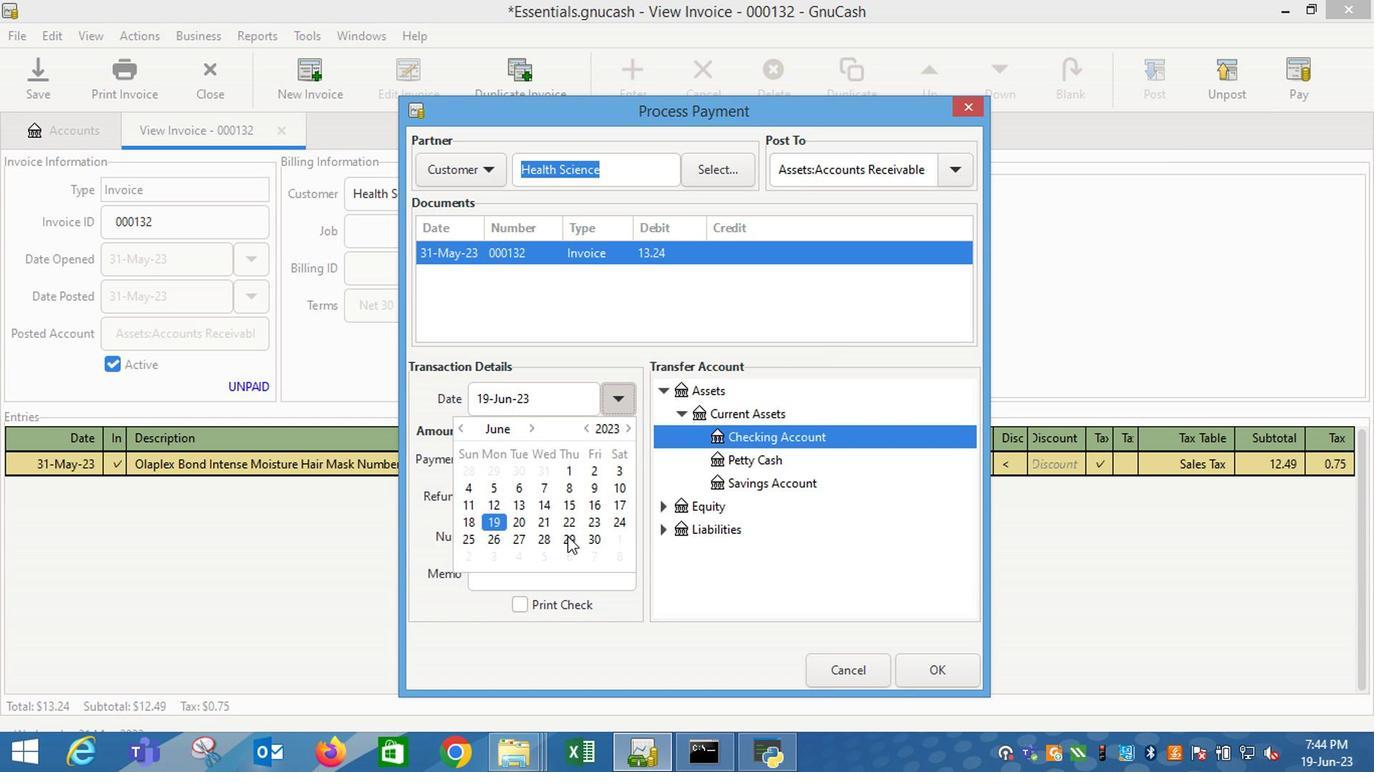 
Action: Mouse moved to (756, 568)
Screenshot: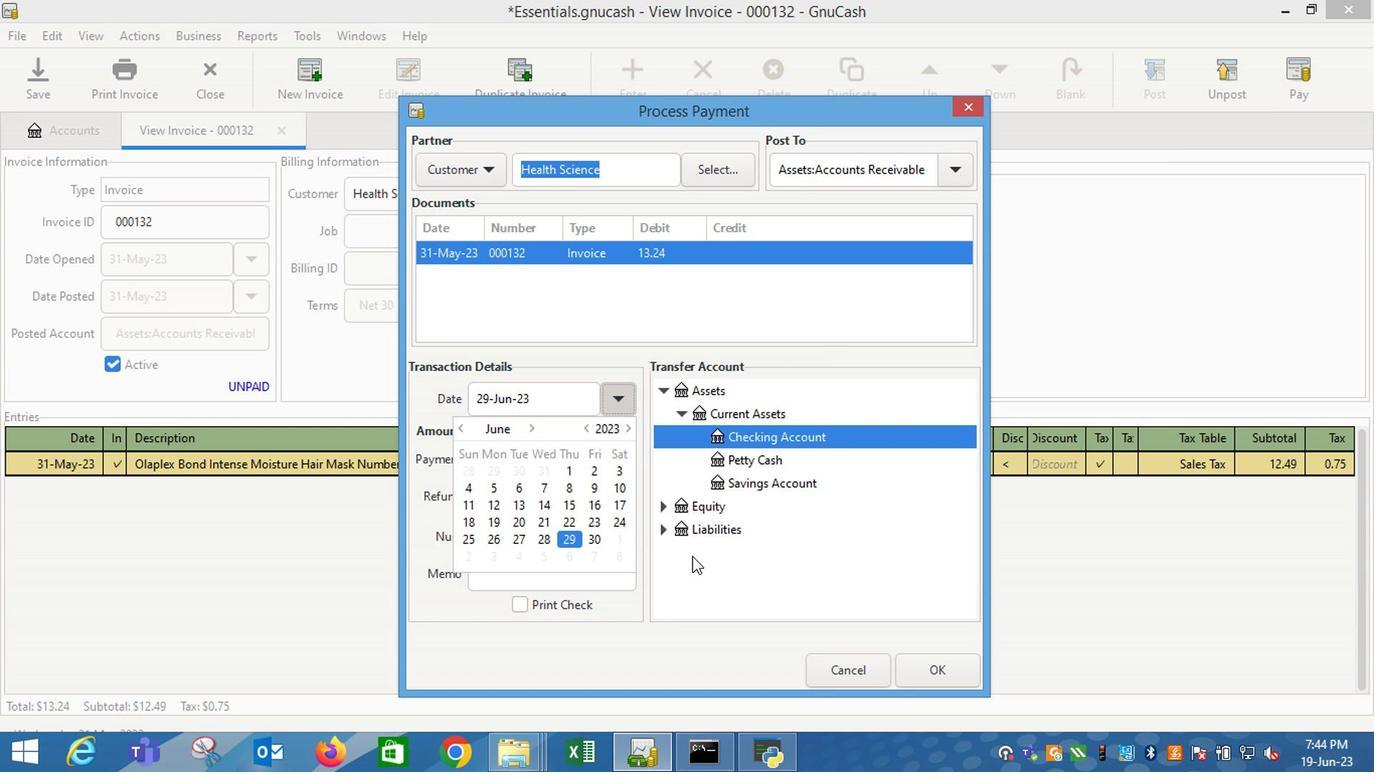
Action: Mouse pressed left at (756, 568)
Screenshot: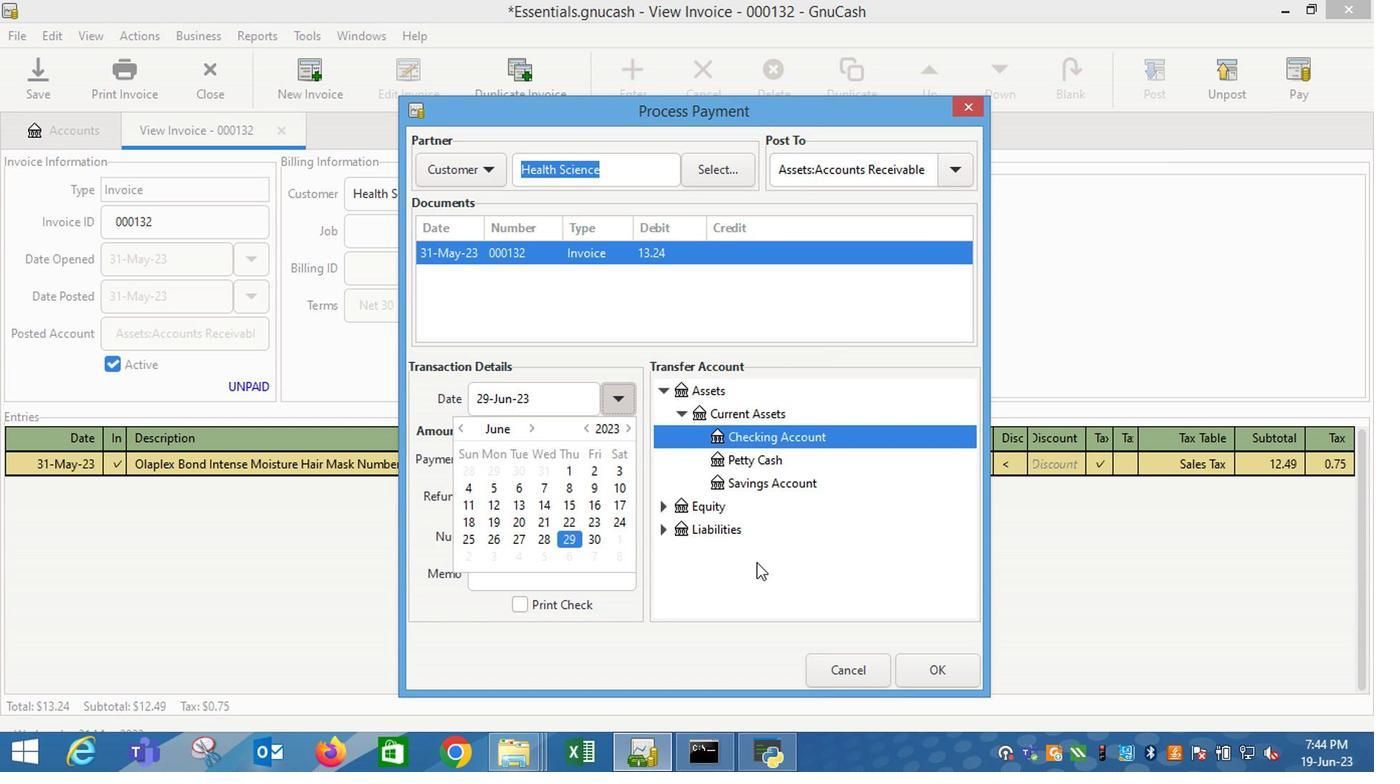 
Action: Mouse moved to (946, 673)
Screenshot: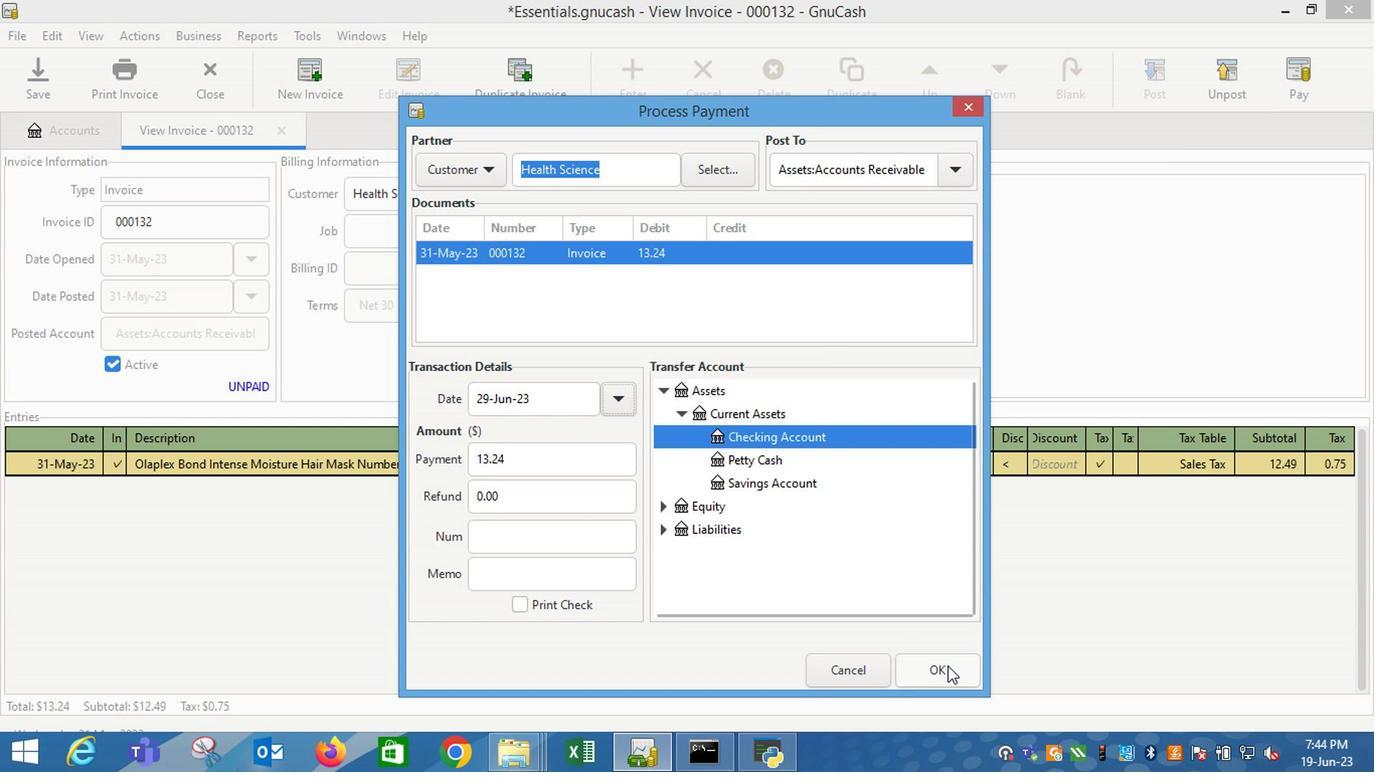 
Action: Mouse pressed left at (946, 673)
Screenshot: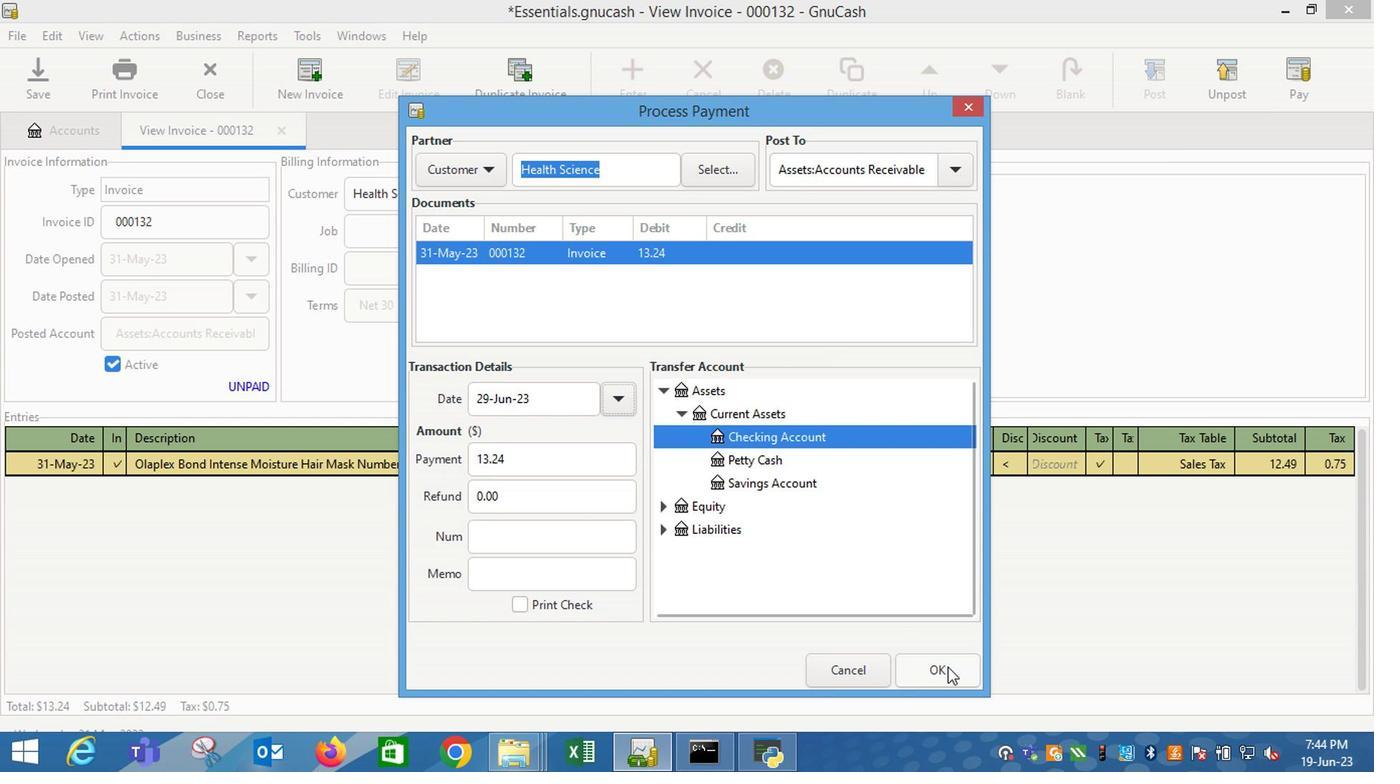 
Action: Mouse moved to (118, 78)
Screenshot: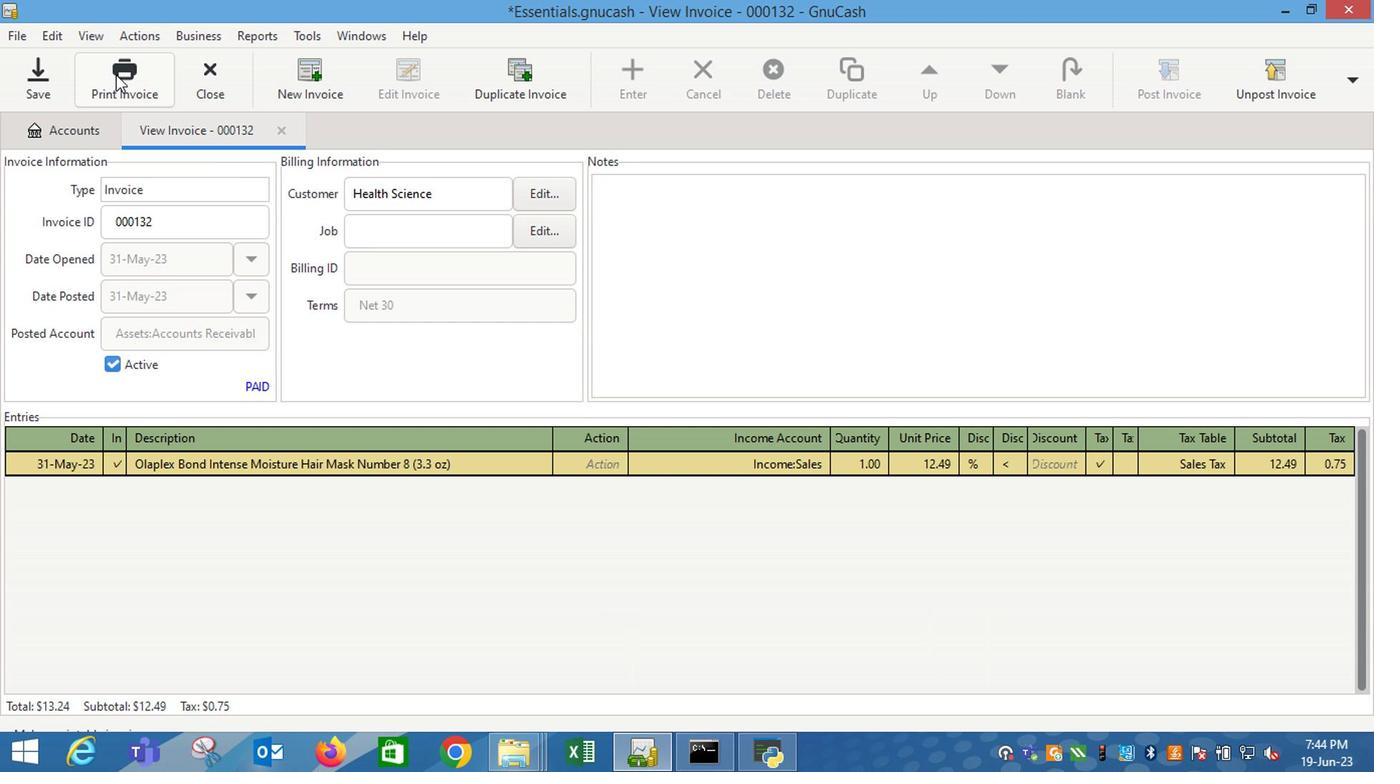 
Action: Mouse pressed left at (118, 78)
Screenshot: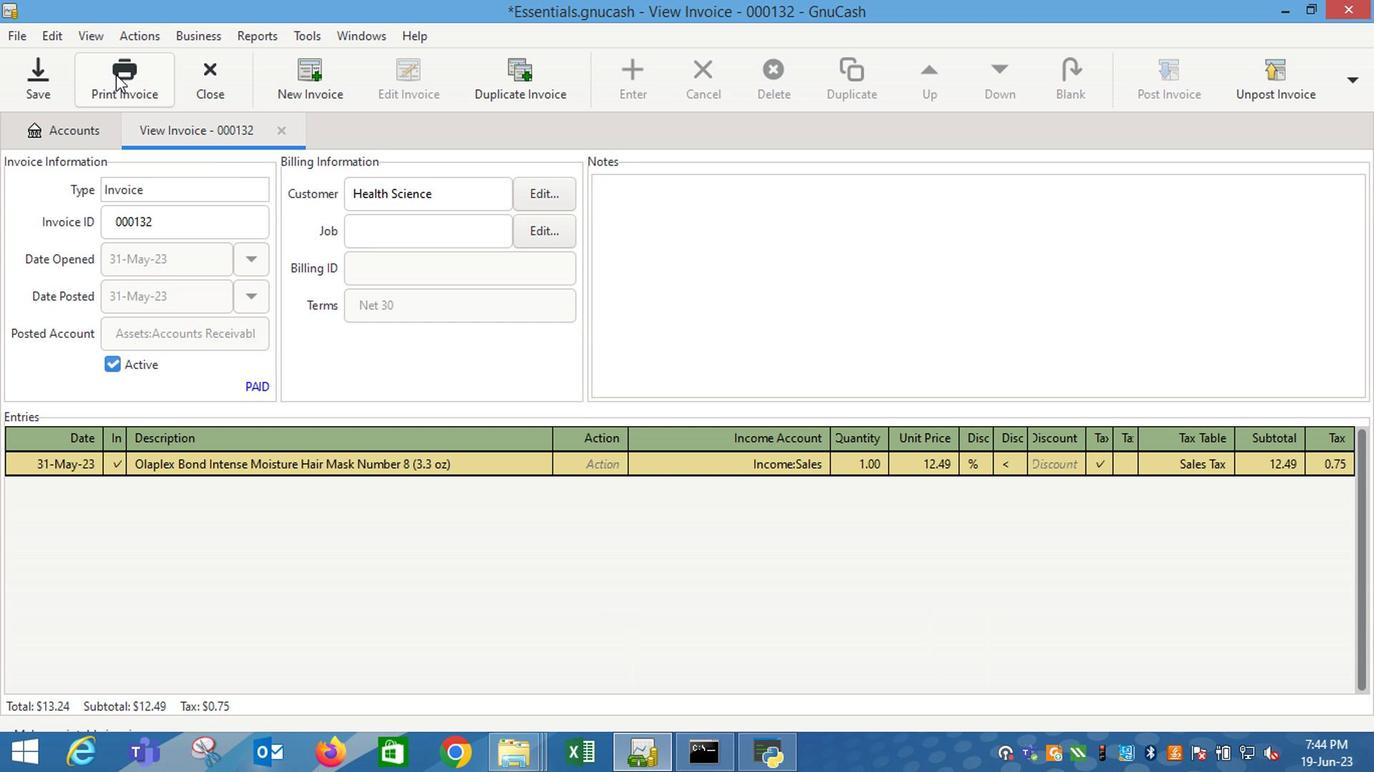 
Action: Mouse moved to (1033, 332)
Screenshot: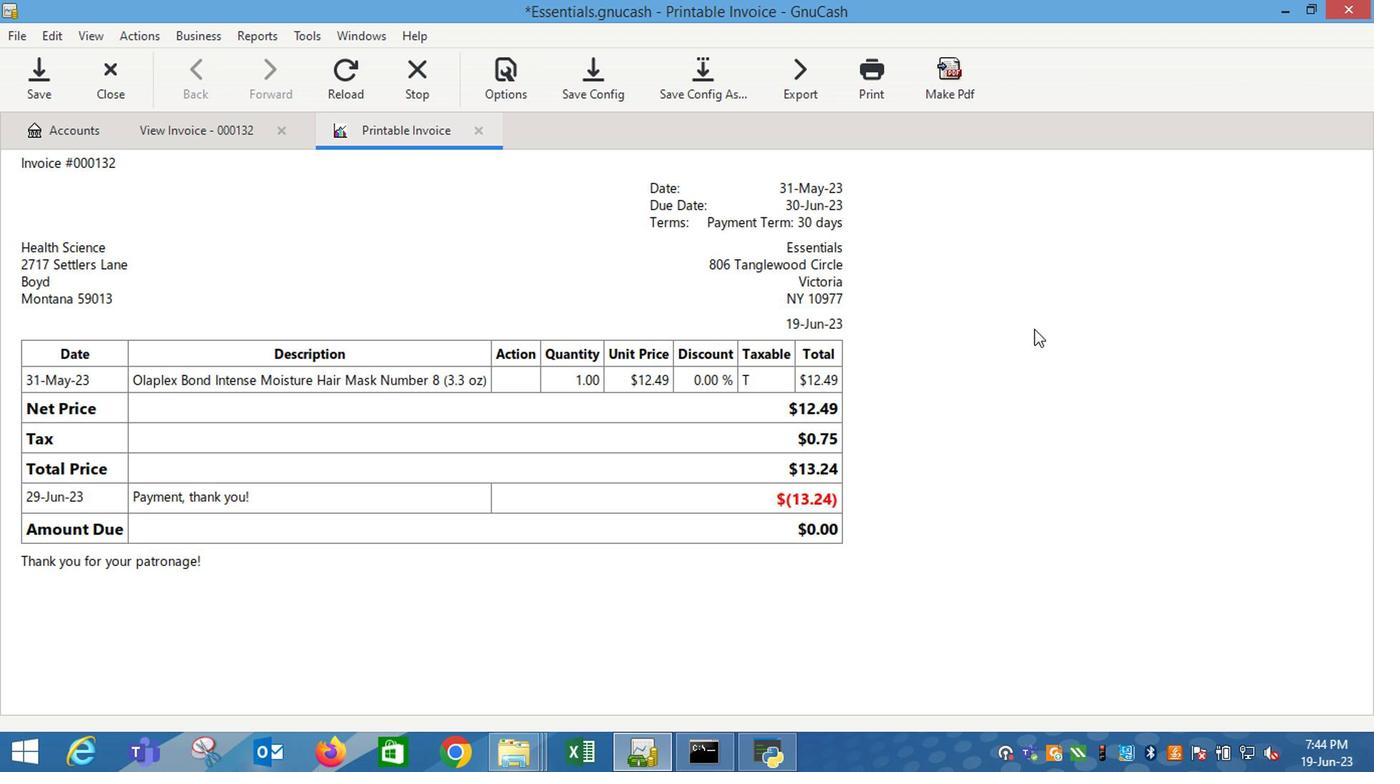 
